 Task: Look for space in São Joaquim da Barra, Brazil from 5th July, 2023 to 15th July, 2023 for 9 adults in price range Rs.15000 to Rs.25000. Place can be entire place with 5 bedrooms having 5 beds and 5 bathrooms. Property type can be house. Amenities needed are: washing machine, . Booking option can be shelf check-in. Required host language is Spanish.
Action: Mouse moved to (396, 160)
Screenshot: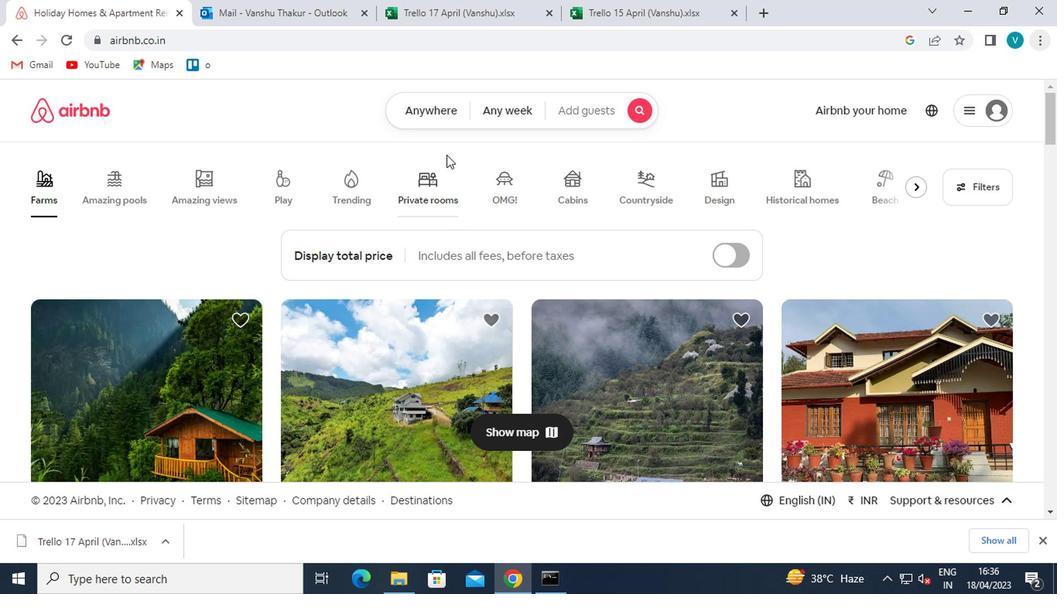
Action: Mouse pressed left at (396, 160)
Screenshot: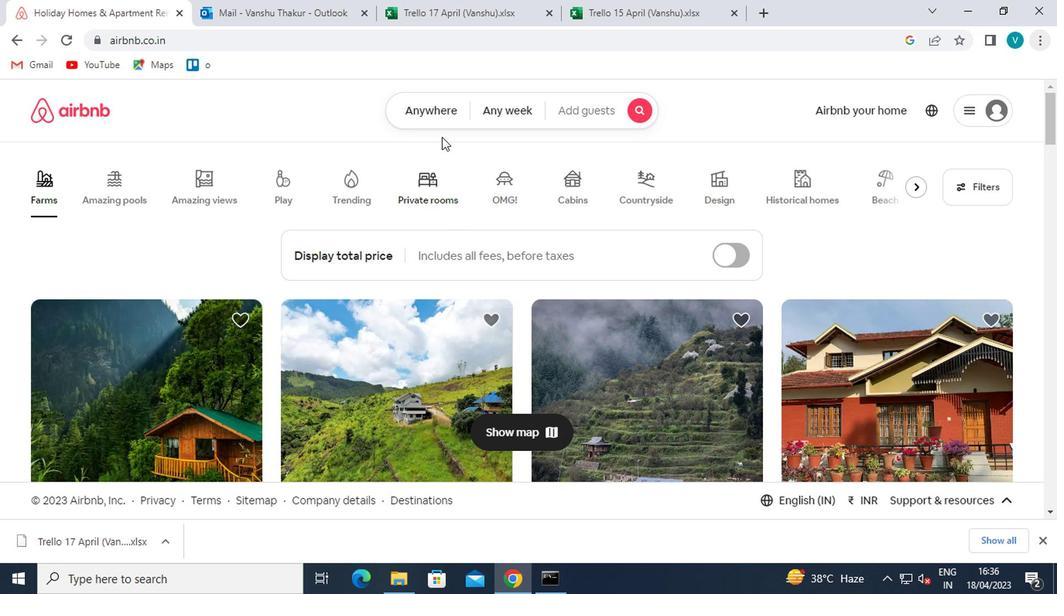 
Action: Mouse moved to (372, 207)
Screenshot: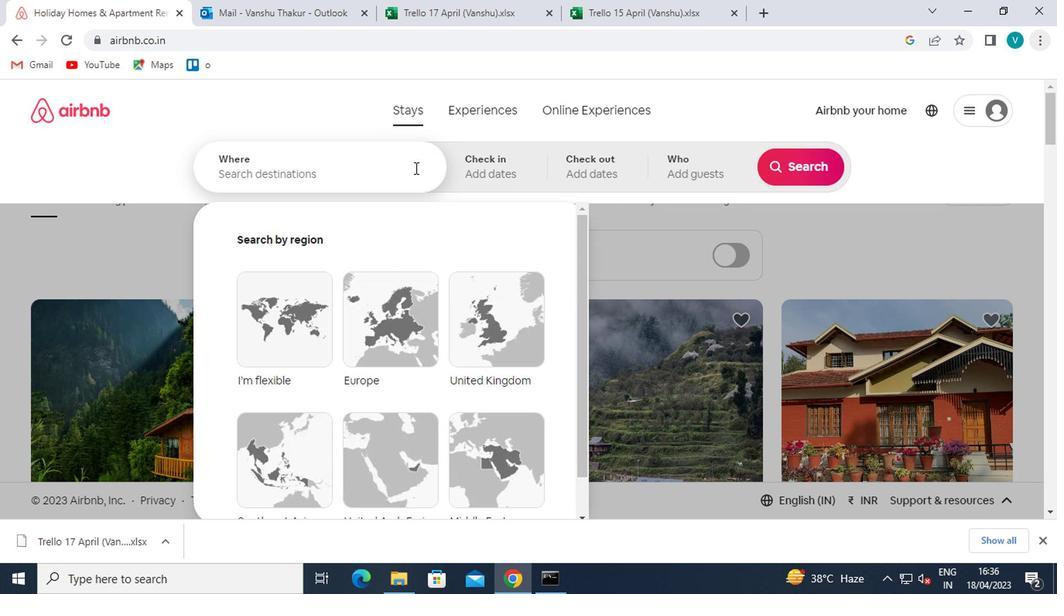
Action: Mouse pressed left at (372, 207)
Screenshot: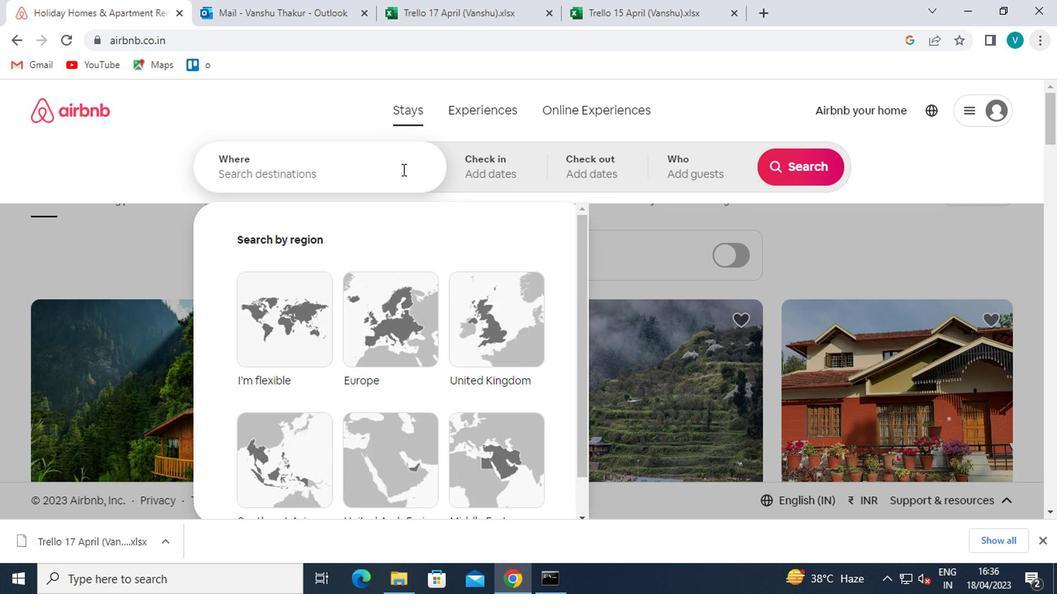 
Action: Mouse moved to (379, 211)
Screenshot: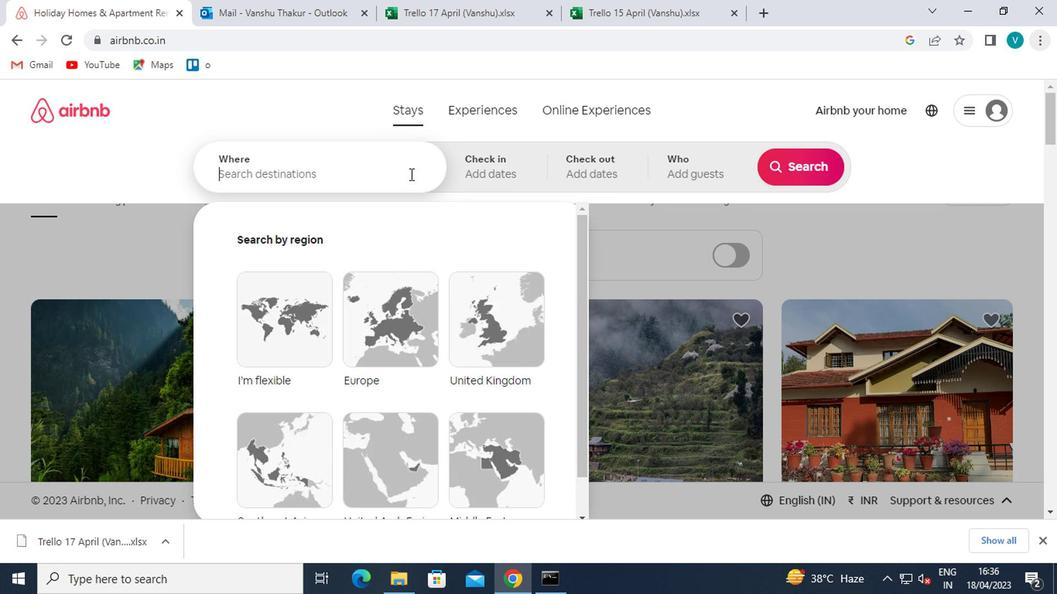 
Action: Key pressed <Key.shift>SAO<Key.space>
Screenshot: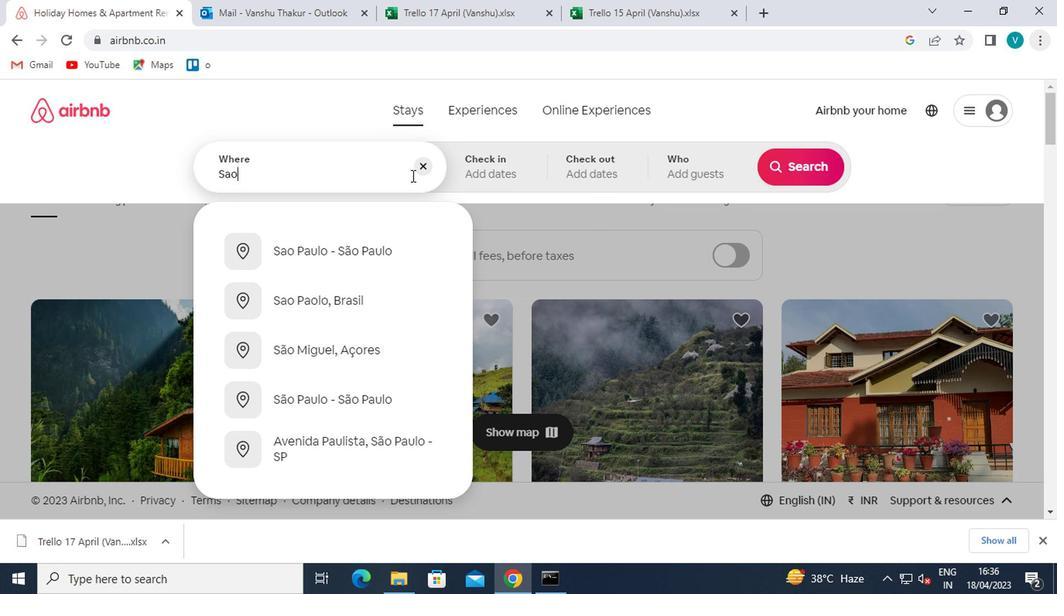 
Action: Mouse moved to (380, 211)
Screenshot: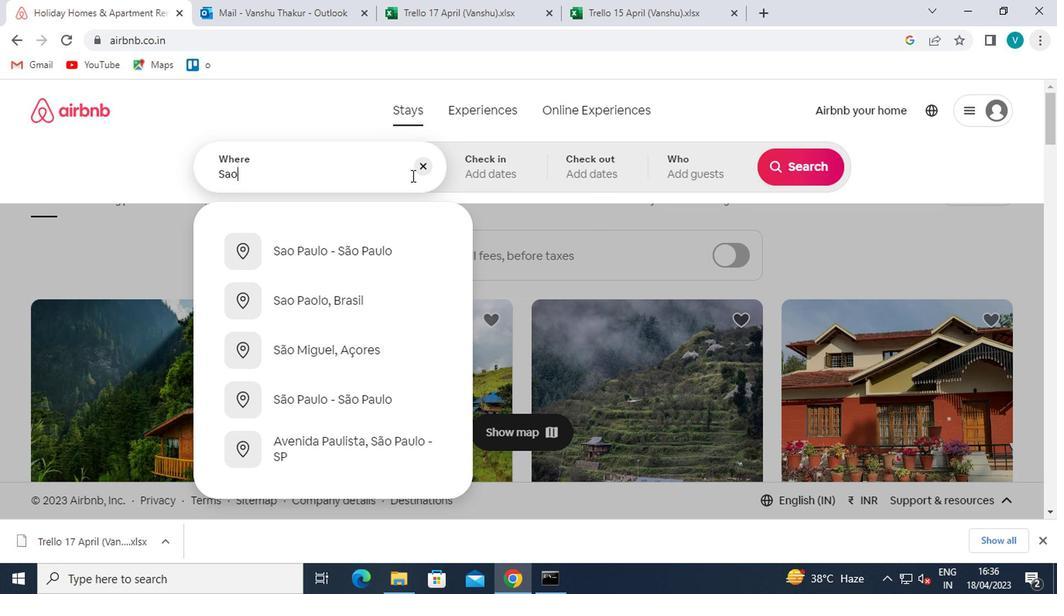 
Action: Key pressed <Key.shift>JAOQUIM<Key.space>
Screenshot: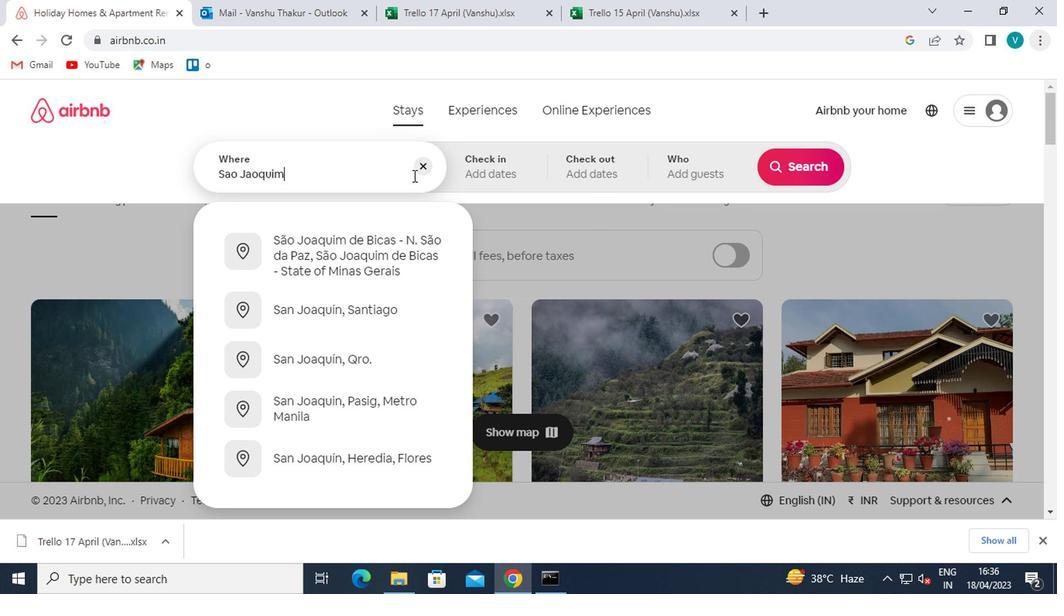 
Action: Mouse moved to (380, 211)
Screenshot: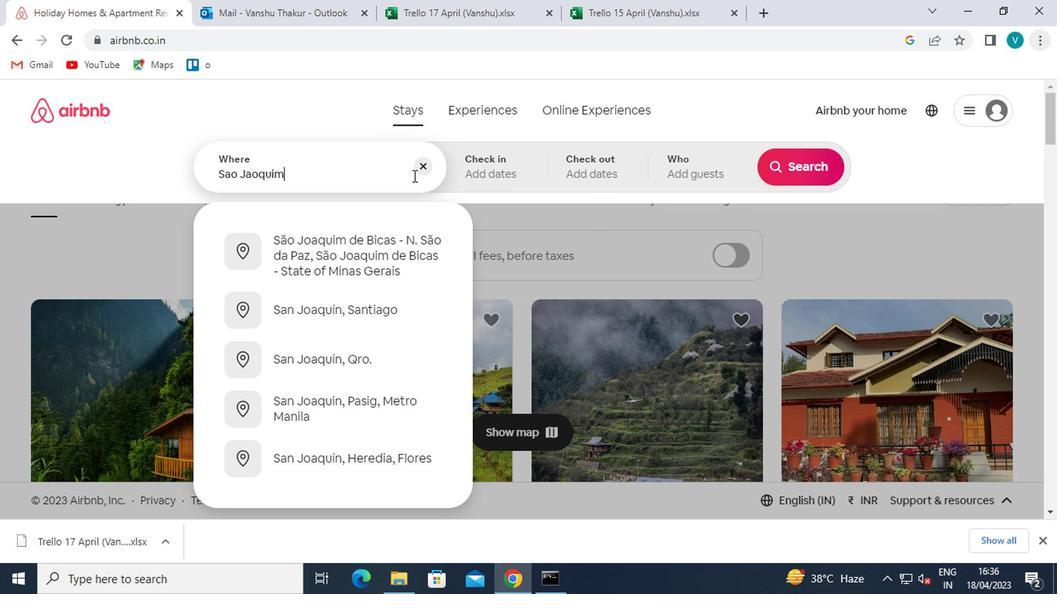 
Action: Key pressed DA<Key.space>
Screenshot: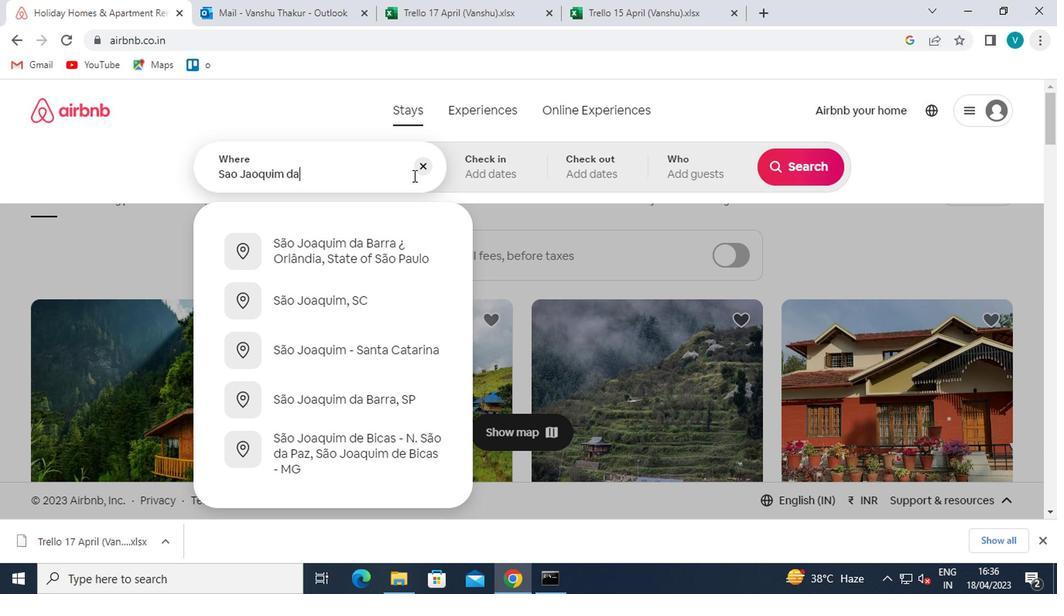 
Action: Mouse moved to (381, 211)
Screenshot: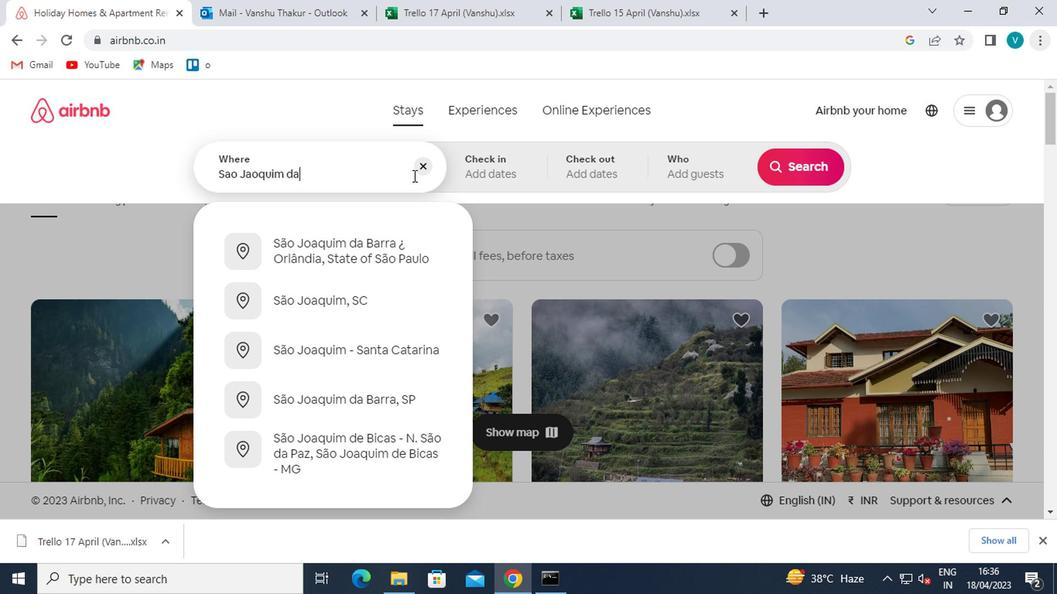 
Action: Key pressed <Key.shift>B
Screenshot: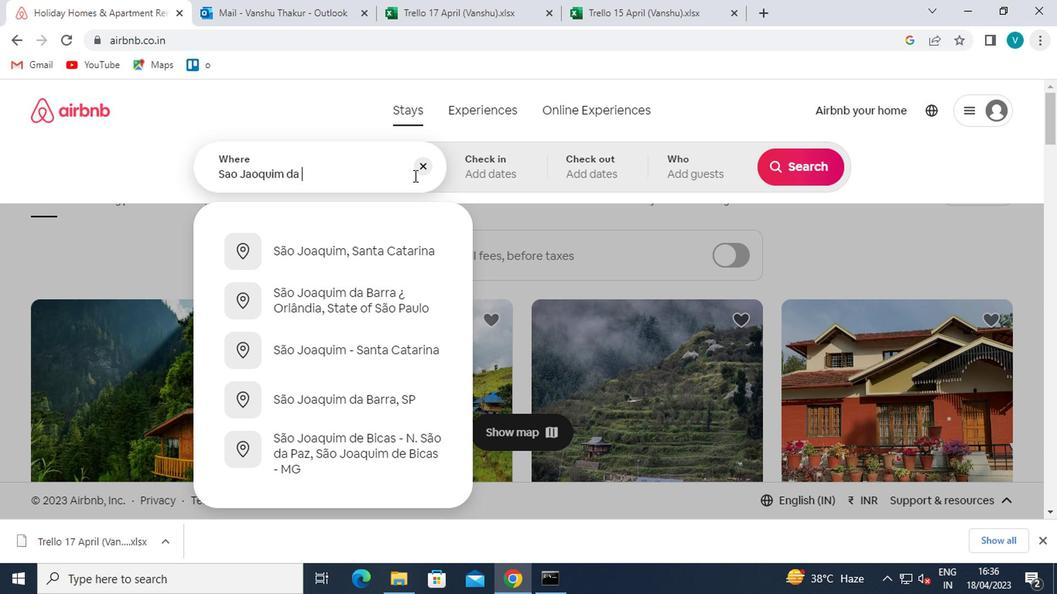 
Action: Mouse moved to (381, 210)
Screenshot: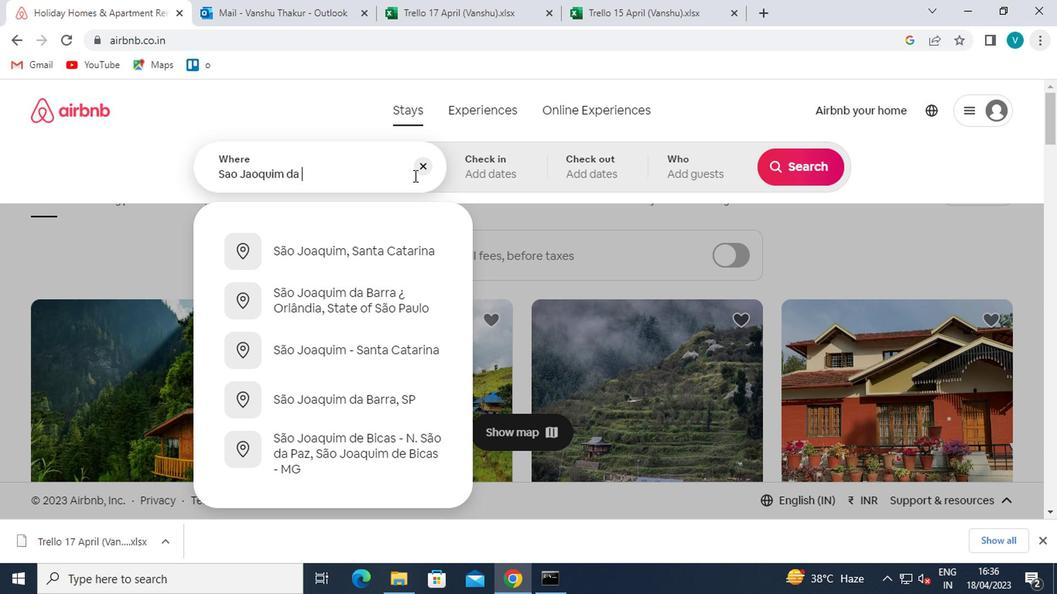 
Action: Key pressed ARRA
Screenshot: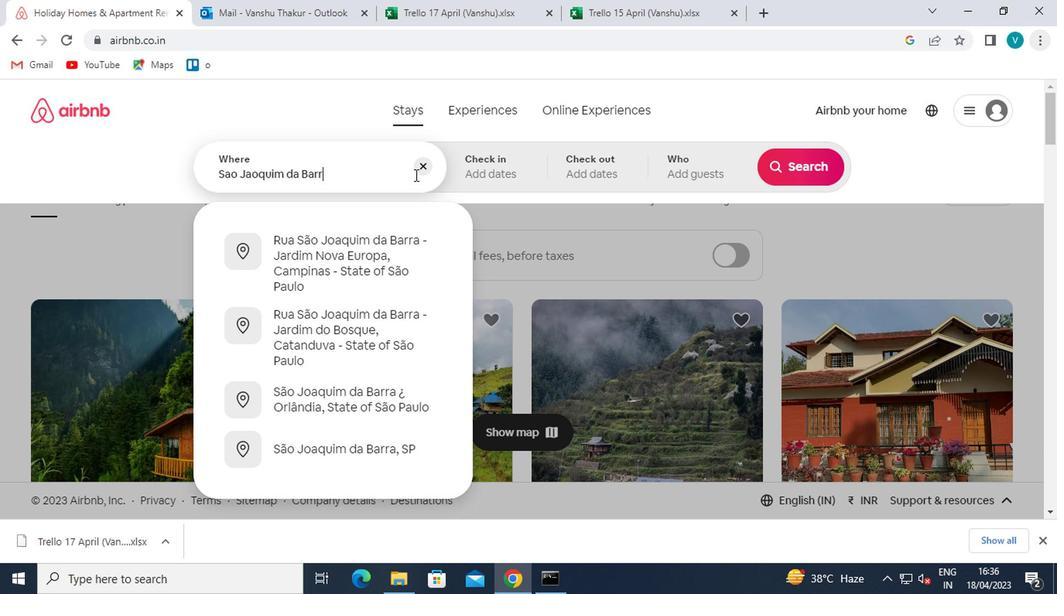 
Action: Mouse moved to (383, 257)
Screenshot: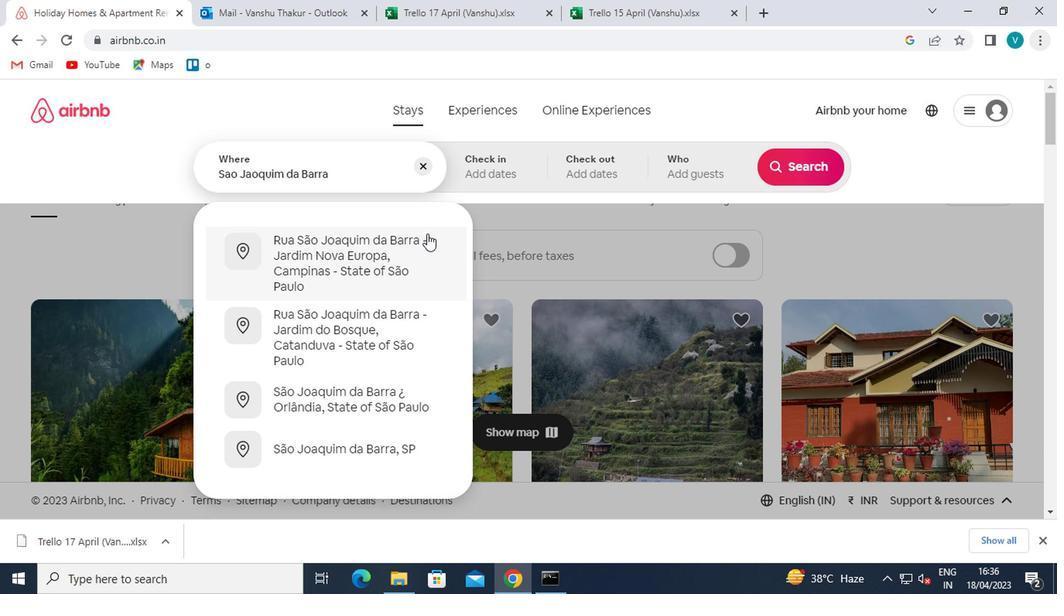 
Action: Mouse pressed left at (383, 257)
Screenshot: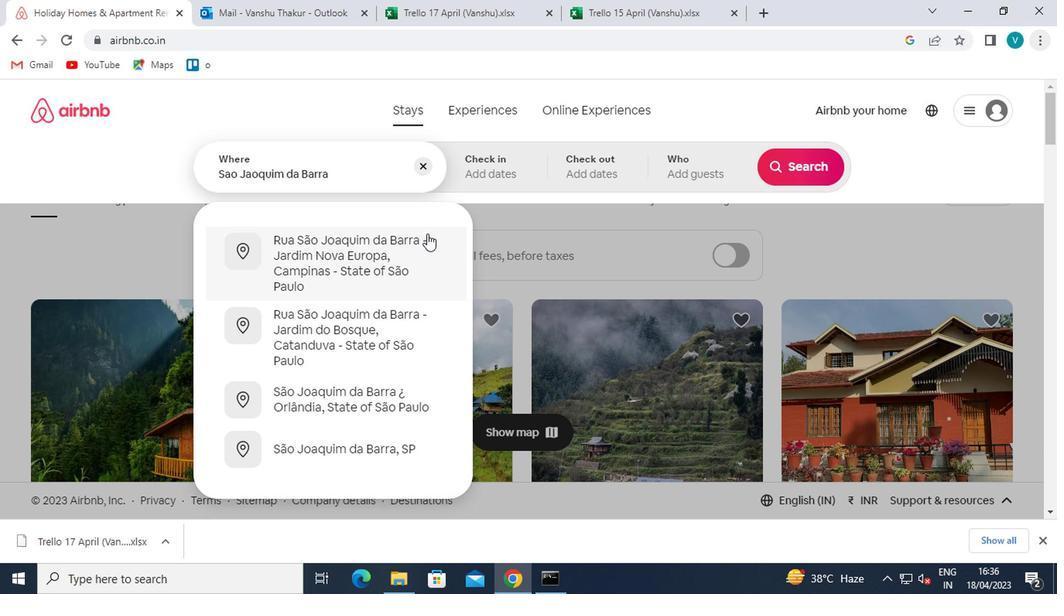 
Action: Mouse moved to (659, 294)
Screenshot: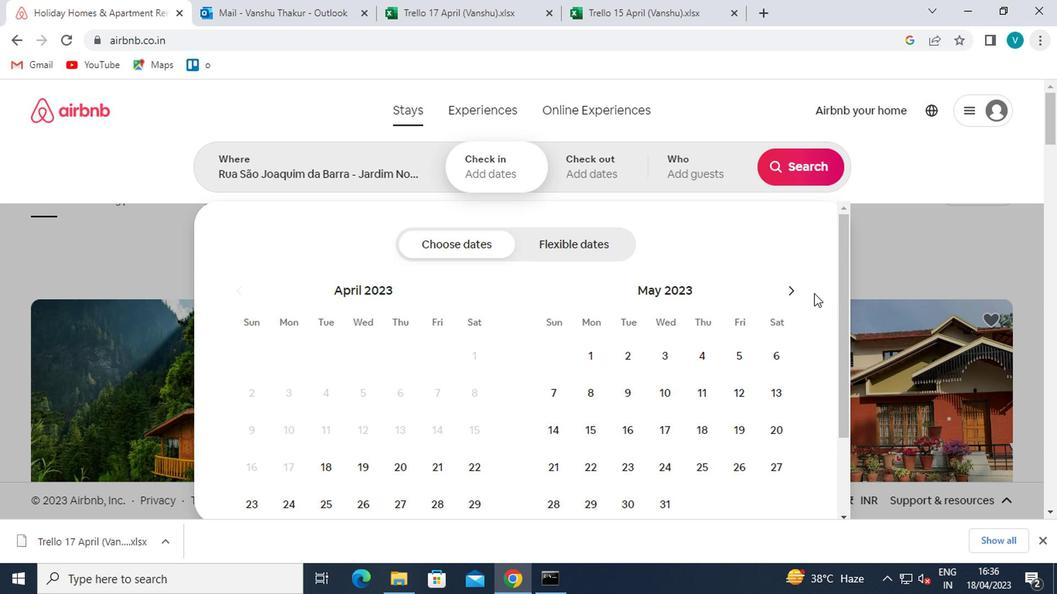 
Action: Mouse pressed left at (659, 294)
Screenshot: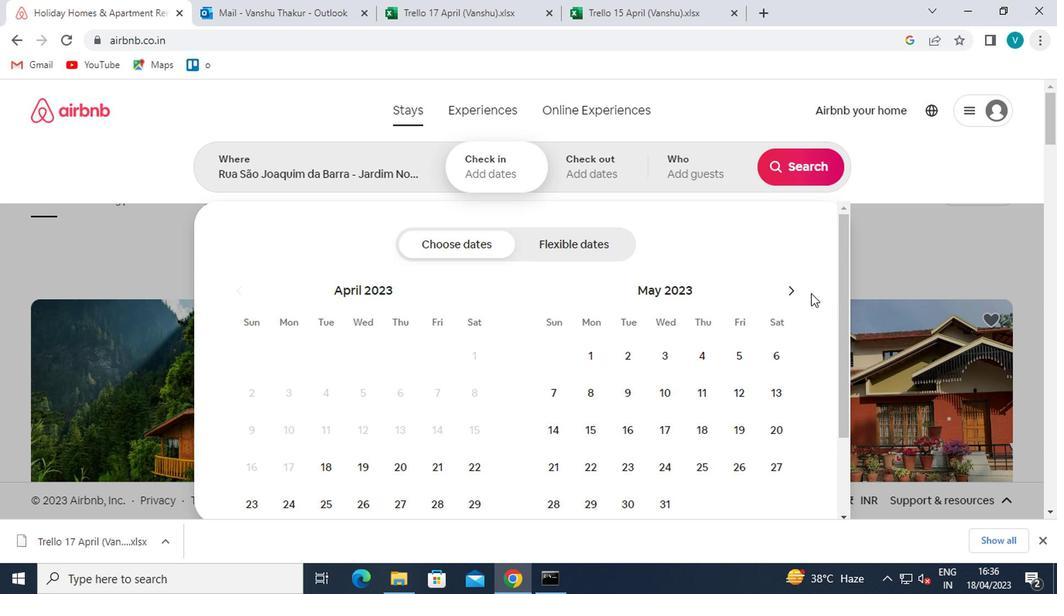 
Action: Mouse moved to (655, 295)
Screenshot: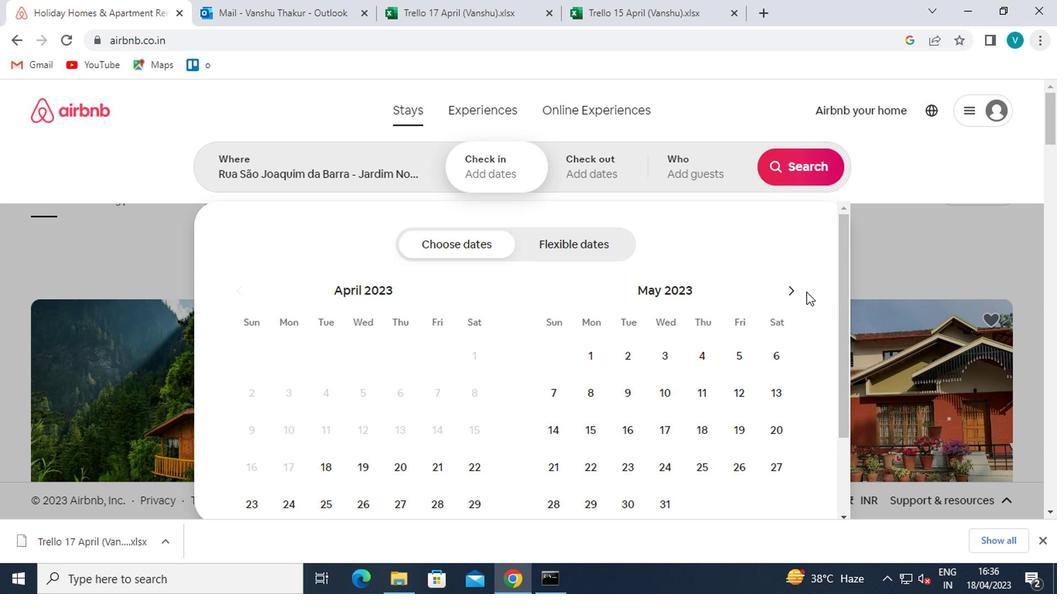 
Action: Mouse pressed left at (655, 295)
Screenshot: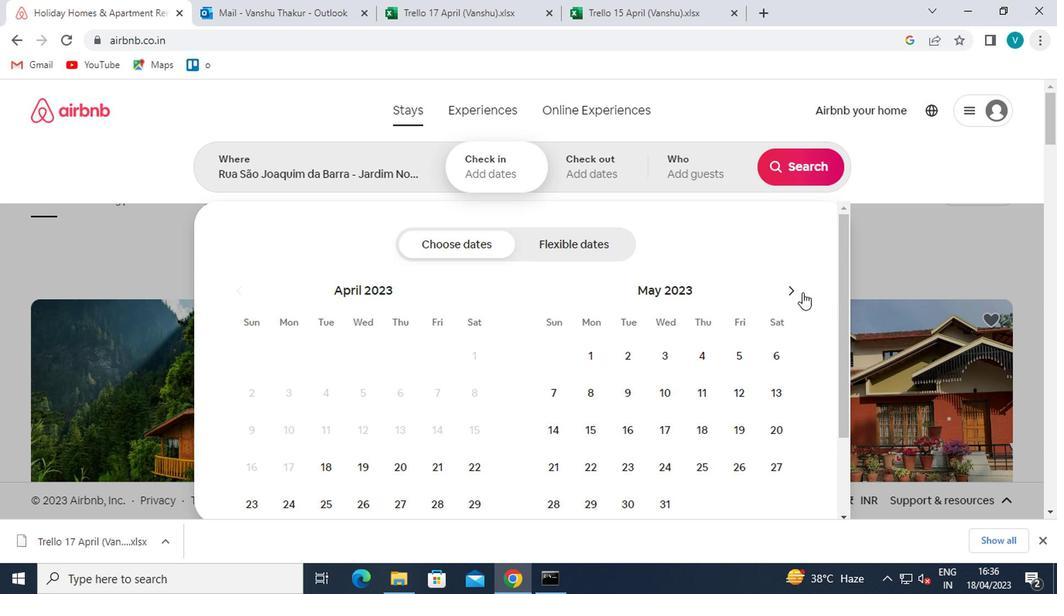 
Action: Mouse moved to (655, 295)
Screenshot: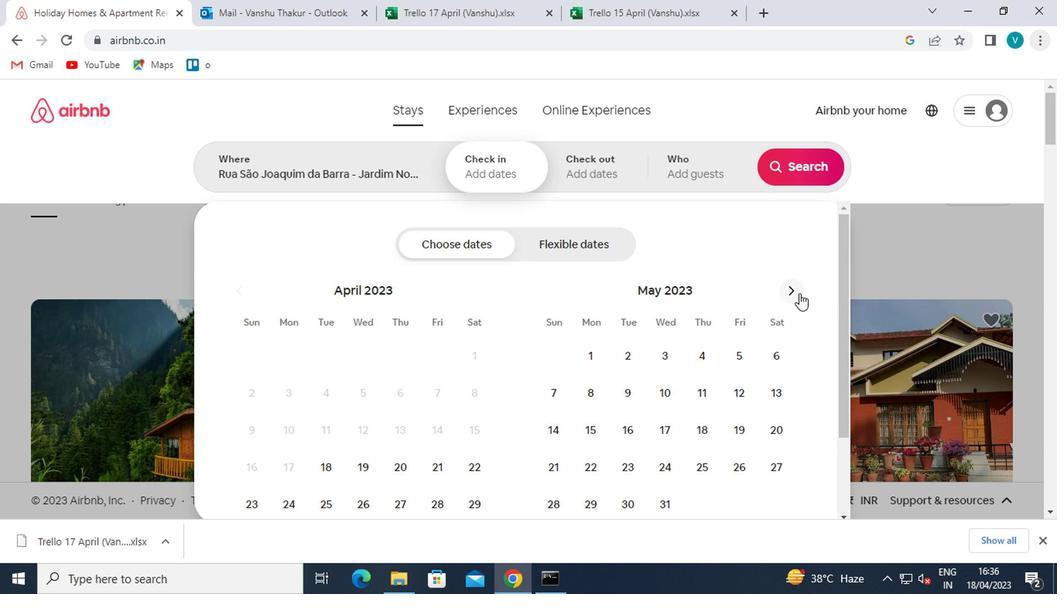 
Action: Mouse pressed left at (655, 295)
Screenshot: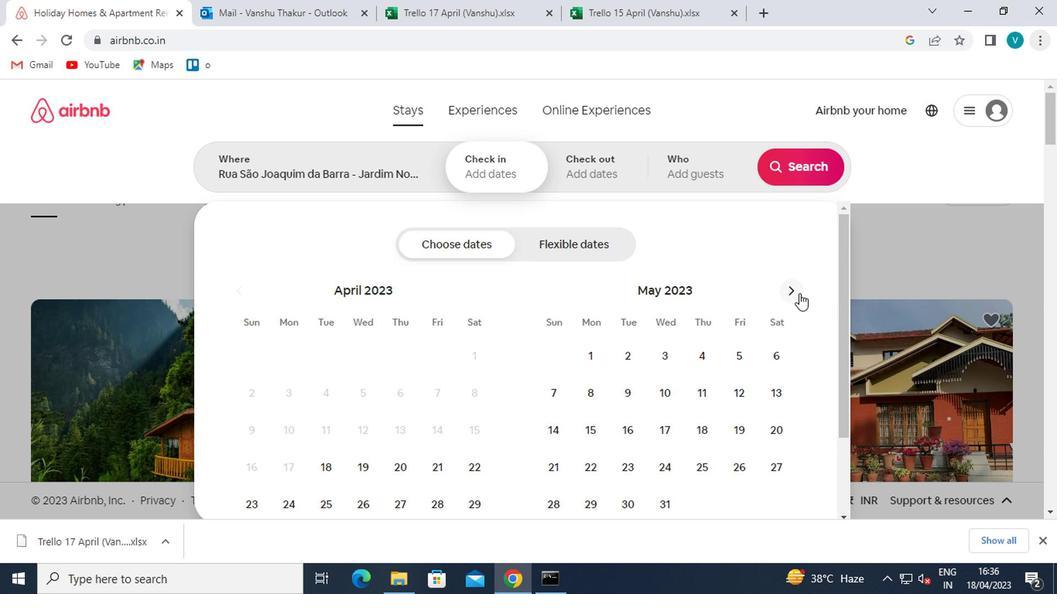 
Action: Mouse moved to (565, 364)
Screenshot: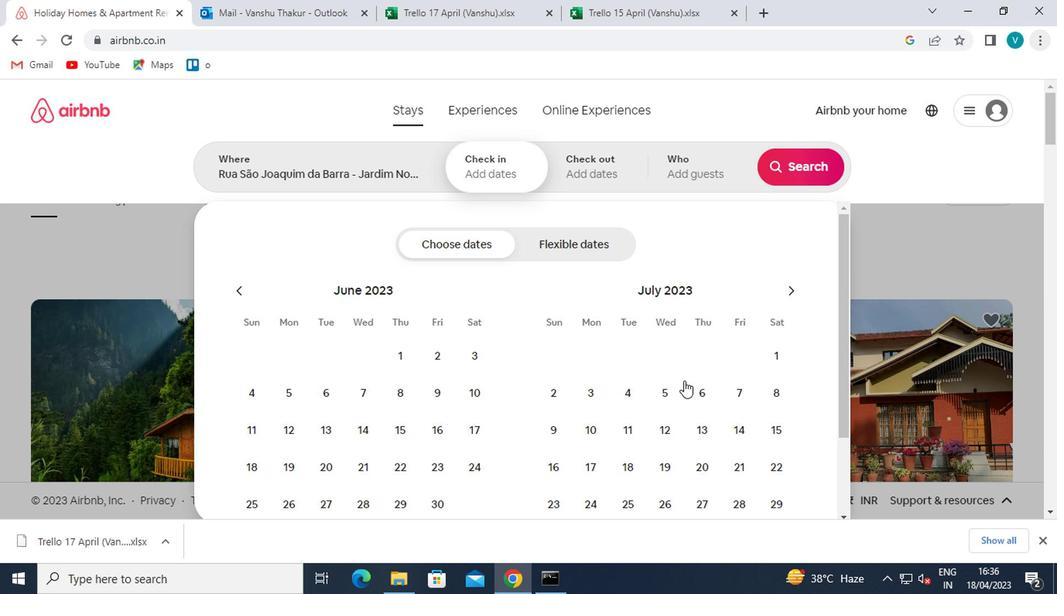 
Action: Mouse pressed left at (565, 364)
Screenshot: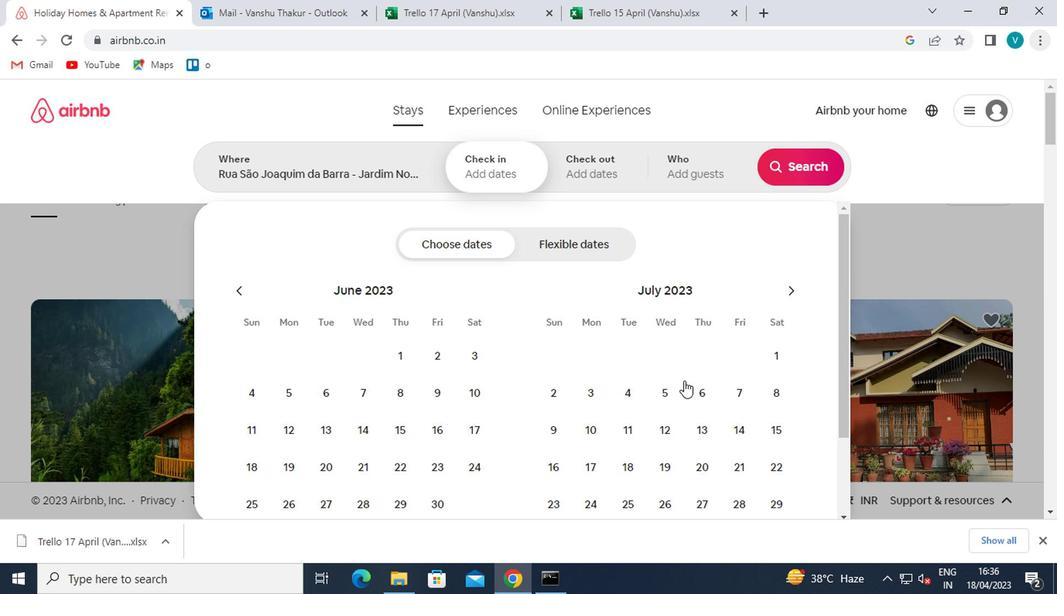 
Action: Mouse moved to (637, 391)
Screenshot: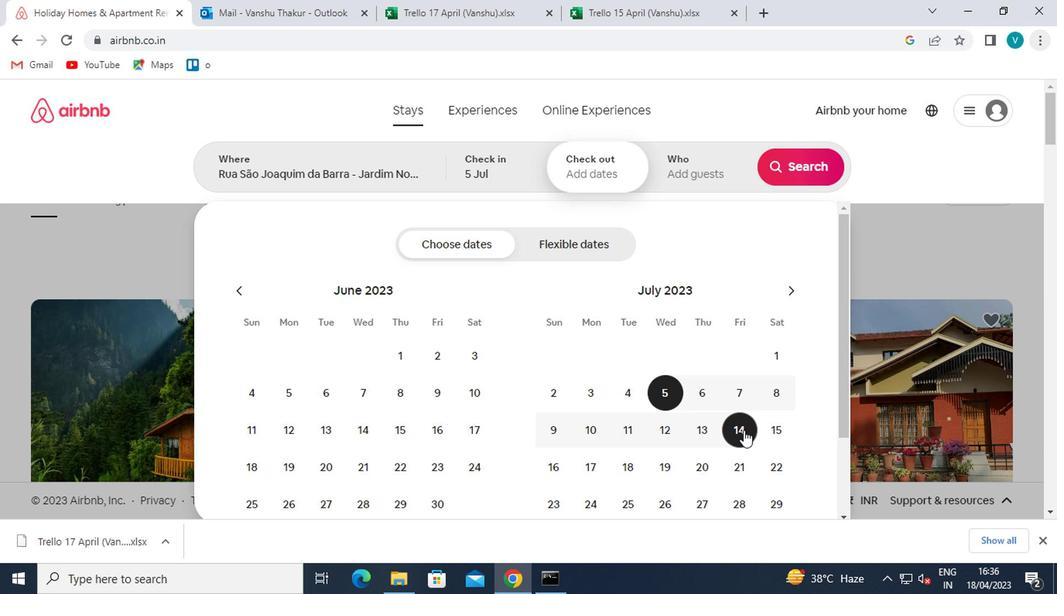 
Action: Mouse pressed left at (637, 391)
Screenshot: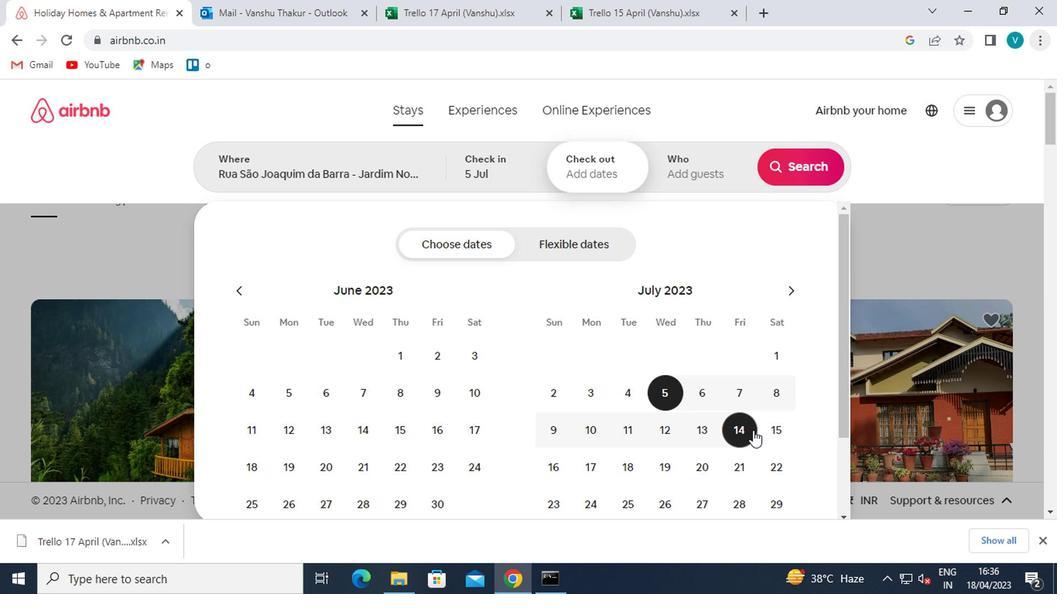 
Action: Mouse moved to (594, 204)
Screenshot: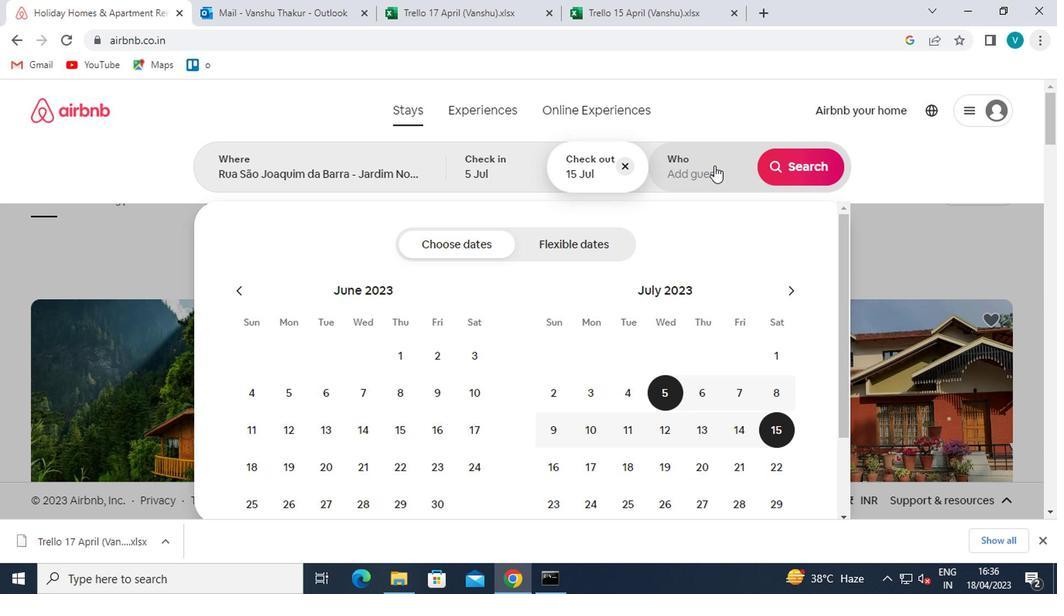 
Action: Mouse pressed left at (594, 204)
Screenshot: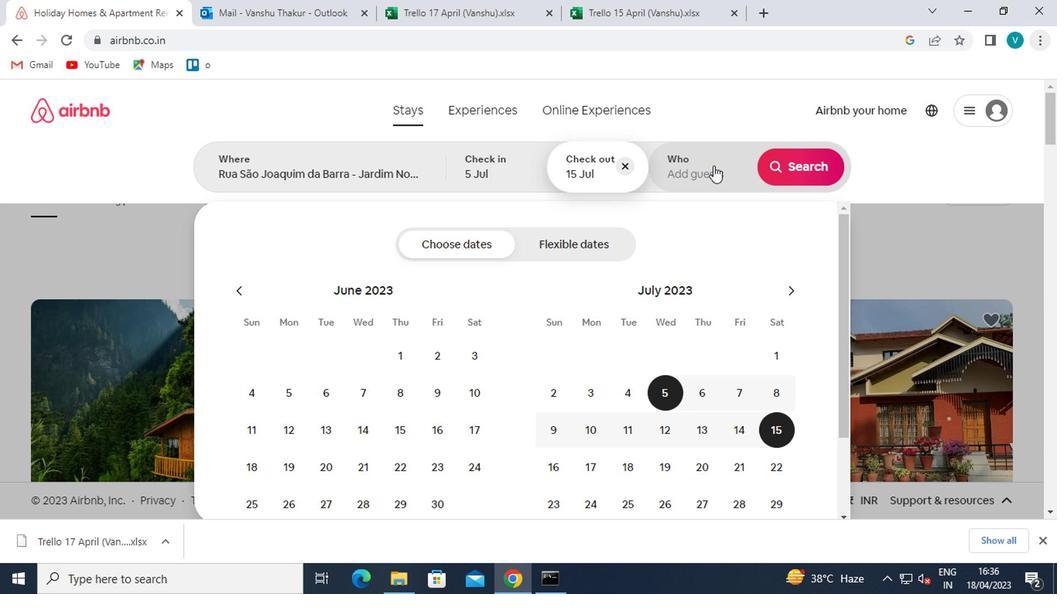 
Action: Mouse moved to (660, 262)
Screenshot: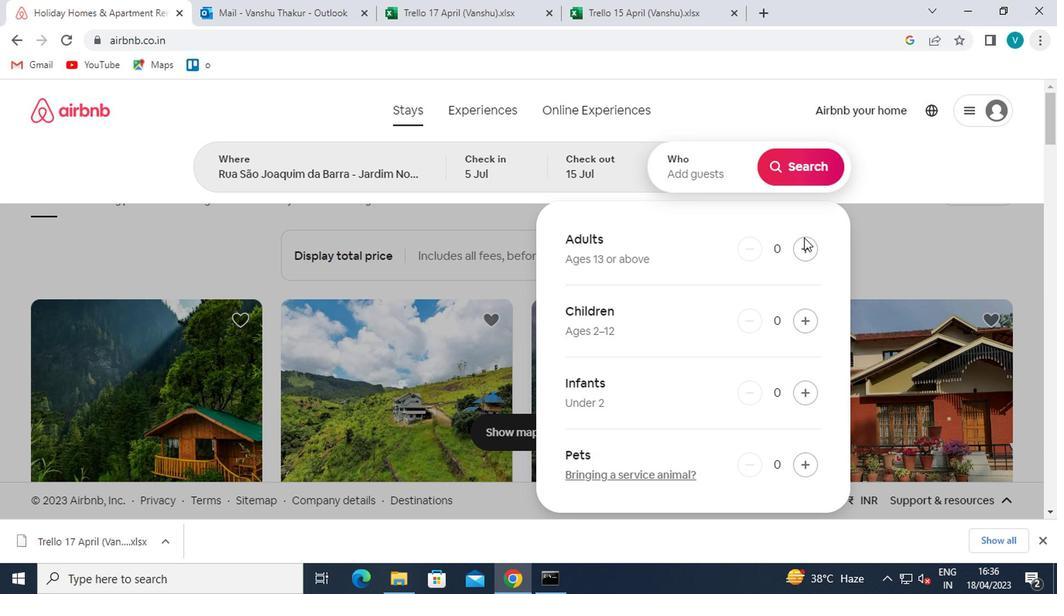 
Action: Mouse pressed left at (660, 262)
Screenshot: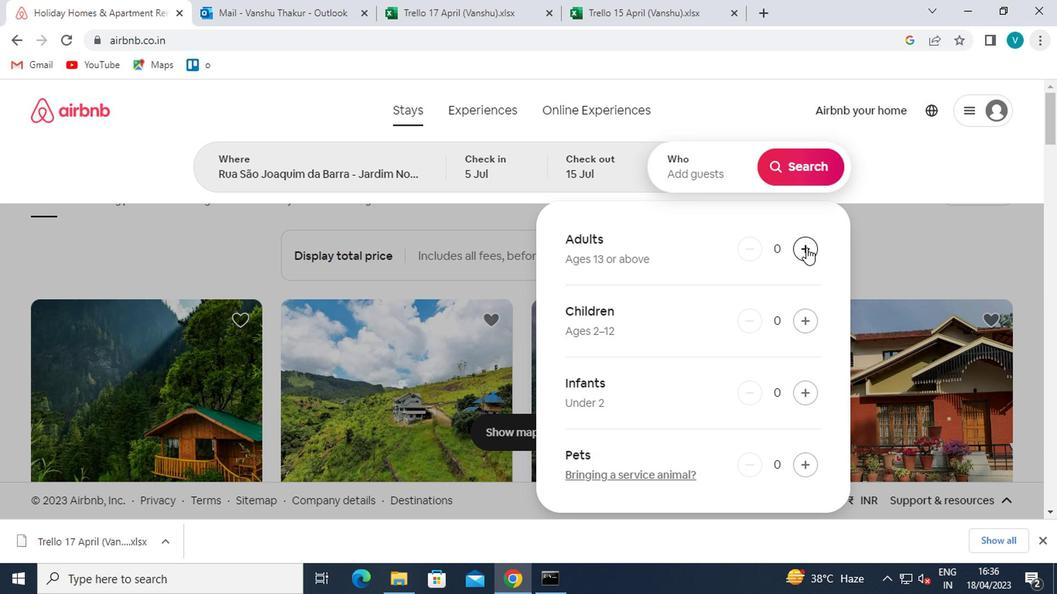 
Action: Mouse moved to (660, 263)
Screenshot: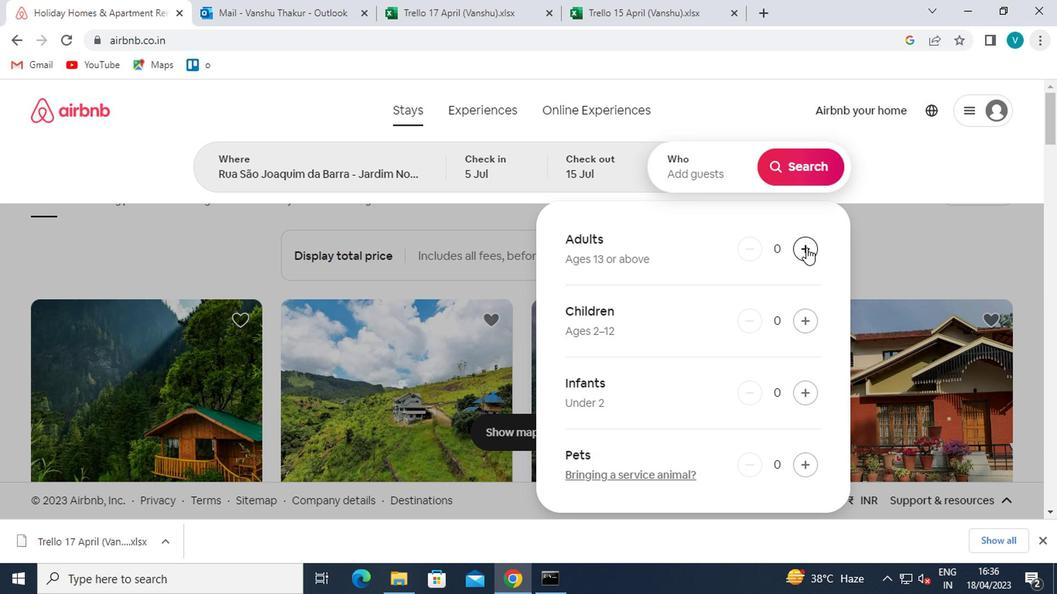 
Action: Mouse pressed left at (660, 263)
Screenshot: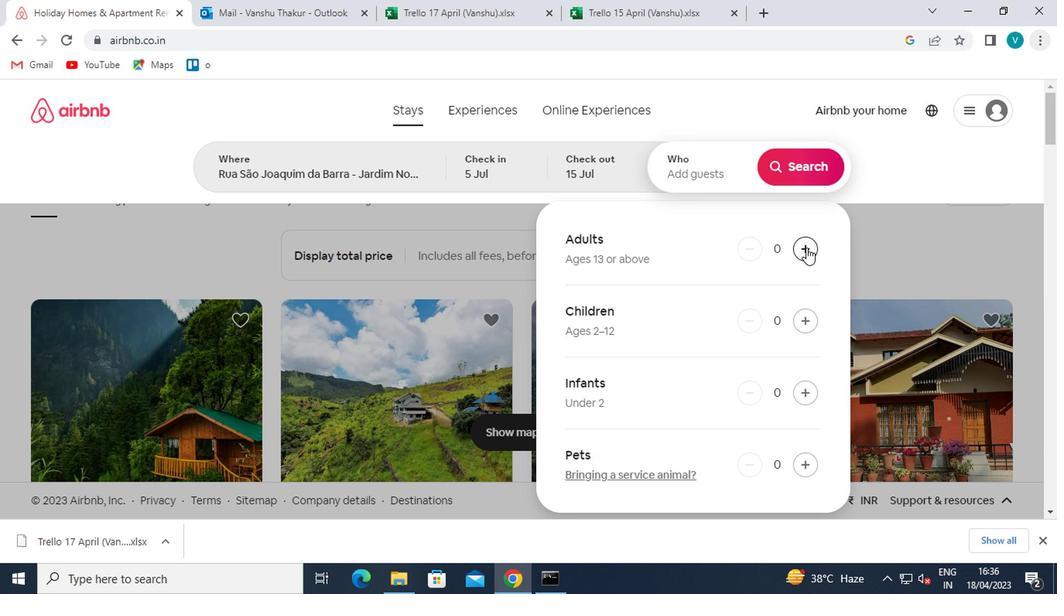 
Action: Mouse pressed left at (660, 263)
Screenshot: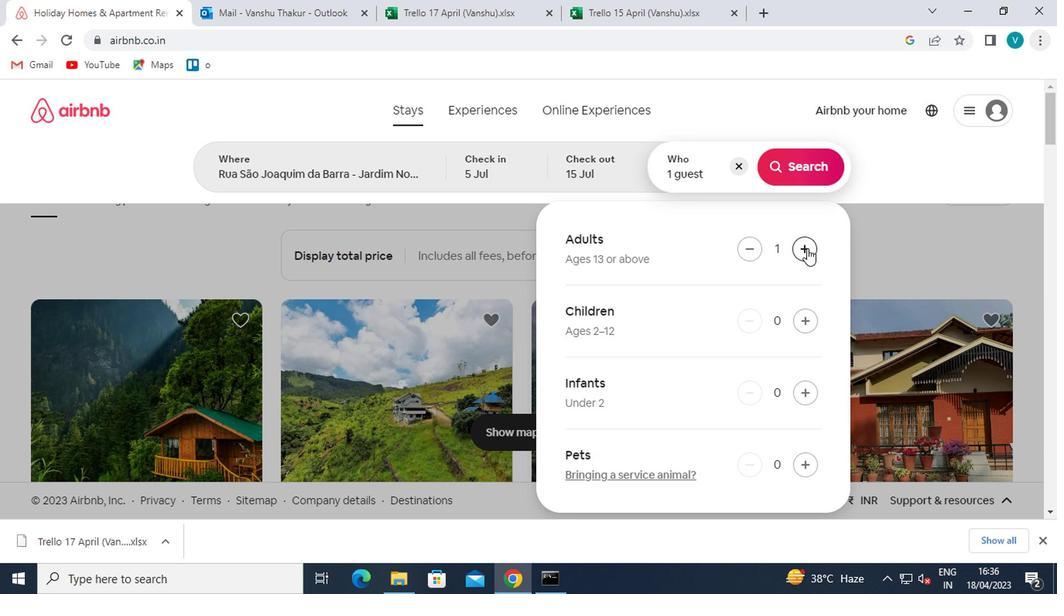 
Action: Mouse pressed left at (660, 263)
Screenshot: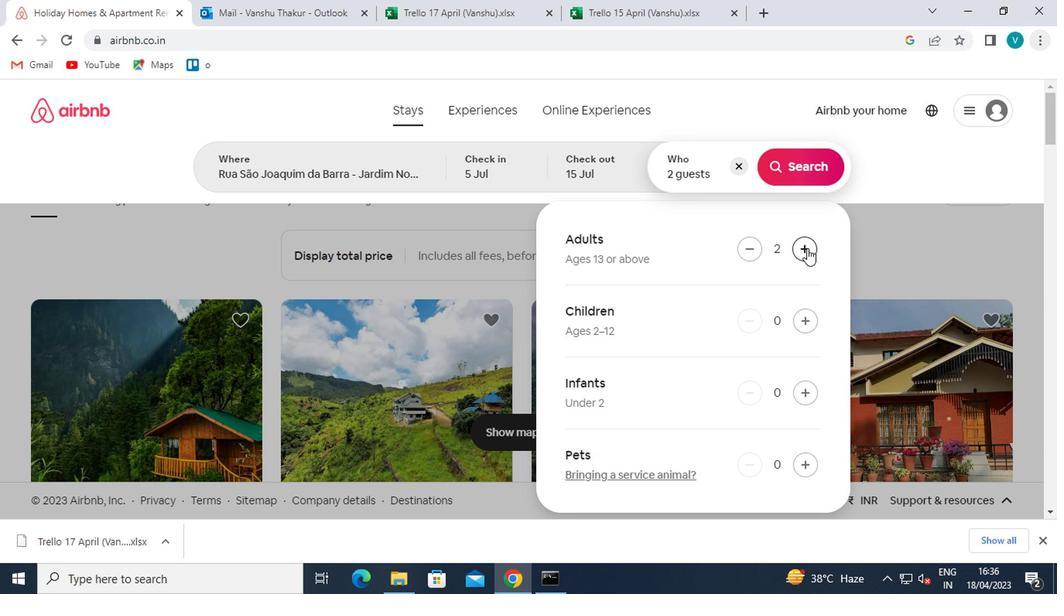 
Action: Mouse pressed left at (660, 263)
Screenshot: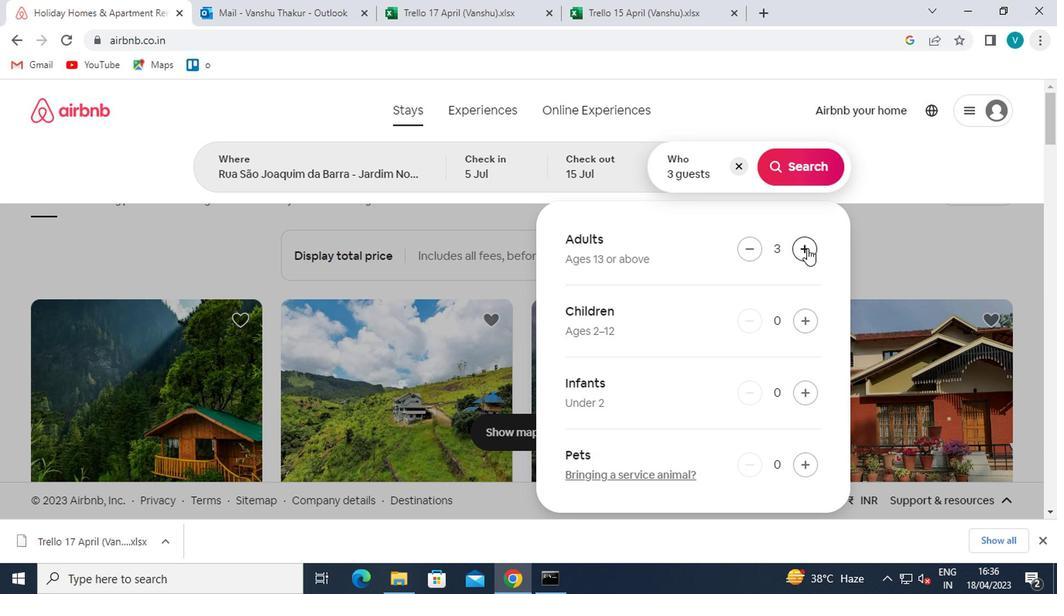 
Action: Mouse pressed left at (660, 263)
Screenshot: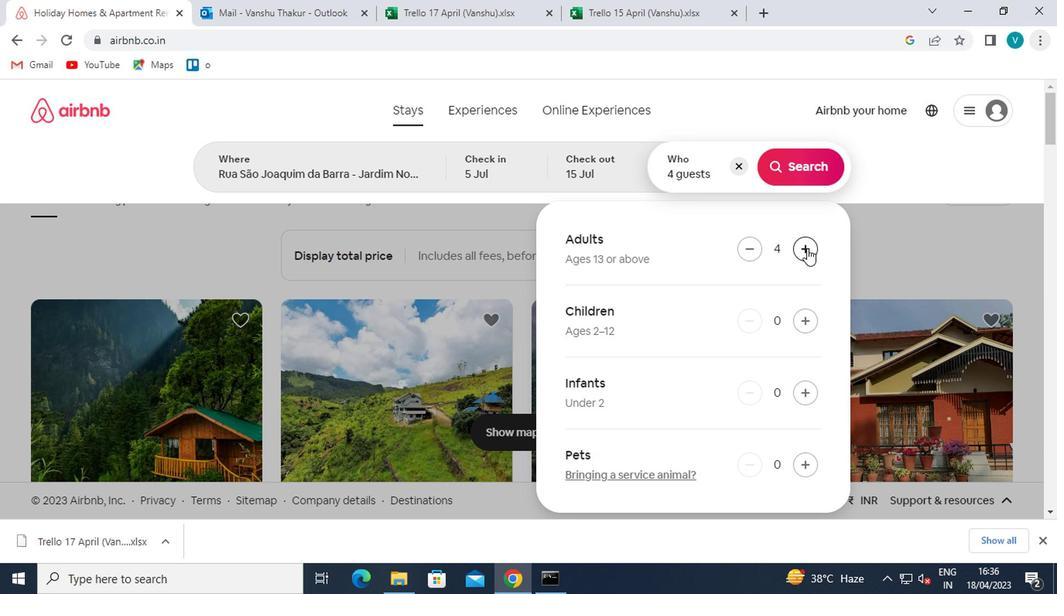 
Action: Mouse pressed left at (660, 263)
Screenshot: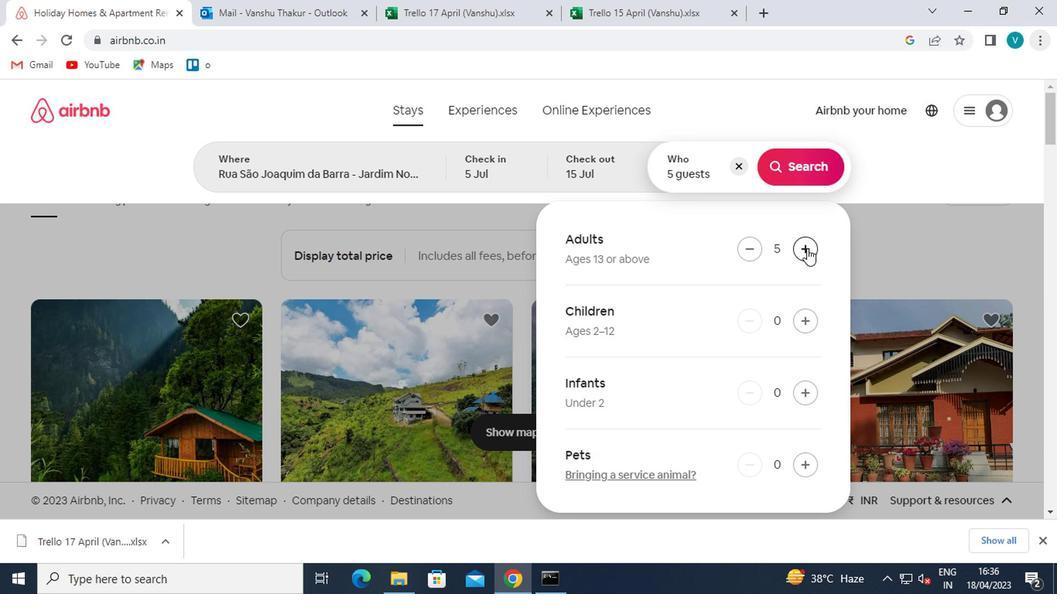 
Action: Mouse pressed left at (660, 263)
Screenshot: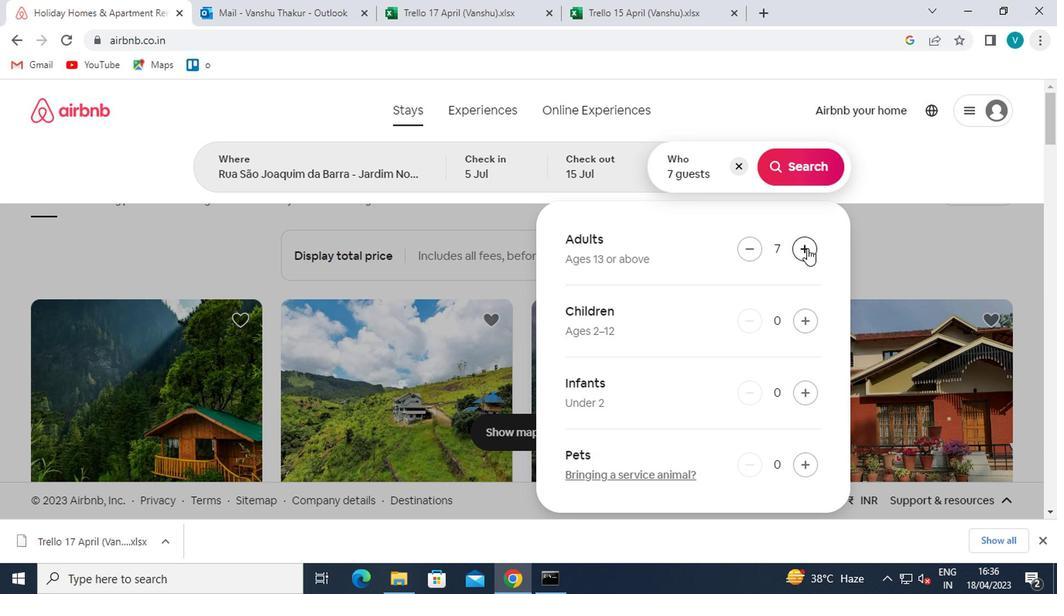 
Action: Mouse pressed left at (660, 263)
Screenshot: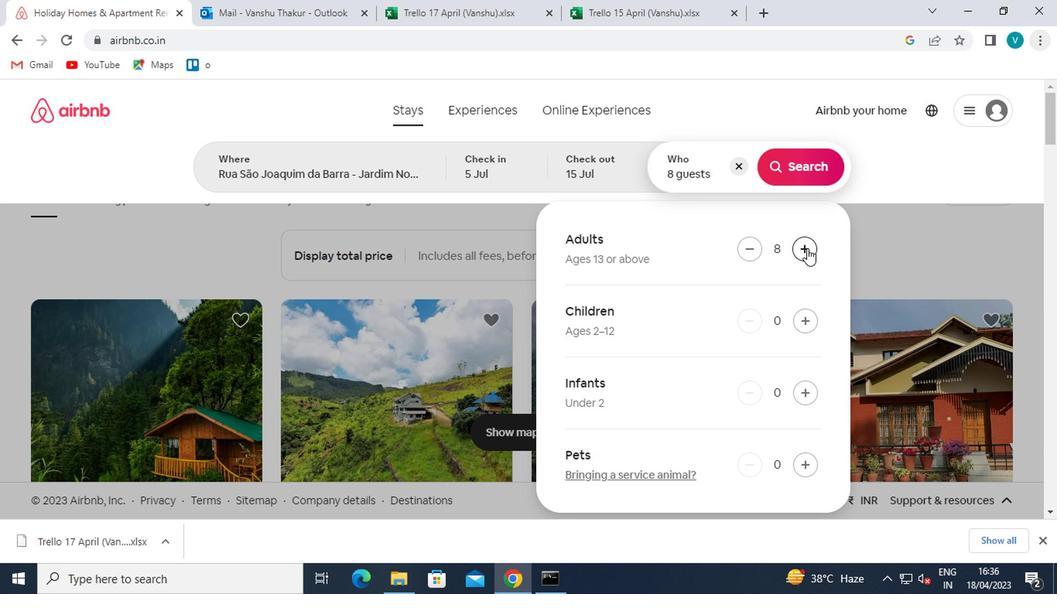 
Action: Mouse moved to (659, 204)
Screenshot: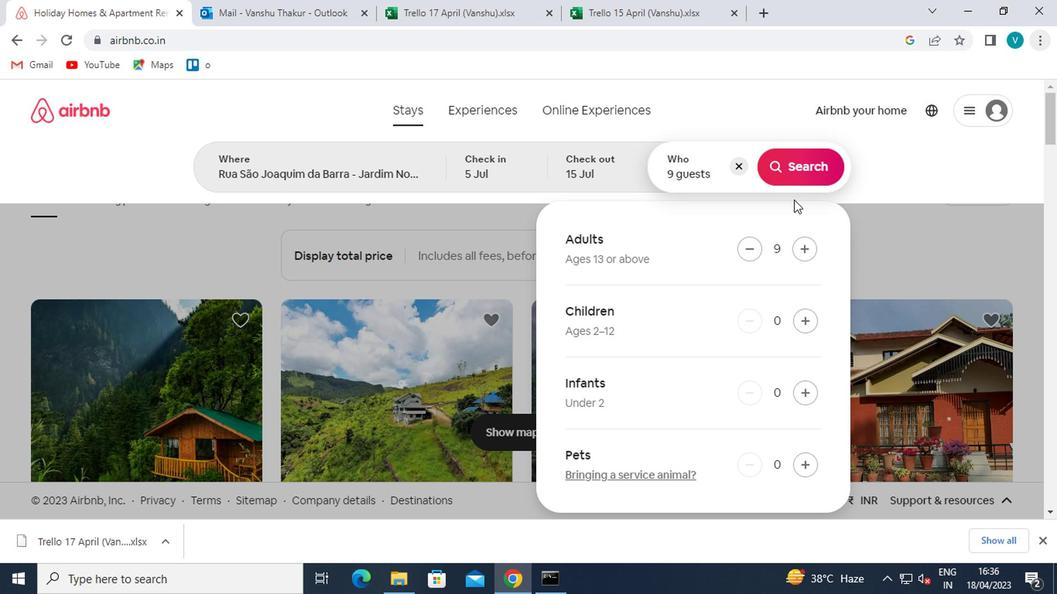 
Action: Mouse pressed left at (659, 204)
Screenshot: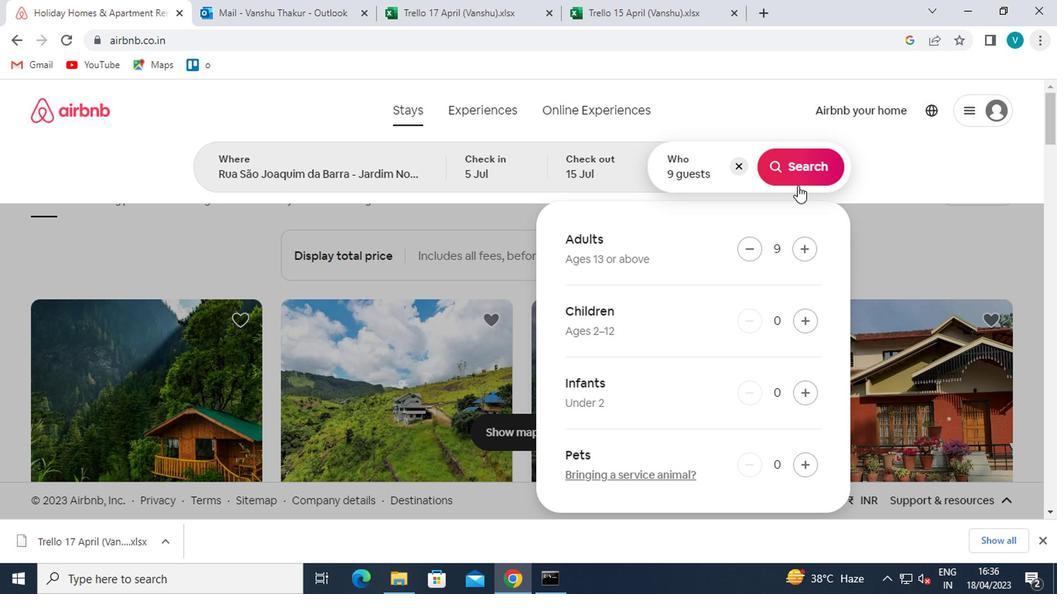 
Action: Mouse moved to (768, 207)
Screenshot: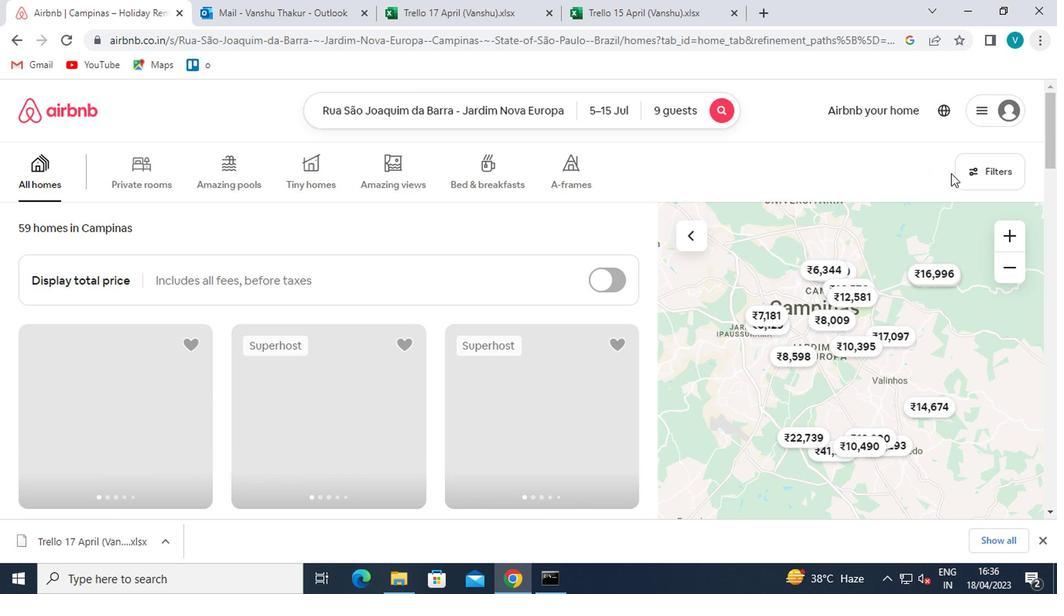 
Action: Mouse pressed left at (768, 207)
Screenshot: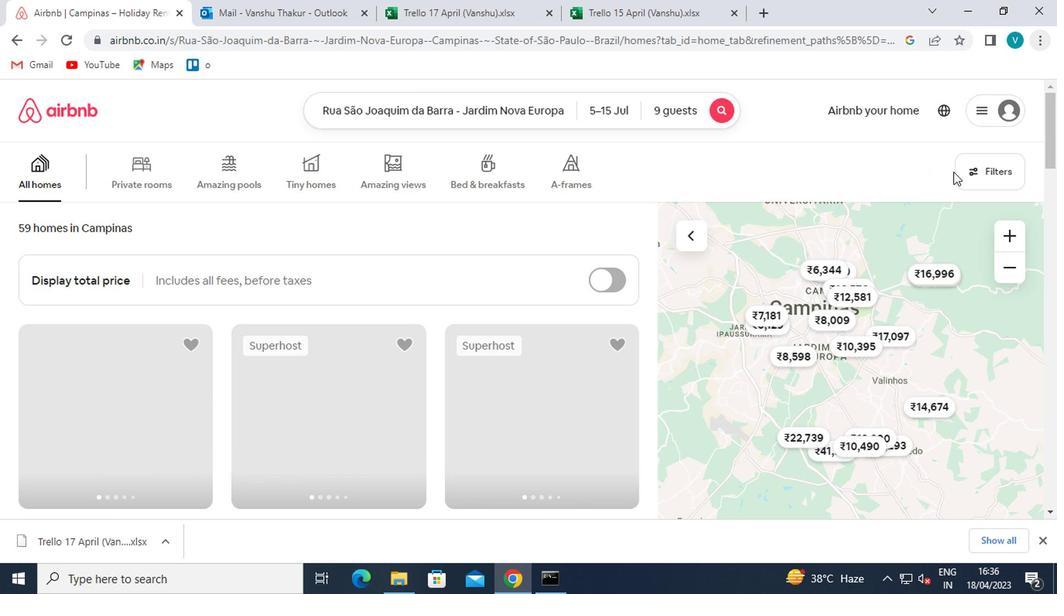 
Action: Mouse moved to (375, 336)
Screenshot: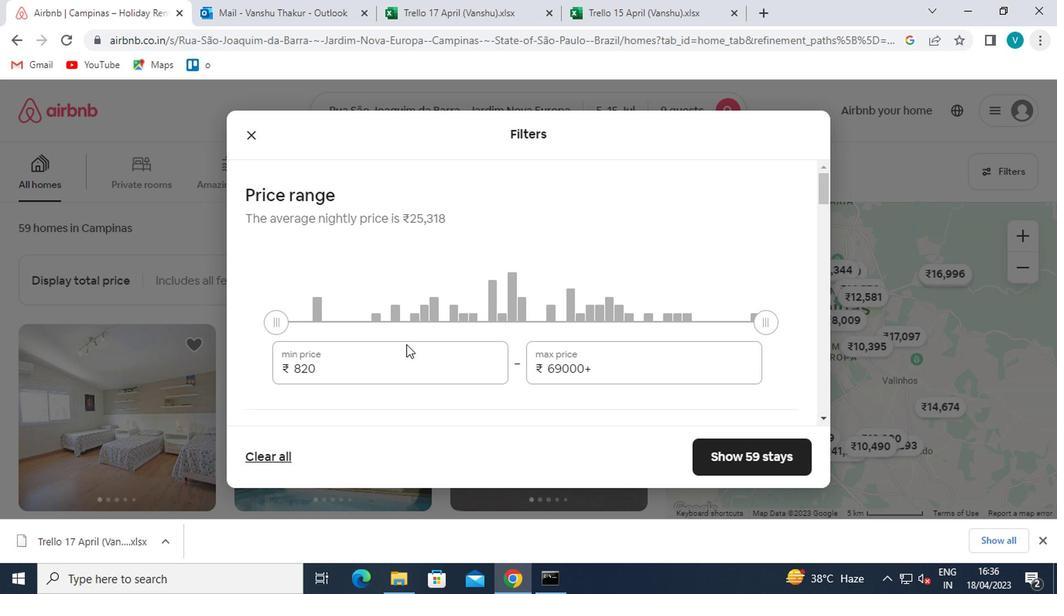 
Action: Mouse pressed left at (375, 336)
Screenshot: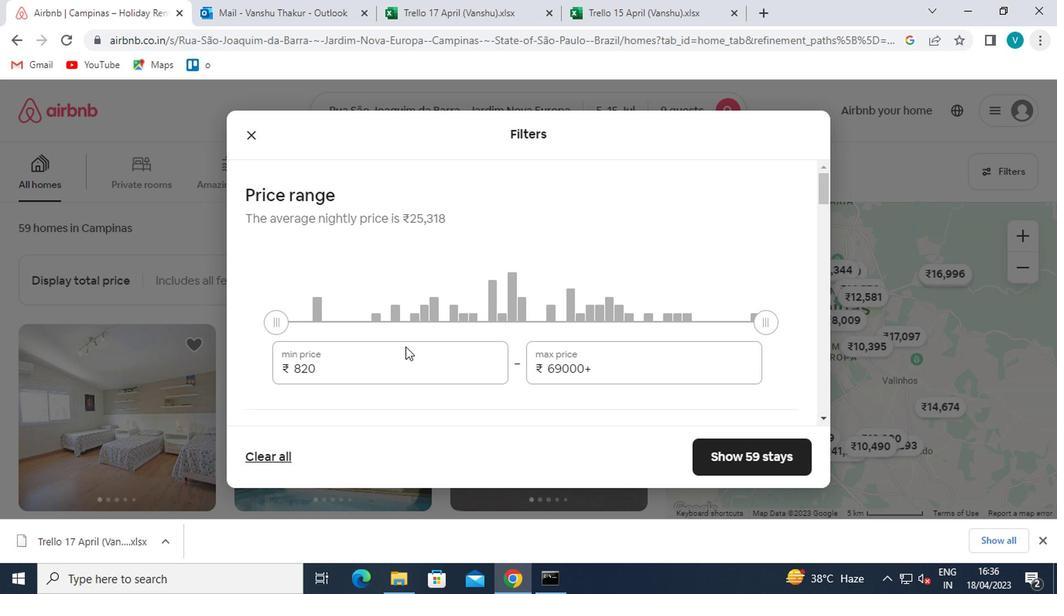 
Action: Mouse moved to (384, 342)
Screenshot: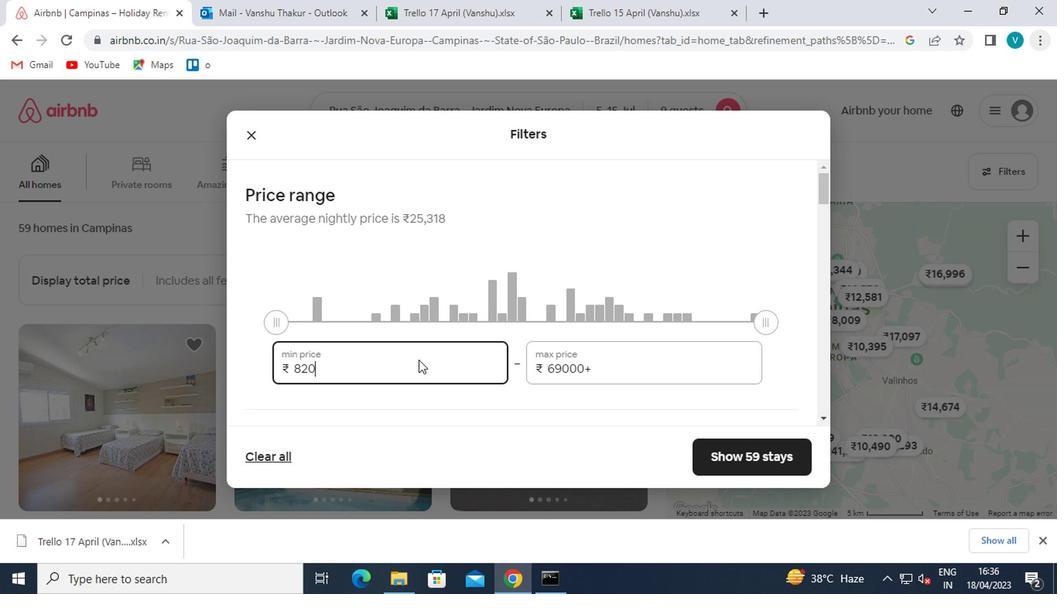 
Action: Key pressed <Key.backspace>
Screenshot: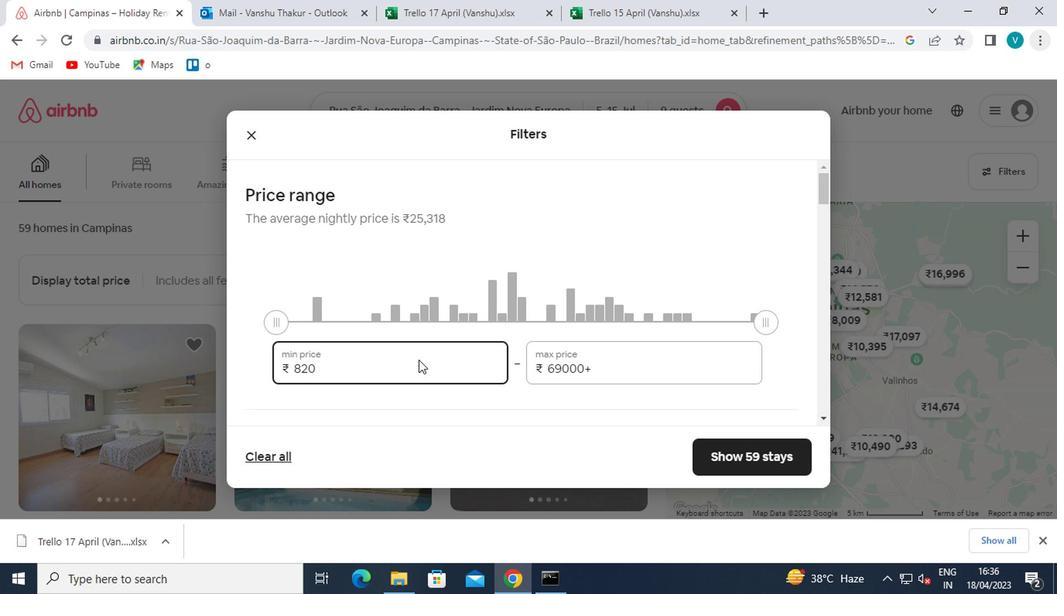 
Action: Mouse moved to (385, 342)
Screenshot: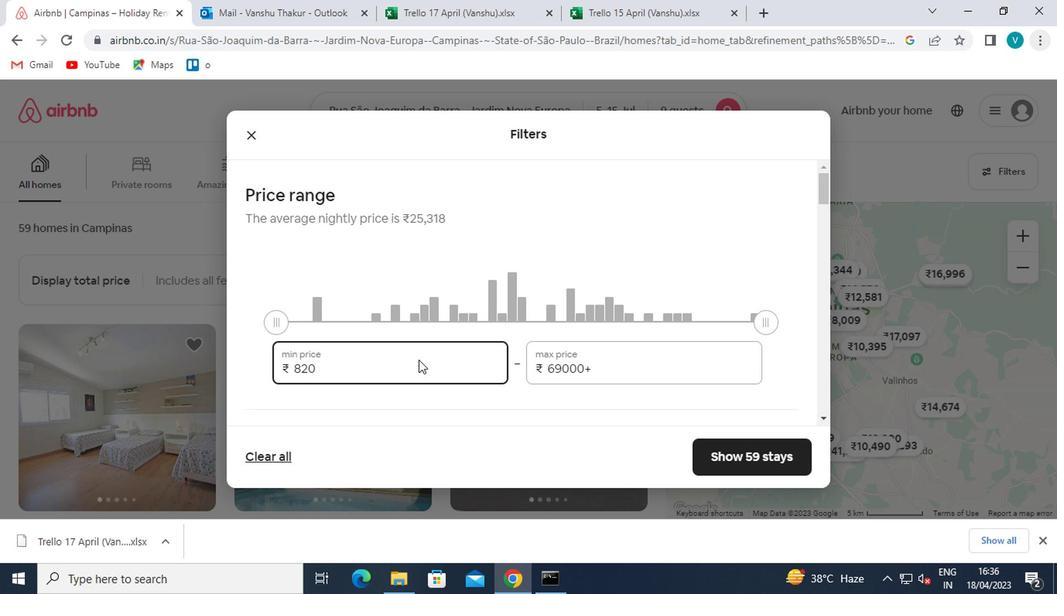 
Action: Key pressed <Key.backspace>
Screenshot: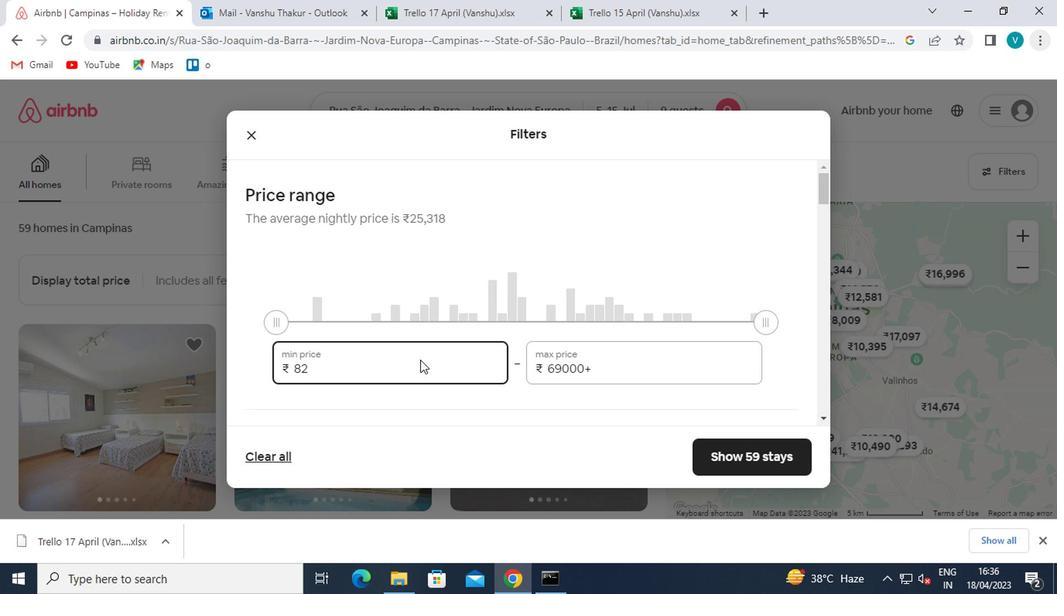 
Action: Mouse moved to (386, 342)
Screenshot: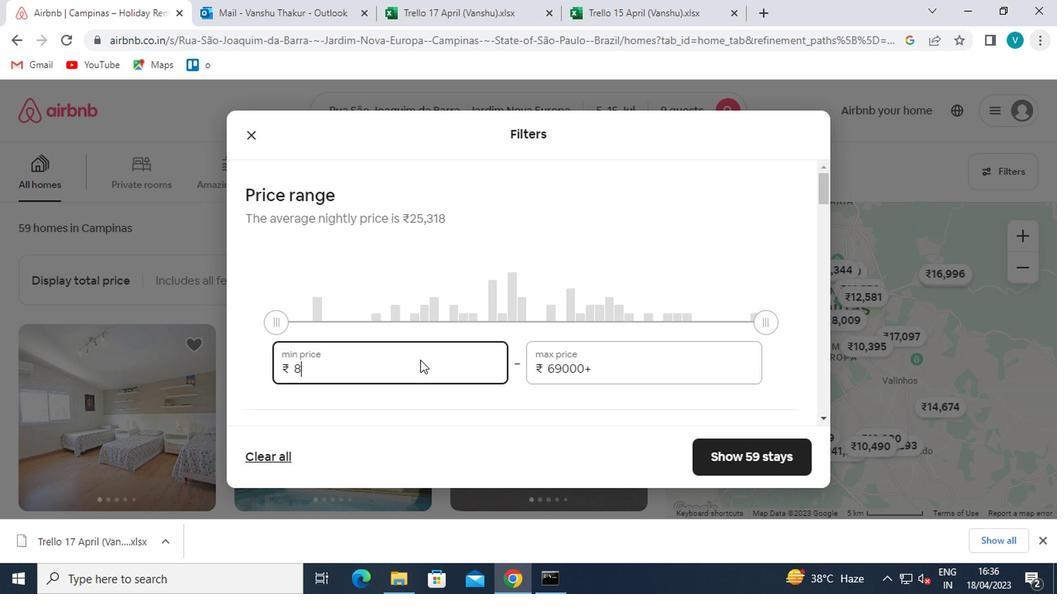 
Action: Key pressed <Key.backspace>
Screenshot: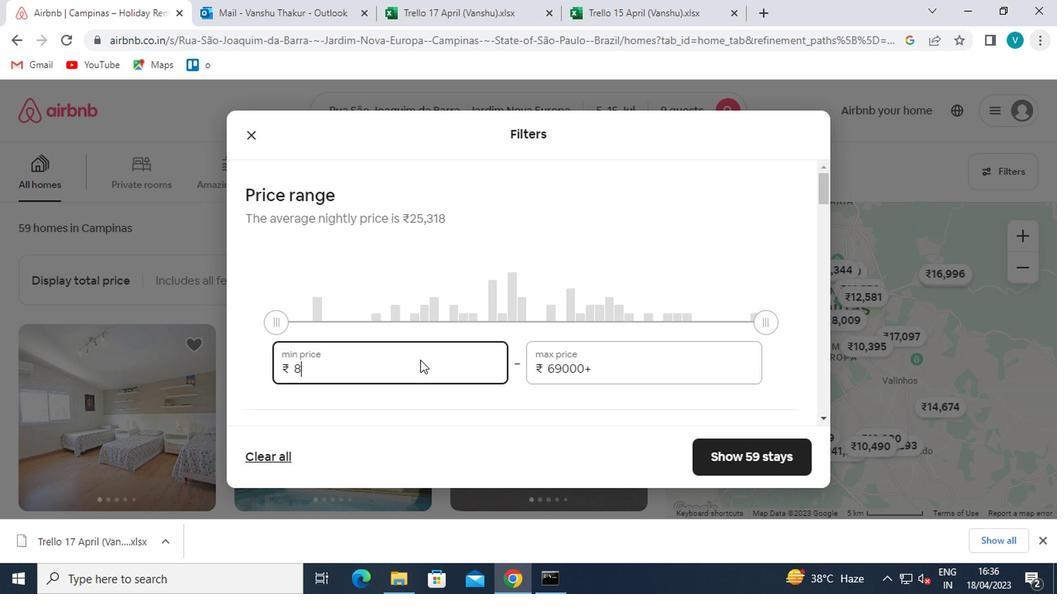 
Action: Mouse moved to (386, 342)
Screenshot: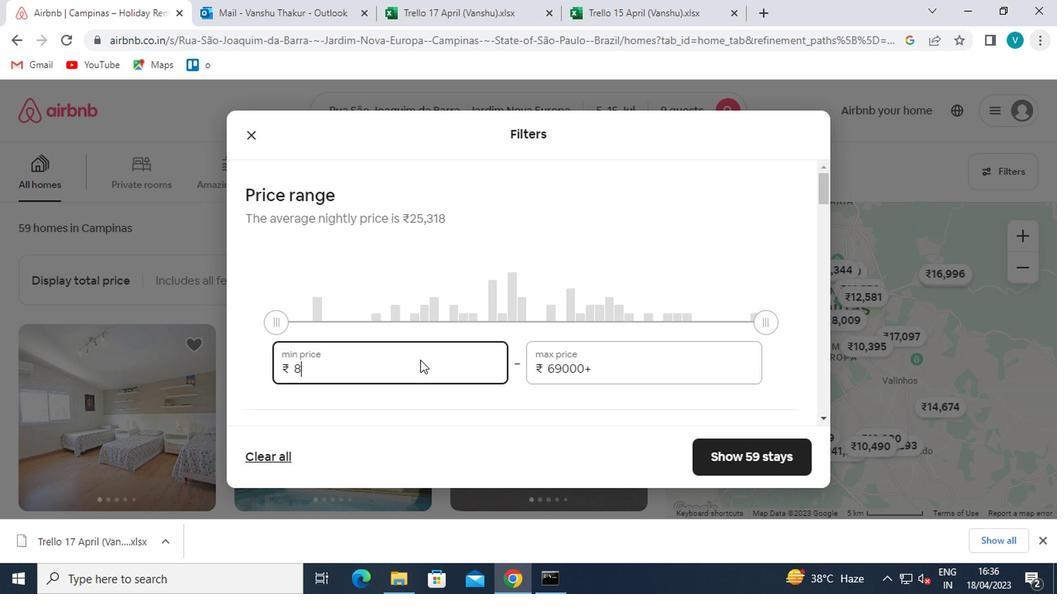 
Action: Key pressed 15000
Screenshot: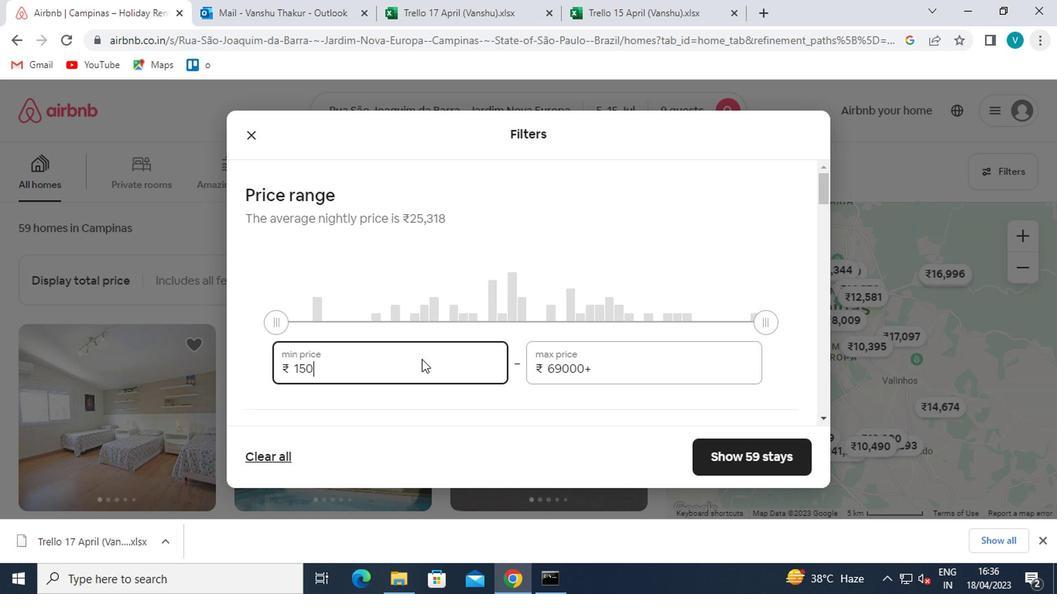 
Action: Mouse moved to (523, 356)
Screenshot: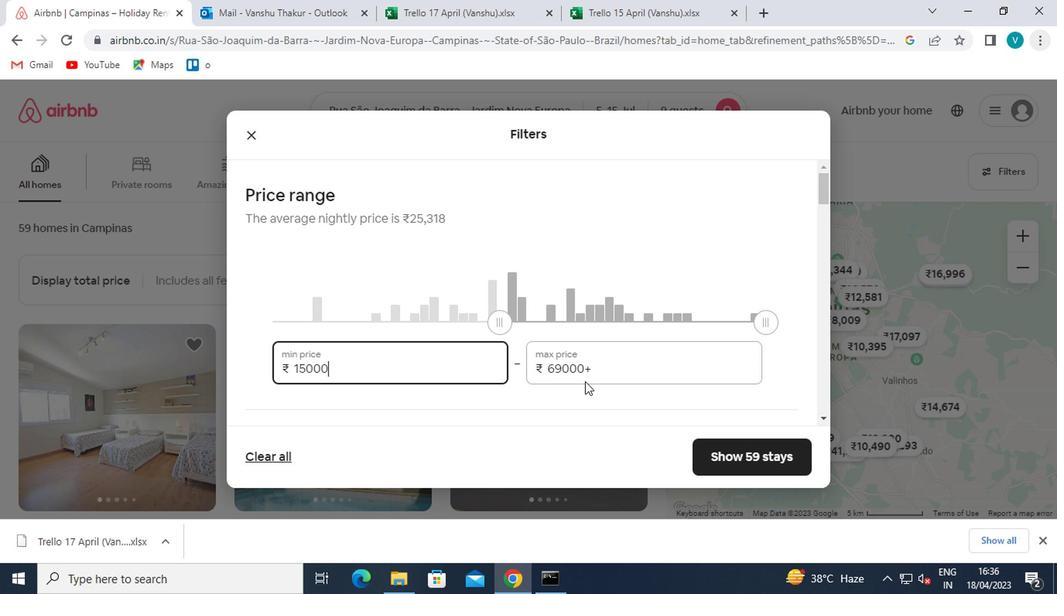 
Action: Mouse pressed left at (523, 356)
Screenshot: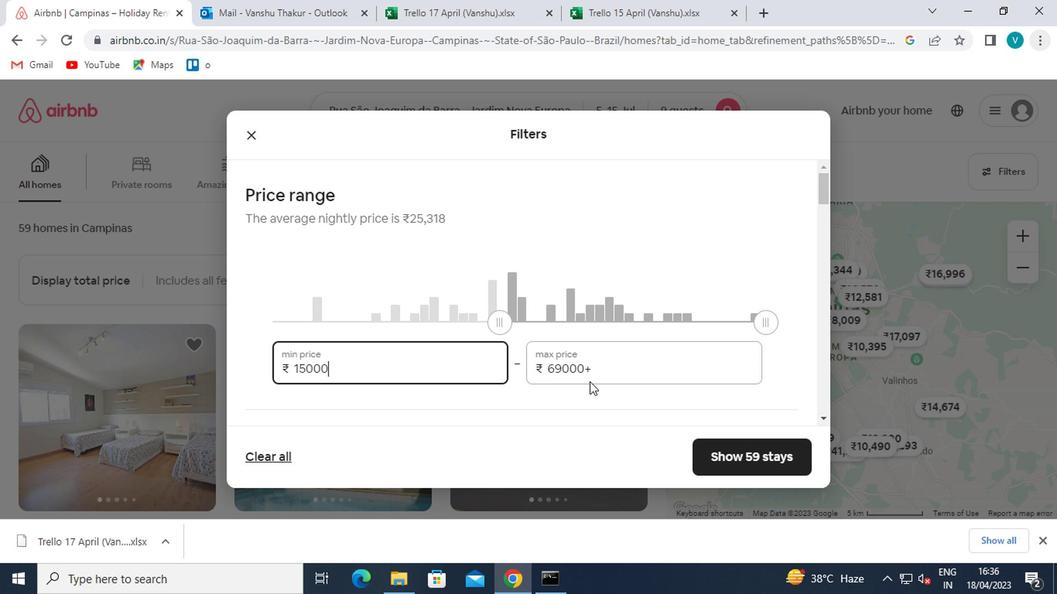 
Action: Mouse moved to (523, 355)
Screenshot: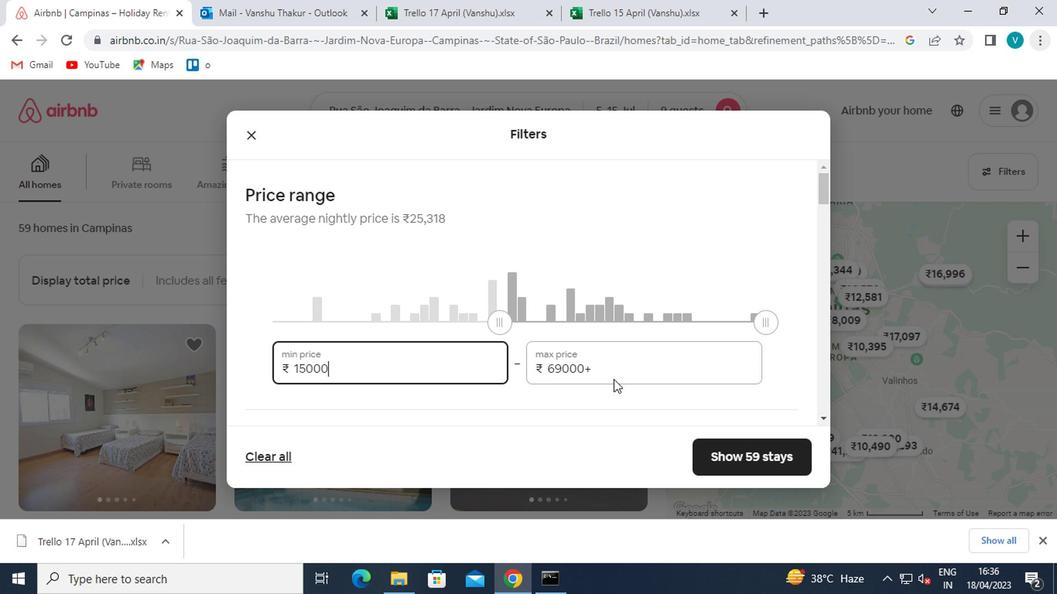 
Action: Key pressed <Key.backspace><Key.backspace><Key.backspace><Key.backspace><Key.backspace><Key.backspace>3<Key.backspace>25000
Screenshot: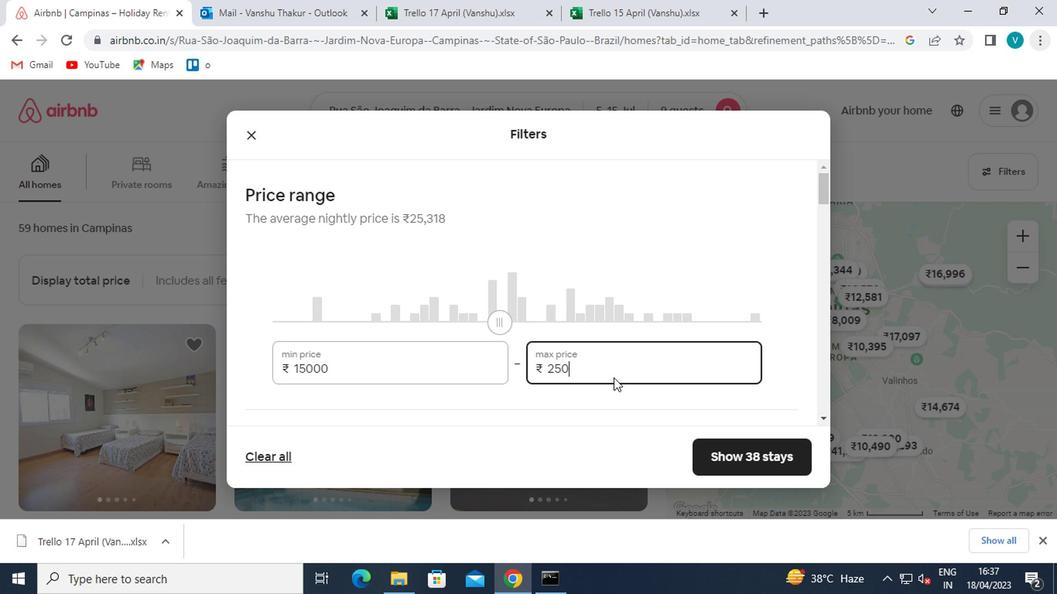 
Action: Mouse moved to (498, 366)
Screenshot: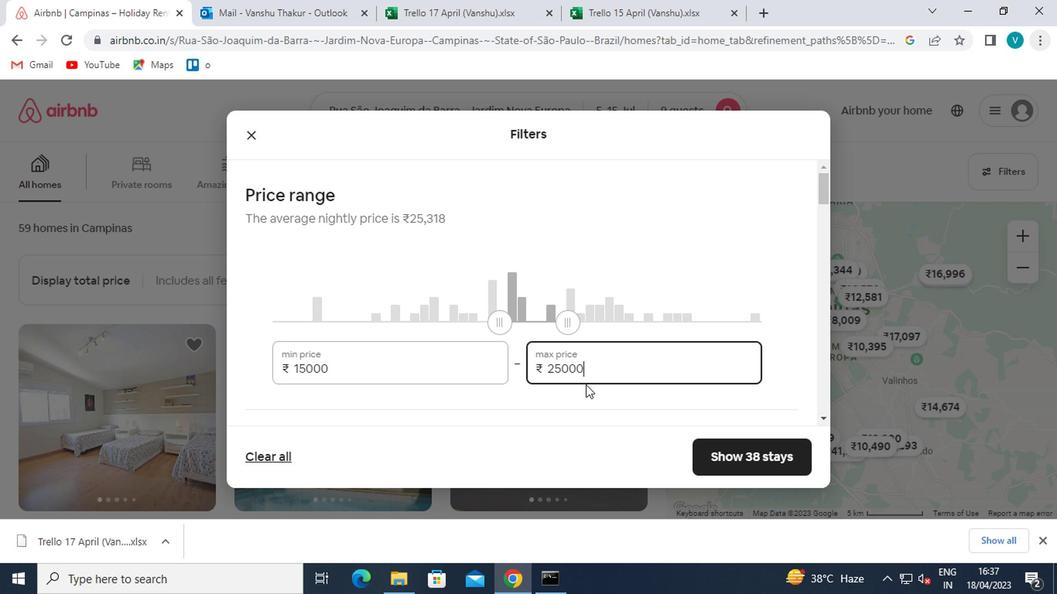 
Action: Mouse scrolled (498, 365) with delta (0, 0)
Screenshot: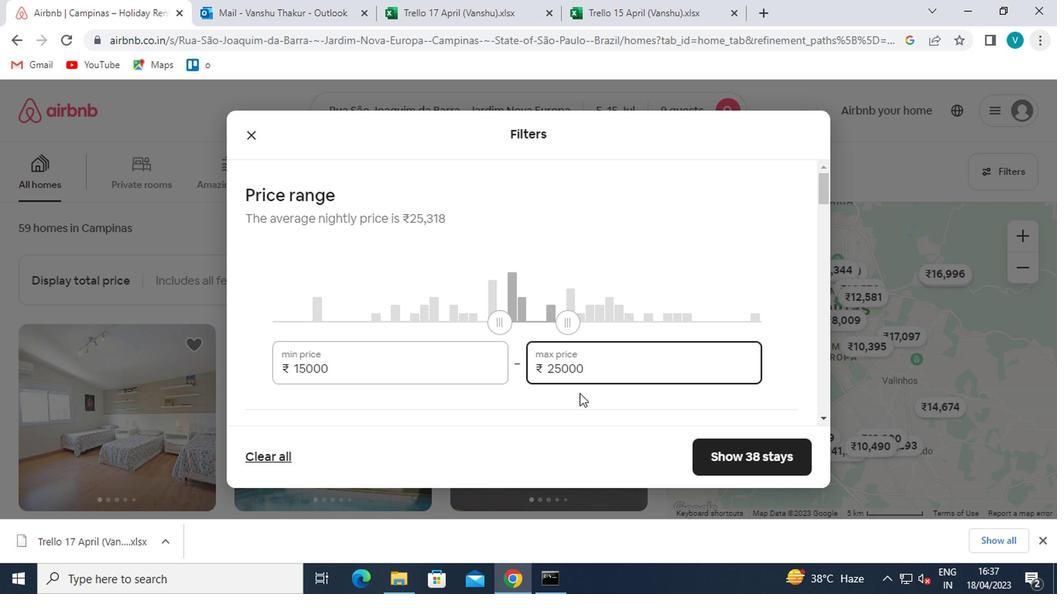 
Action: Mouse moved to (498, 366)
Screenshot: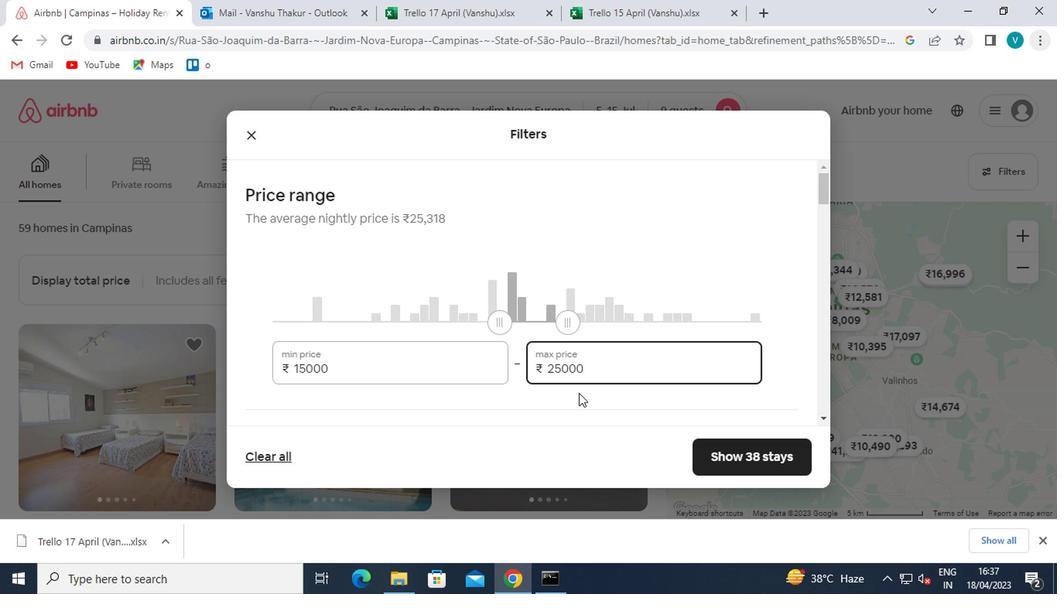 
Action: Mouse scrolled (498, 366) with delta (0, 0)
Screenshot: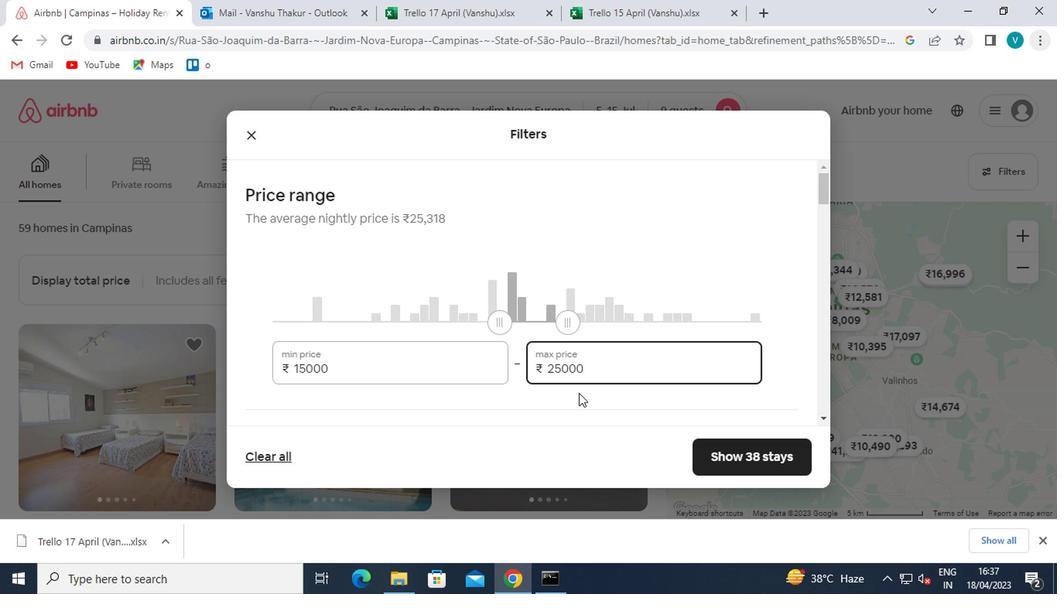 
Action: Mouse scrolled (498, 366) with delta (0, 0)
Screenshot: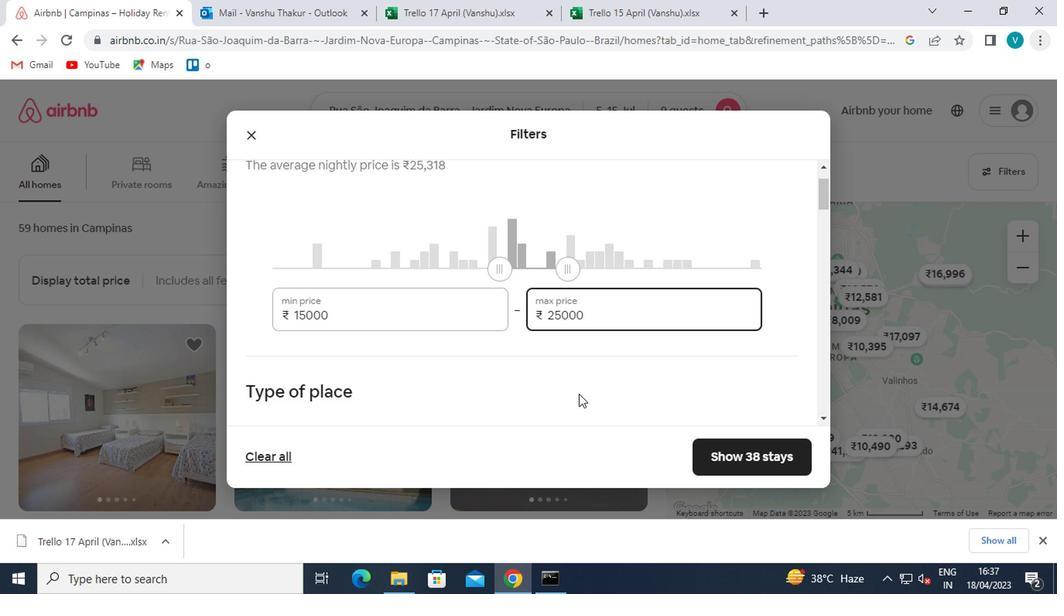 
Action: Mouse moved to (271, 270)
Screenshot: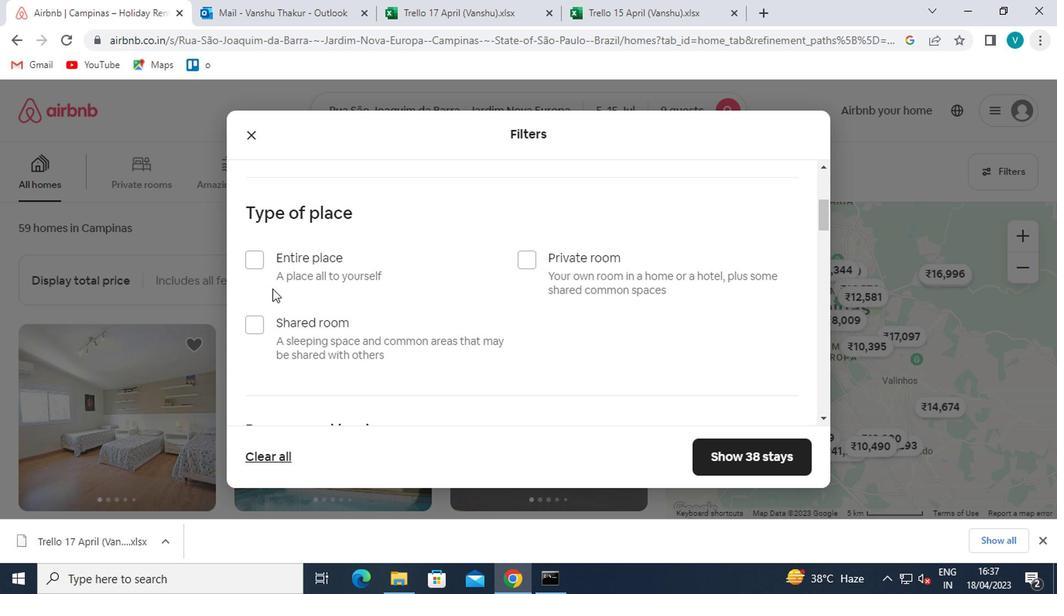 
Action: Mouse pressed left at (271, 270)
Screenshot: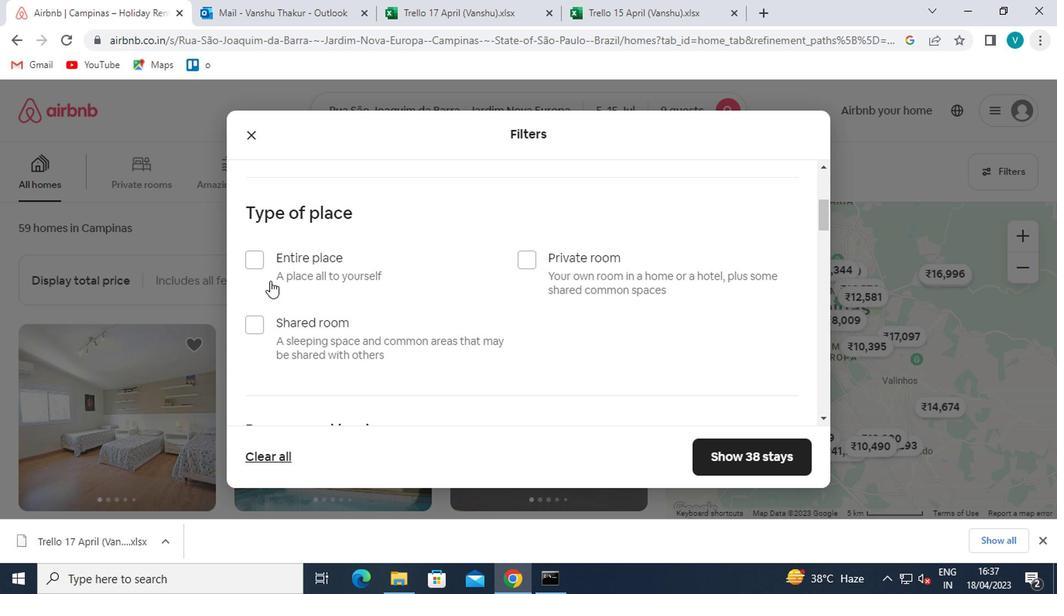 
Action: Mouse moved to (279, 275)
Screenshot: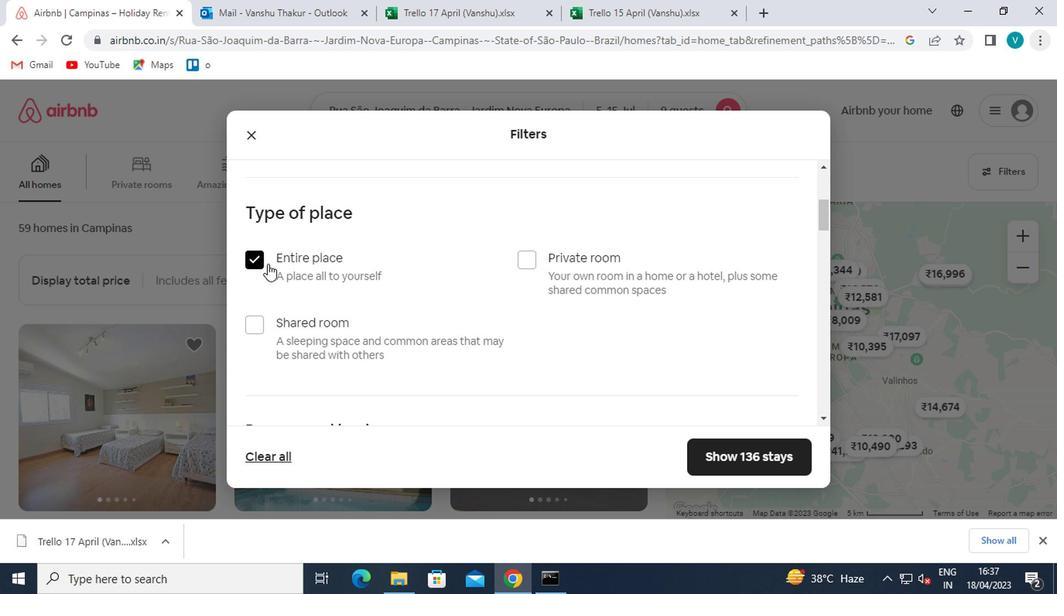 
Action: Mouse scrolled (279, 275) with delta (0, 0)
Screenshot: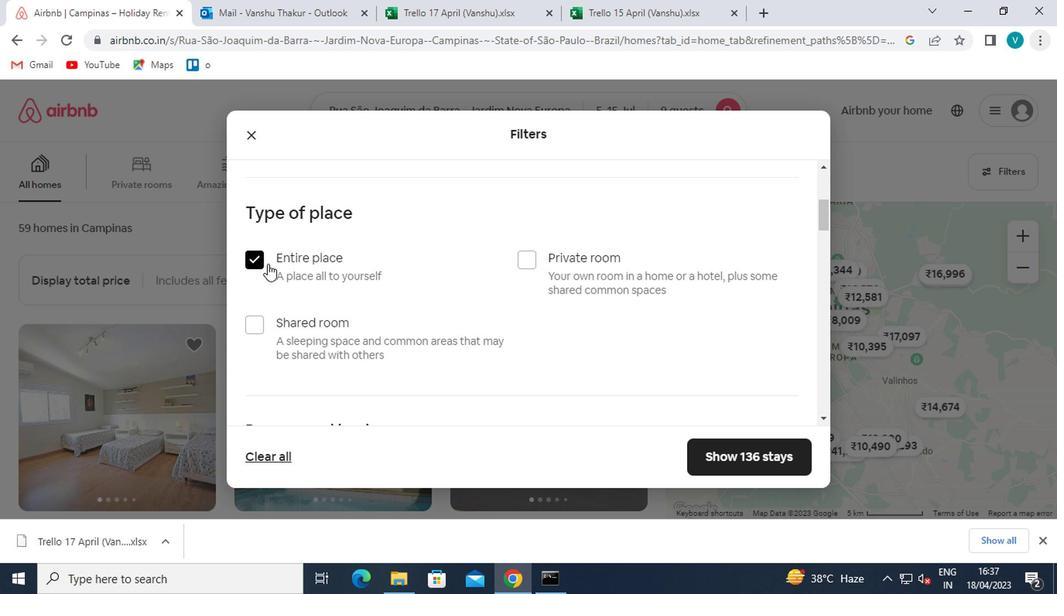 
Action: Mouse moved to (280, 277)
Screenshot: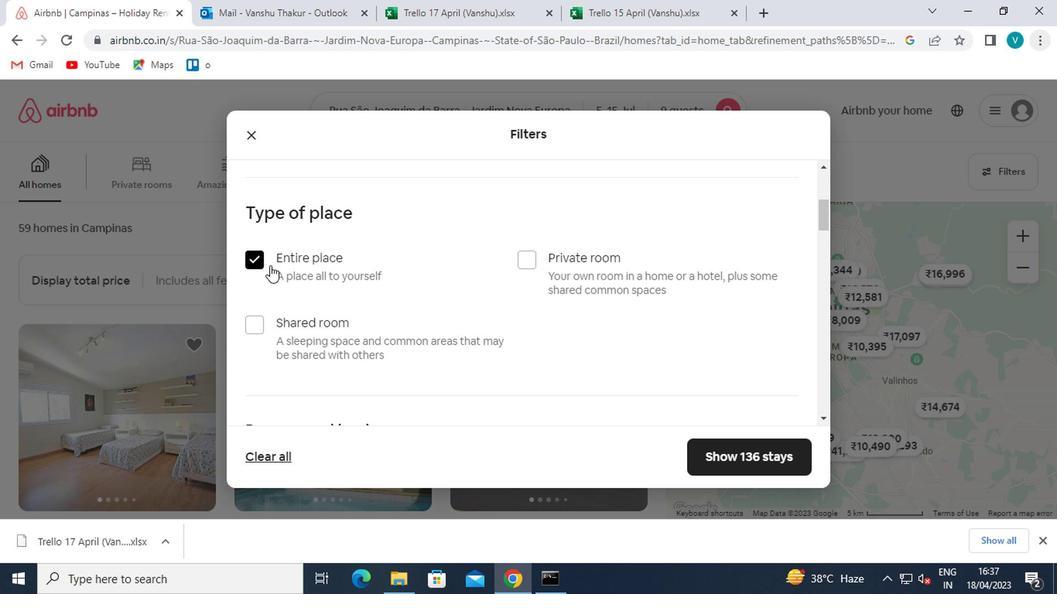 
Action: Mouse scrolled (280, 276) with delta (0, 0)
Screenshot: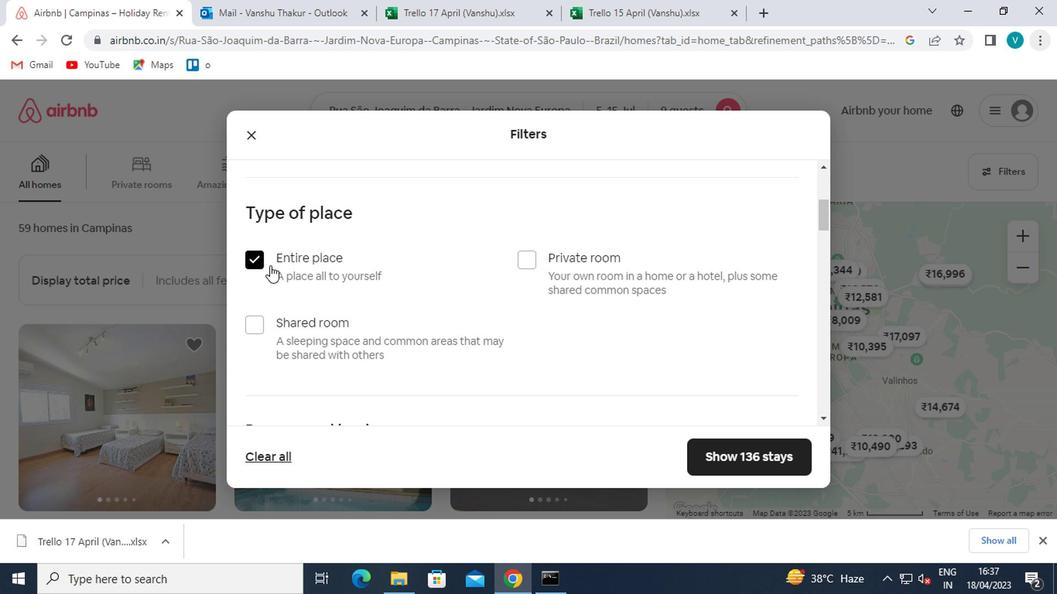 
Action: Mouse moved to (281, 277)
Screenshot: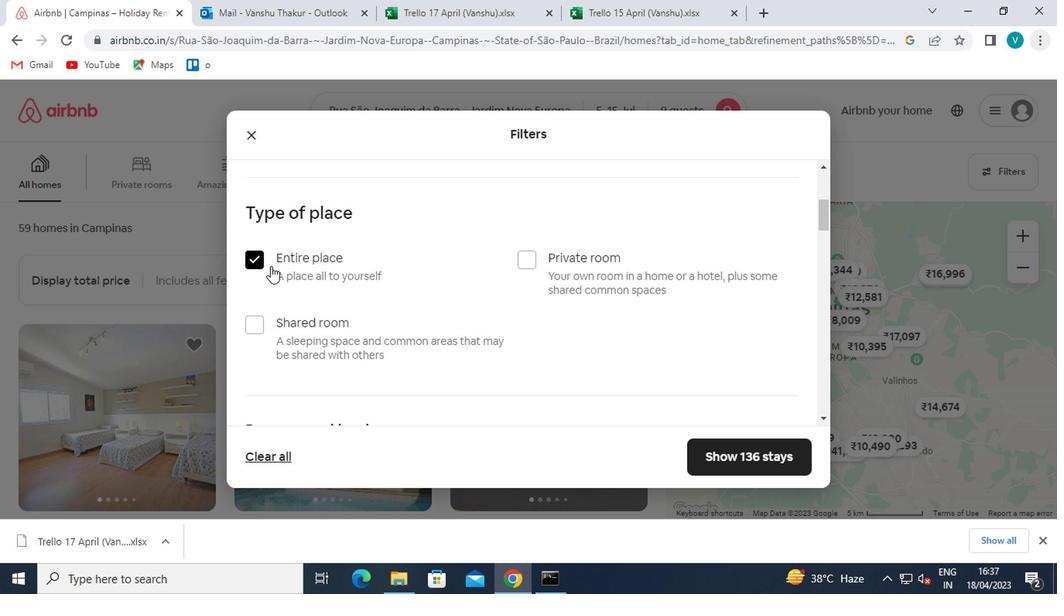 
Action: Mouse scrolled (281, 277) with delta (0, 0)
Screenshot: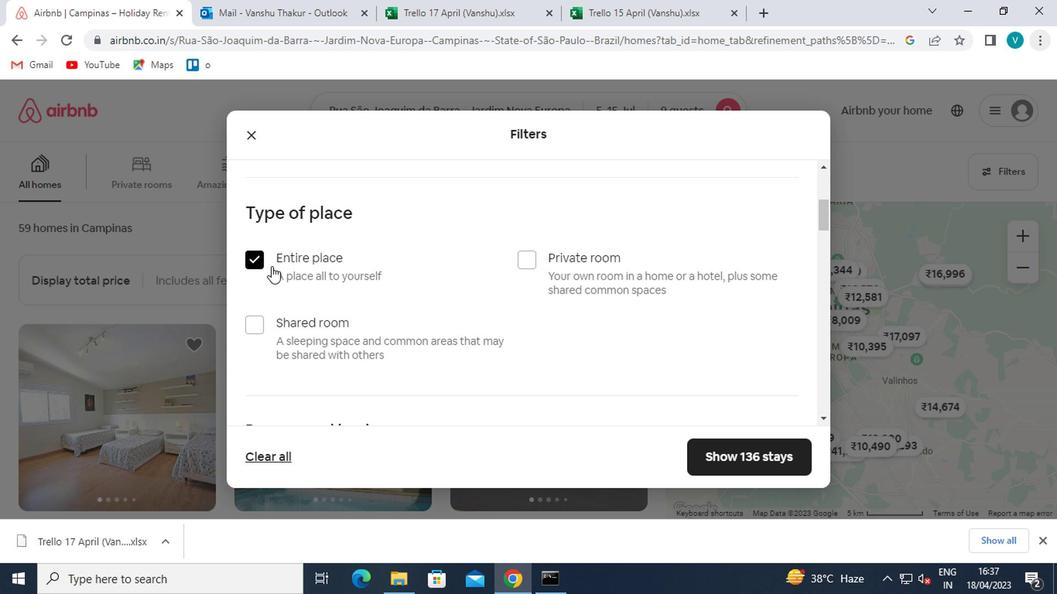 
Action: Mouse moved to (478, 288)
Screenshot: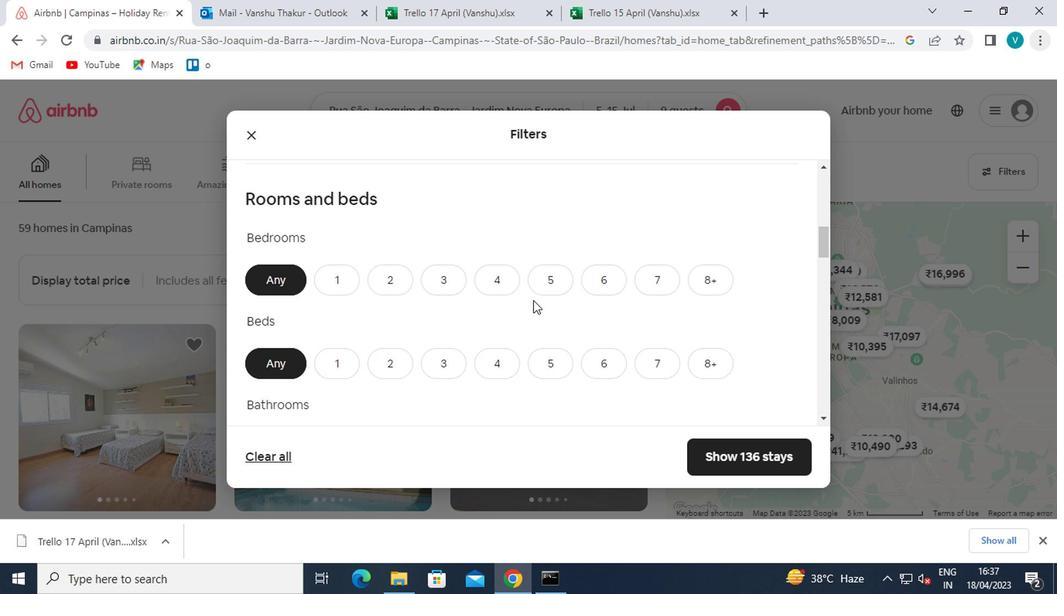 
Action: Mouse pressed left at (478, 288)
Screenshot: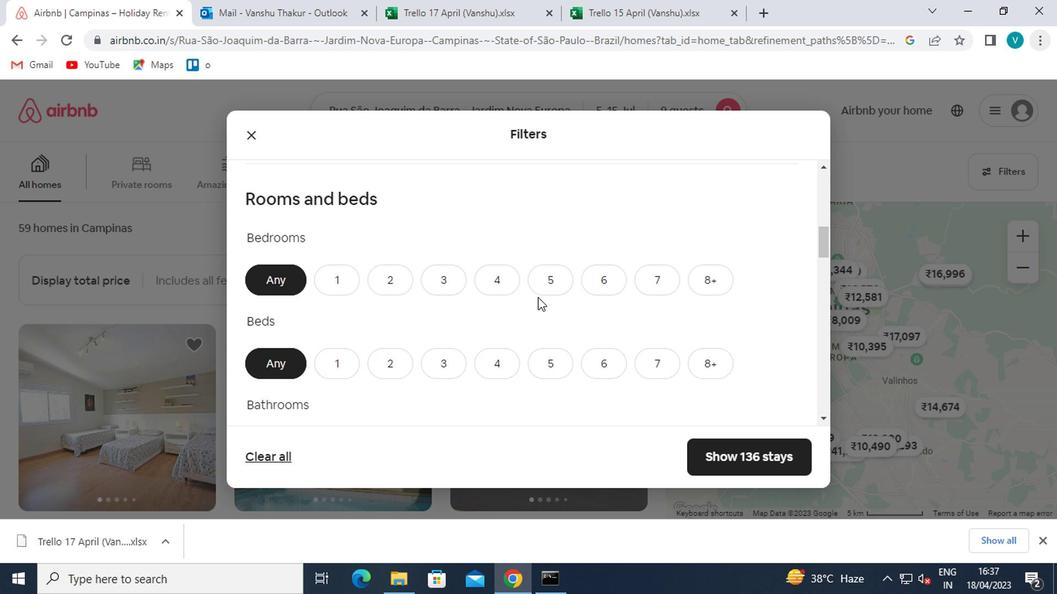 
Action: Mouse moved to (475, 334)
Screenshot: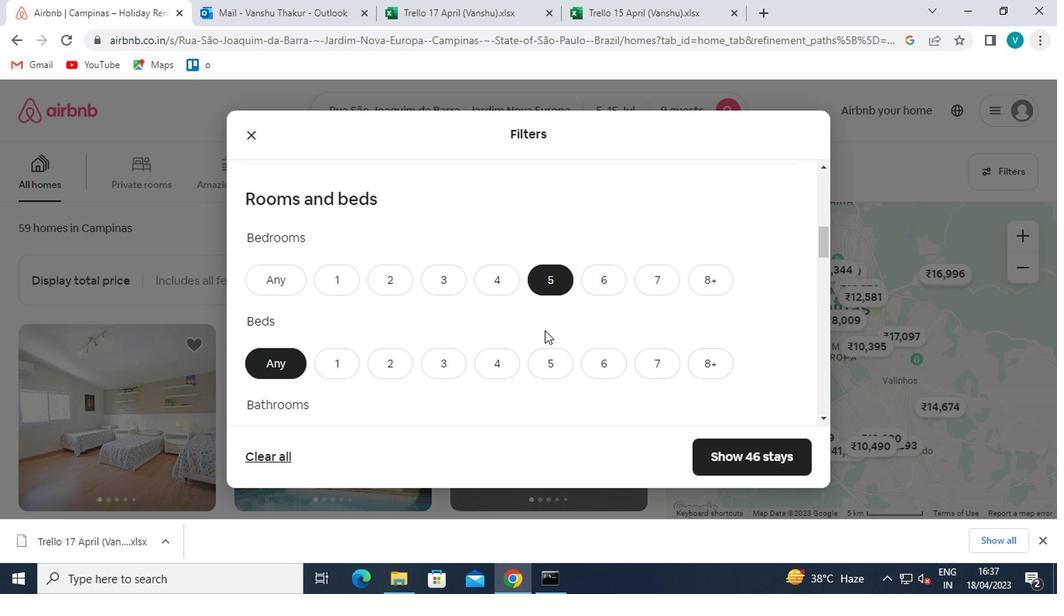 
Action: Mouse pressed left at (475, 334)
Screenshot: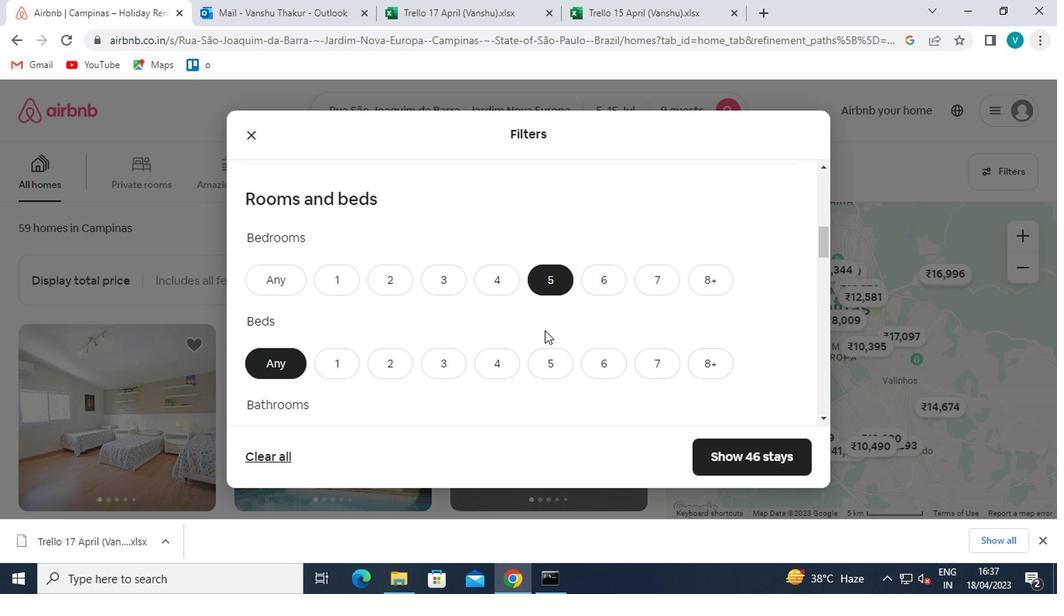 
Action: Mouse moved to (475, 374)
Screenshot: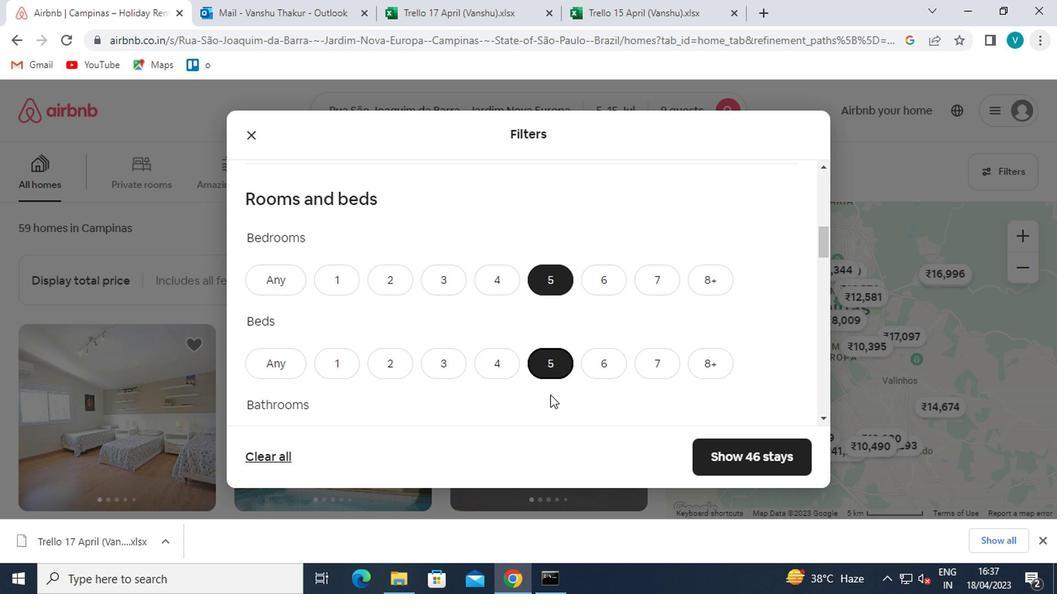 
Action: Mouse scrolled (475, 373) with delta (0, 0)
Screenshot: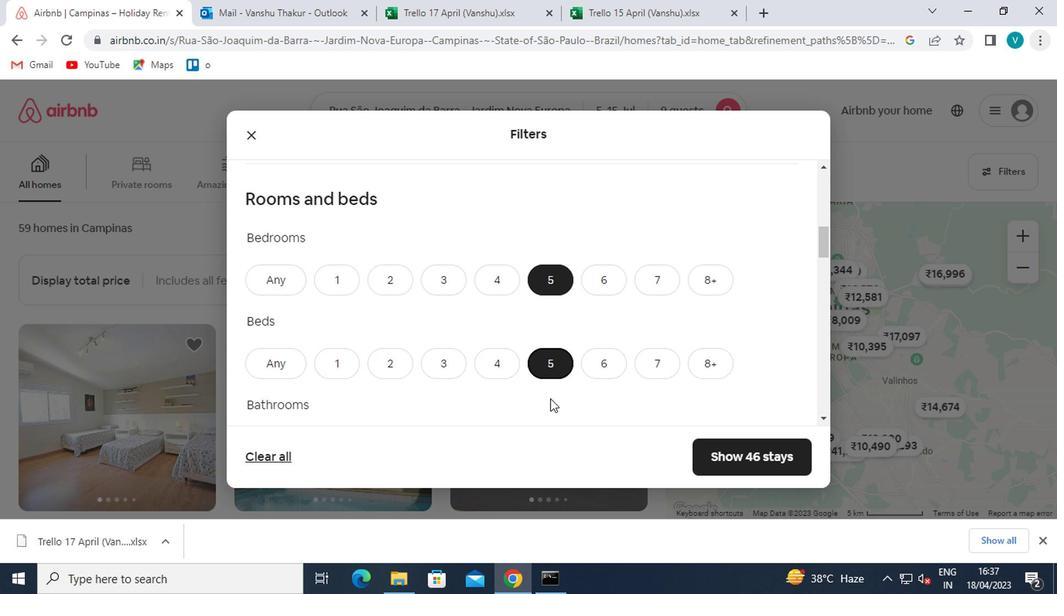 
Action: Mouse moved to (475, 348)
Screenshot: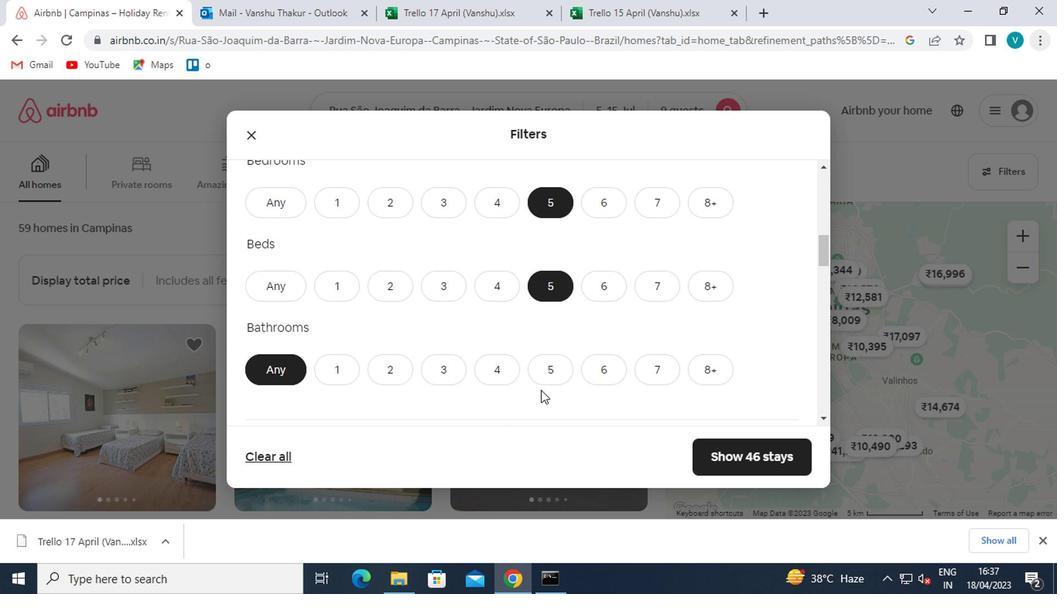 
Action: Mouse pressed left at (475, 348)
Screenshot: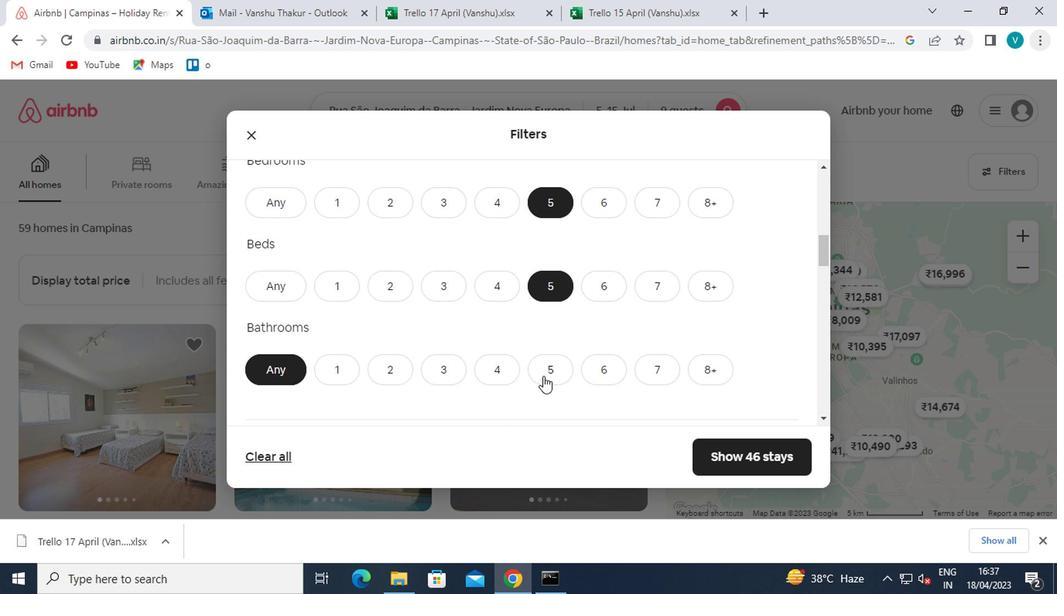 
Action: Mouse moved to (475, 346)
Screenshot: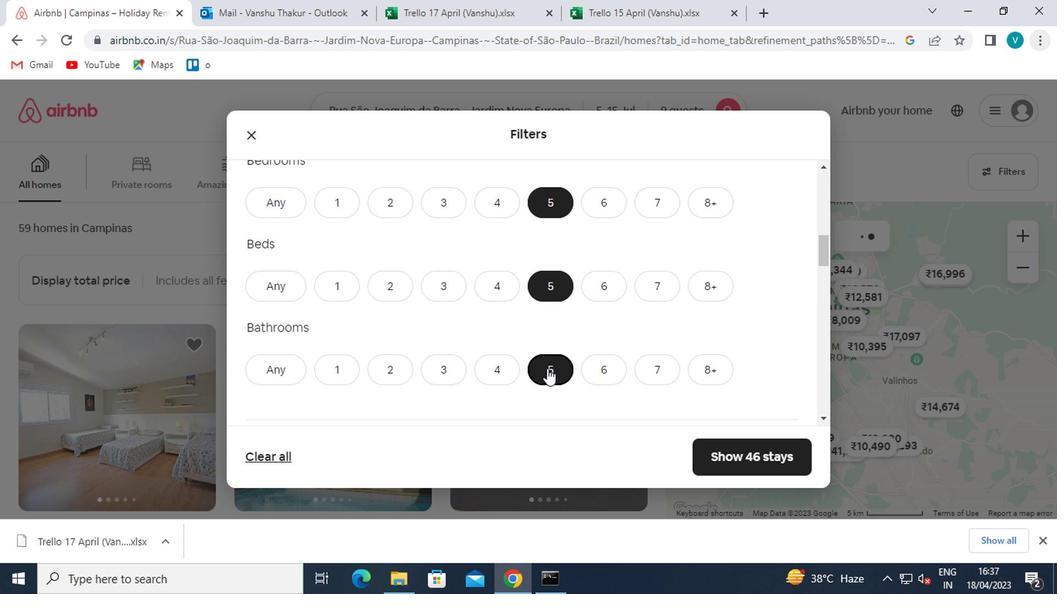 
Action: Mouse scrolled (475, 346) with delta (0, 0)
Screenshot: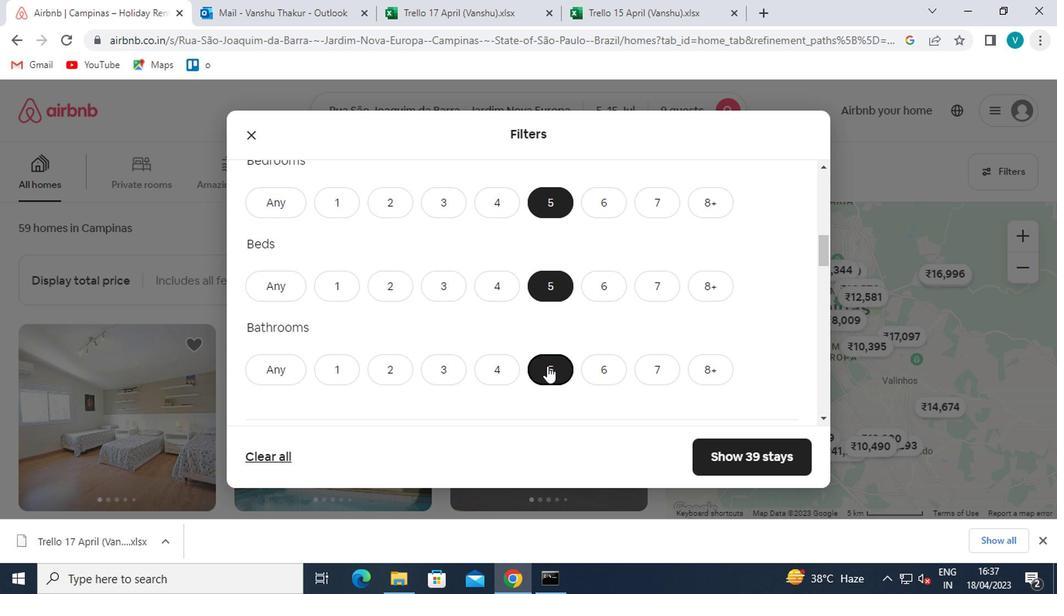 
Action: Mouse scrolled (475, 346) with delta (0, 0)
Screenshot: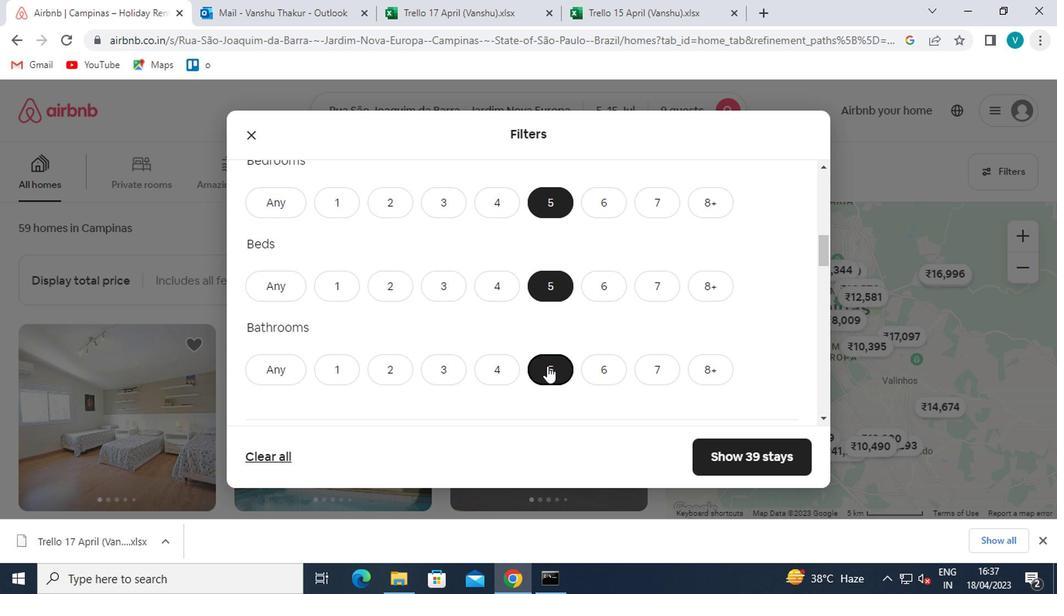 
Action: Mouse moved to (301, 351)
Screenshot: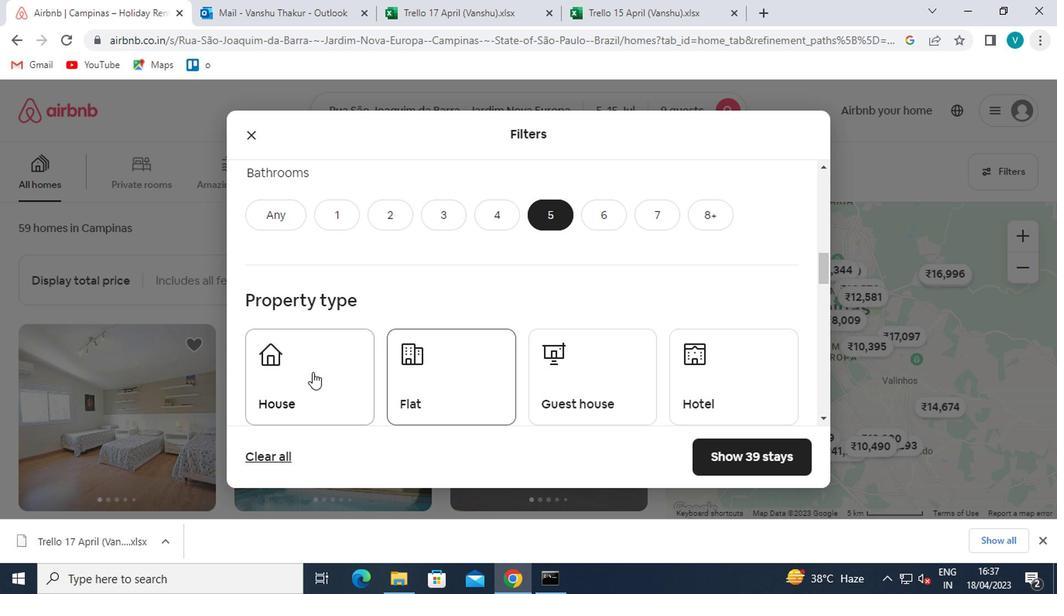 
Action: Mouse pressed left at (301, 351)
Screenshot: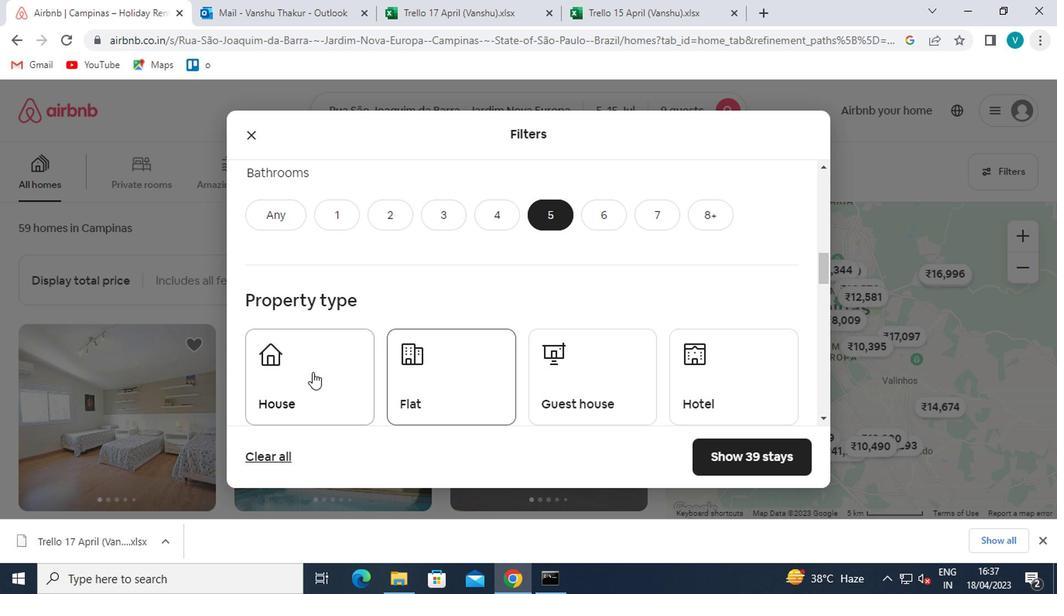 
Action: Mouse moved to (305, 353)
Screenshot: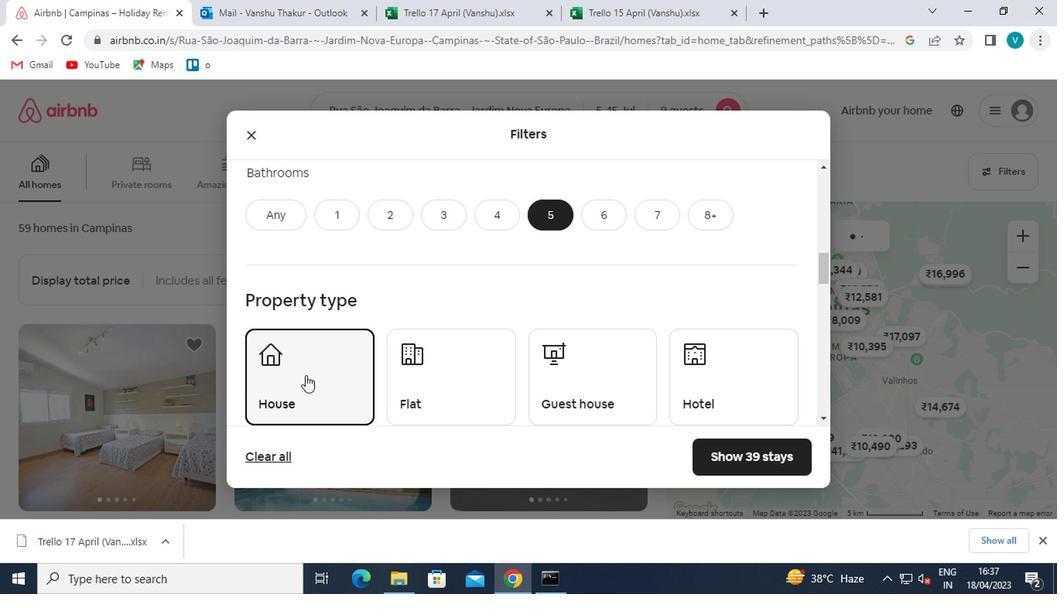 
Action: Mouse scrolled (305, 353) with delta (0, 0)
Screenshot: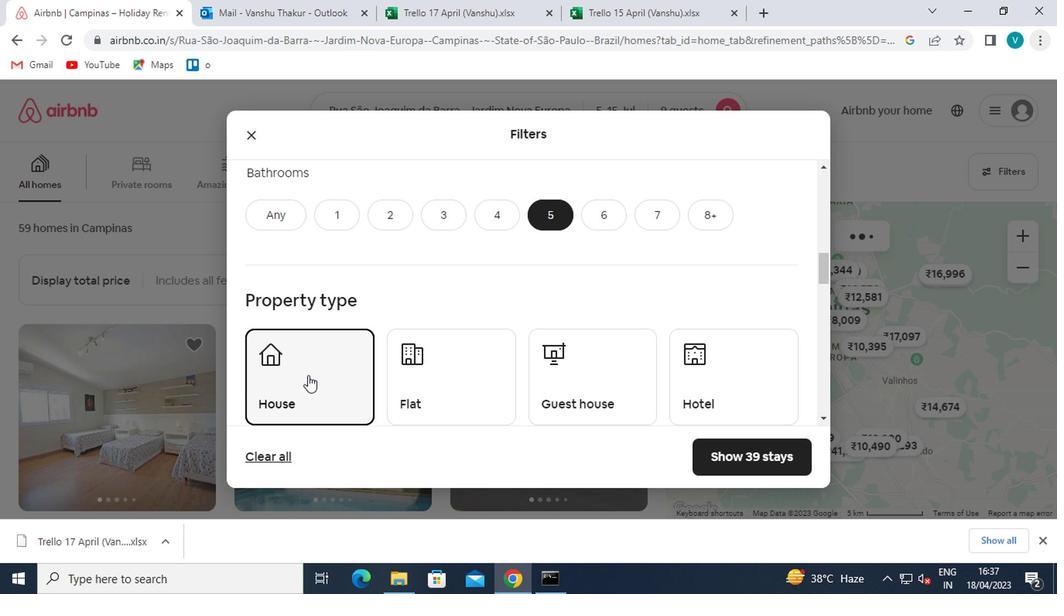 
Action: Mouse scrolled (305, 353) with delta (0, 0)
Screenshot: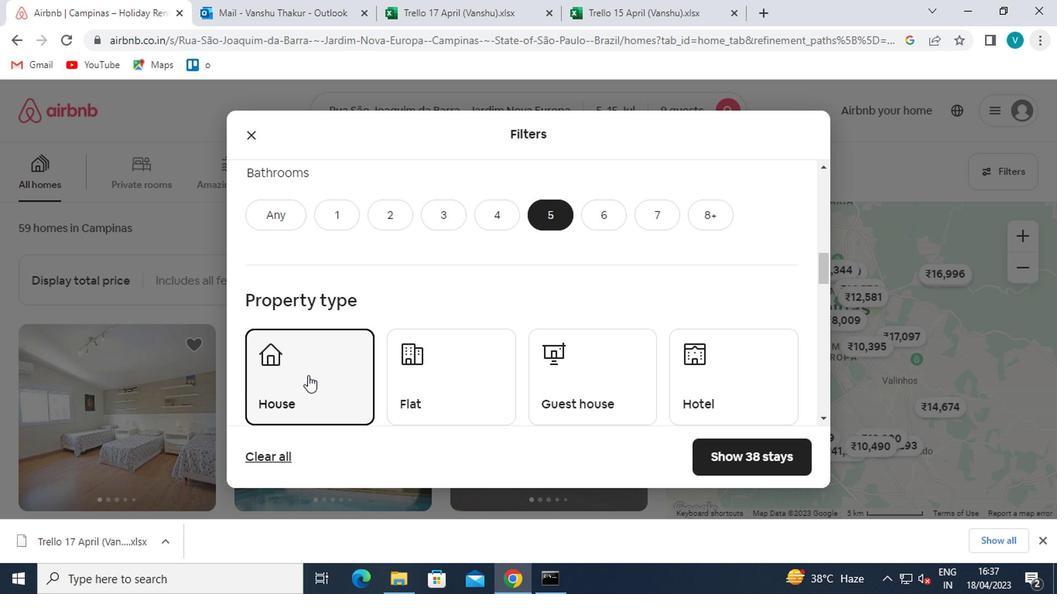 
Action: Mouse moved to (306, 353)
Screenshot: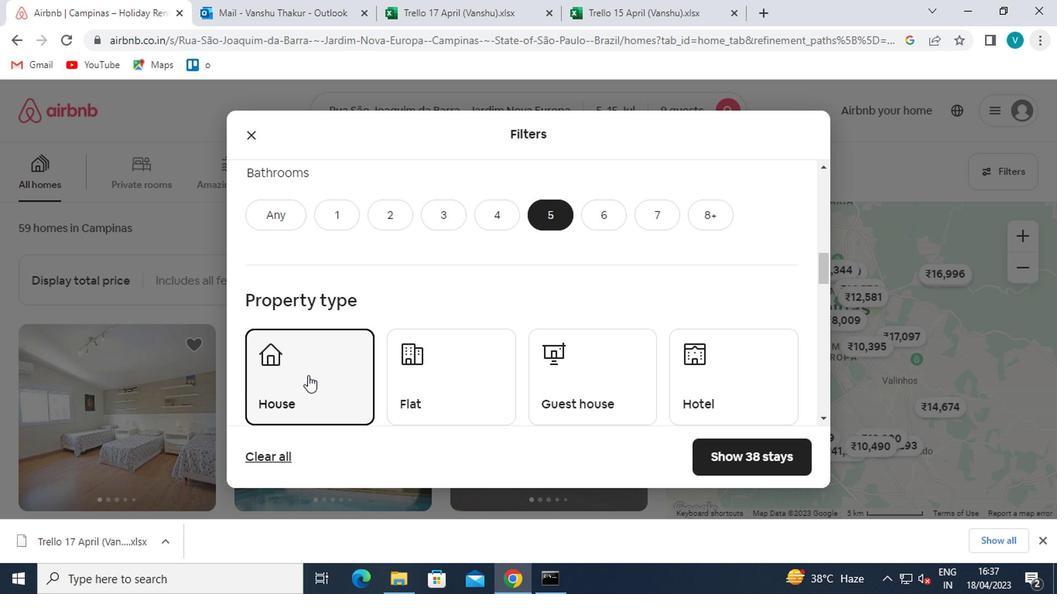 
Action: Mouse scrolled (306, 353) with delta (0, 0)
Screenshot: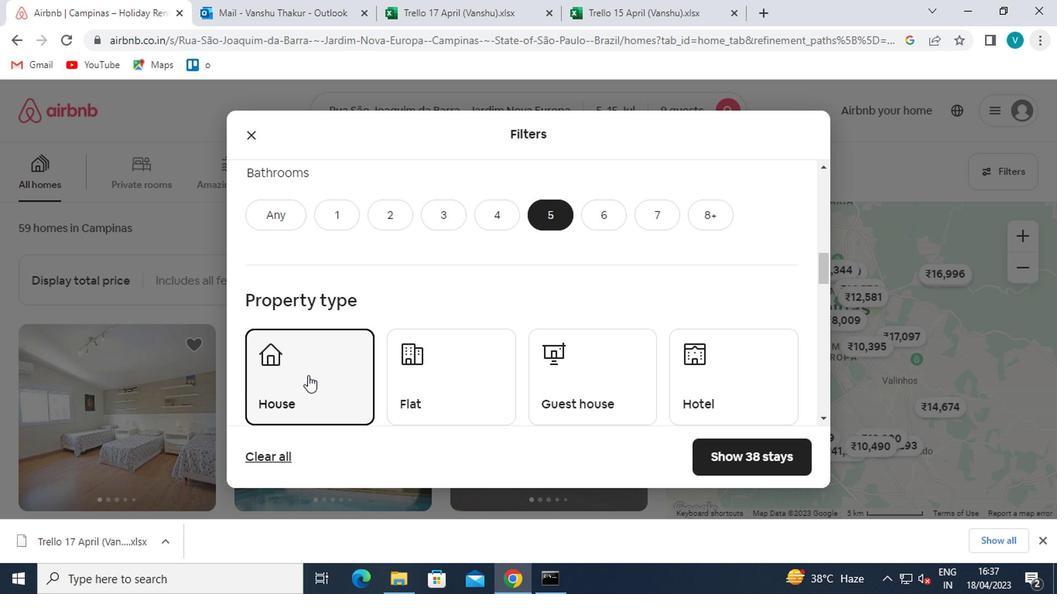 
Action: Mouse moved to (307, 353)
Screenshot: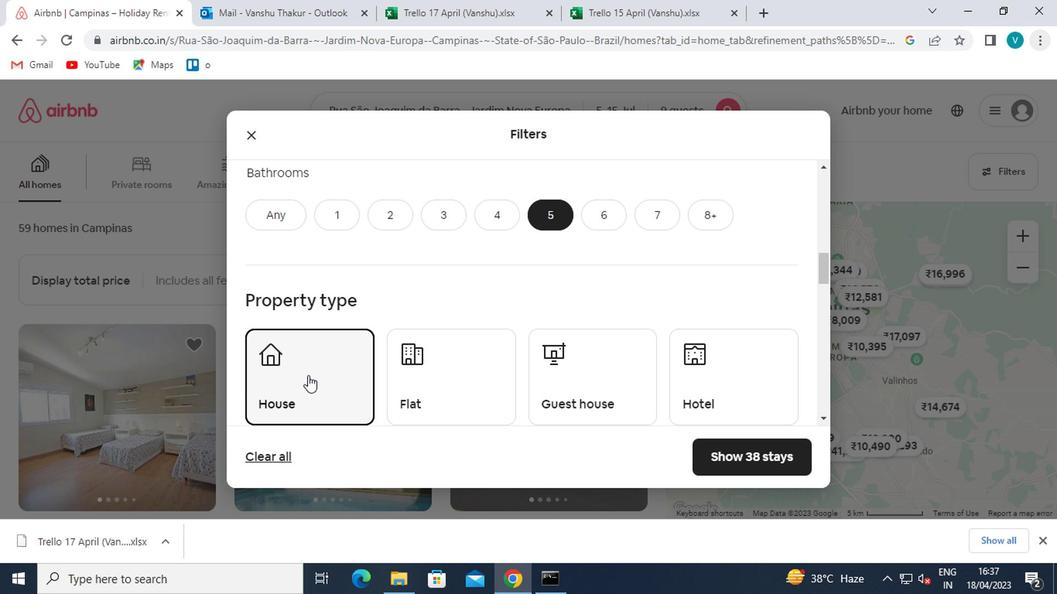 
Action: Mouse scrolled (307, 353) with delta (0, 0)
Screenshot: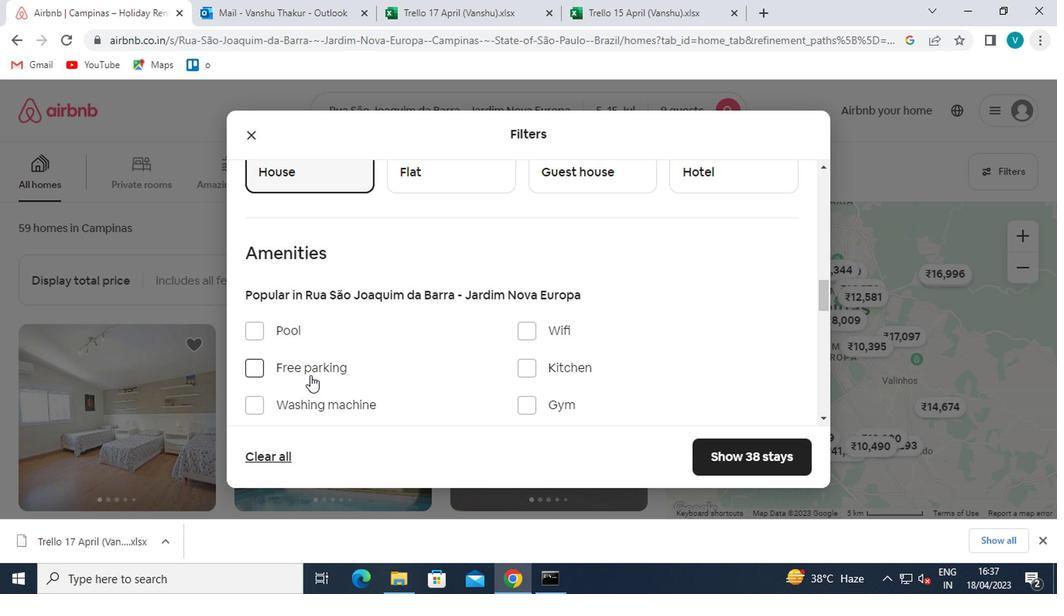 
Action: Mouse scrolled (307, 353) with delta (0, 0)
Screenshot: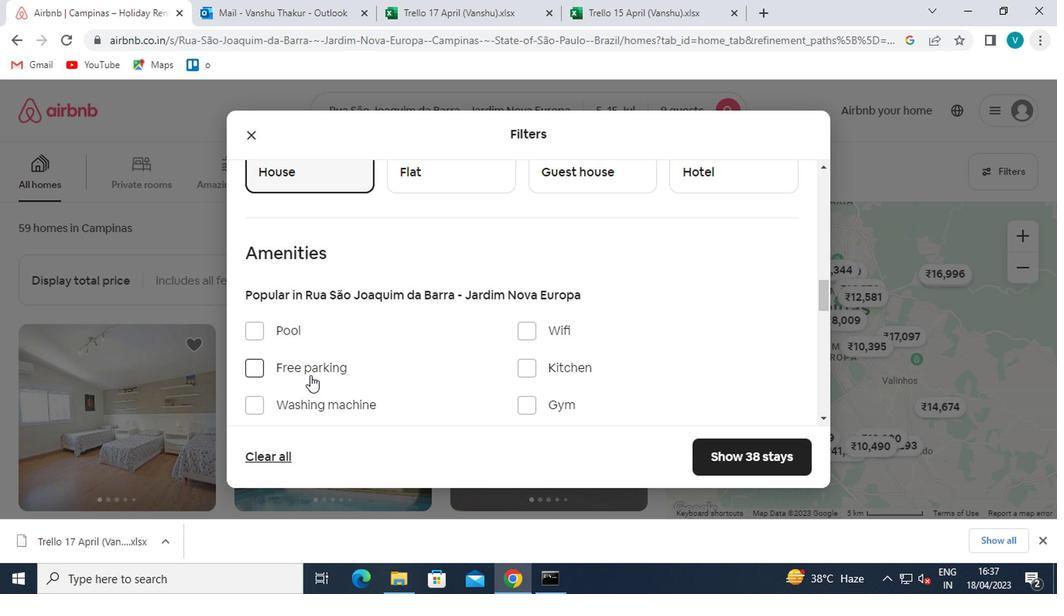 
Action: Mouse moved to (275, 269)
Screenshot: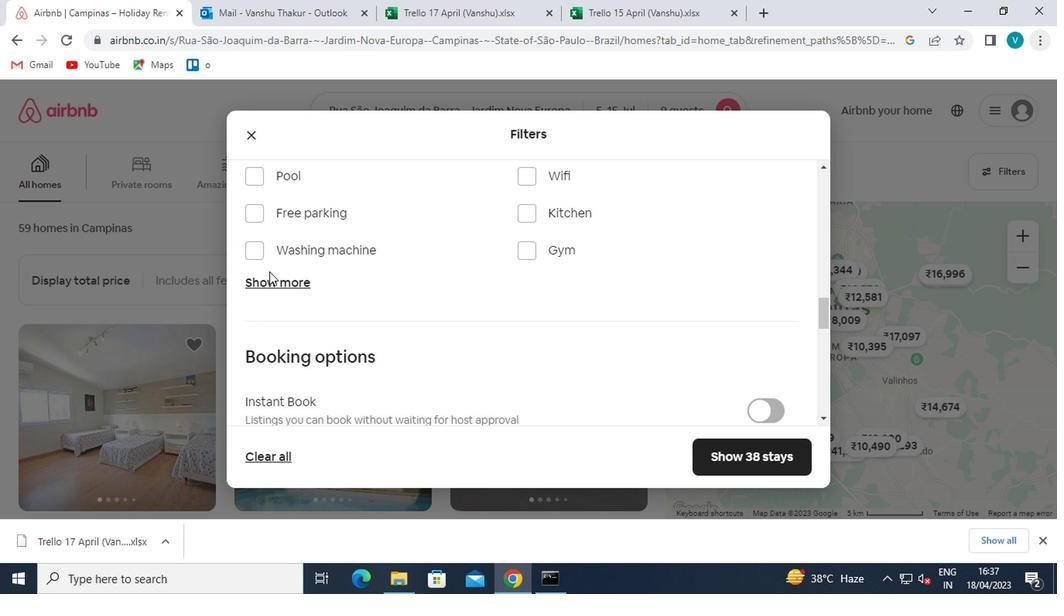 
Action: Mouse pressed left at (275, 269)
Screenshot: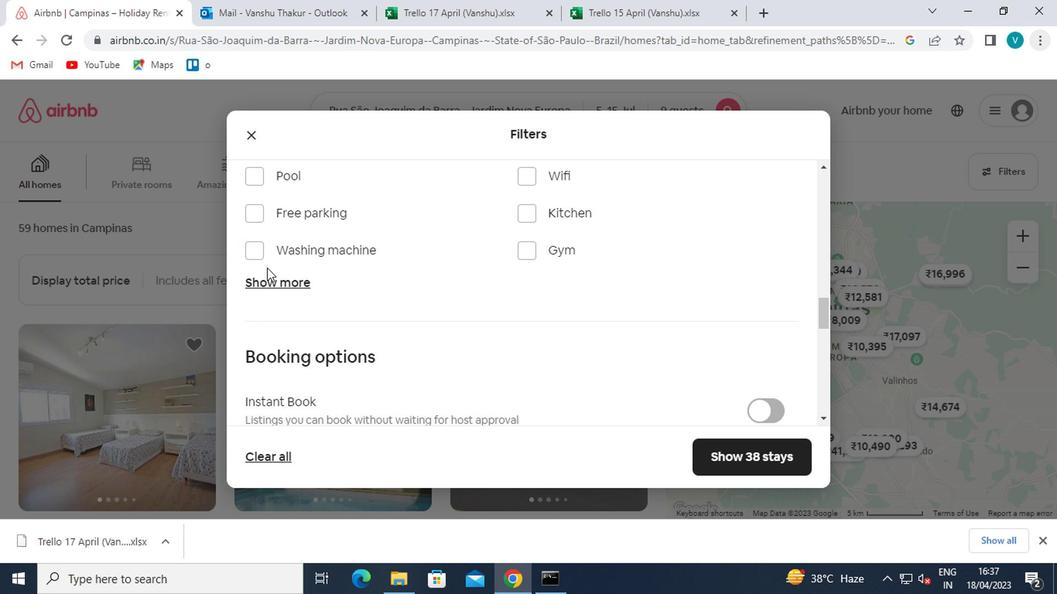 
Action: Mouse moved to (277, 269)
Screenshot: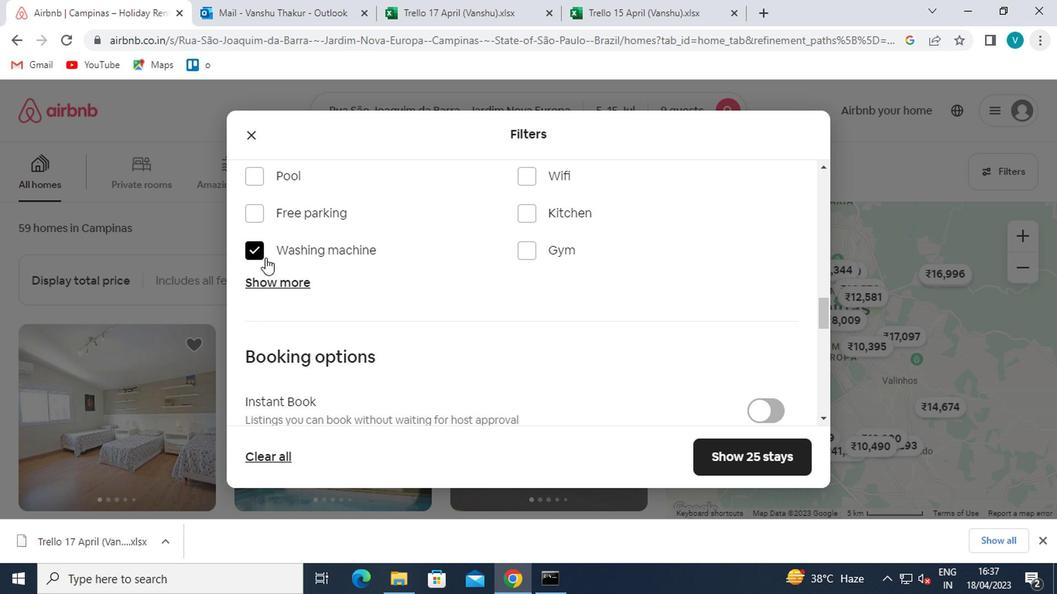 
Action: Mouse scrolled (277, 269) with delta (0, 0)
Screenshot: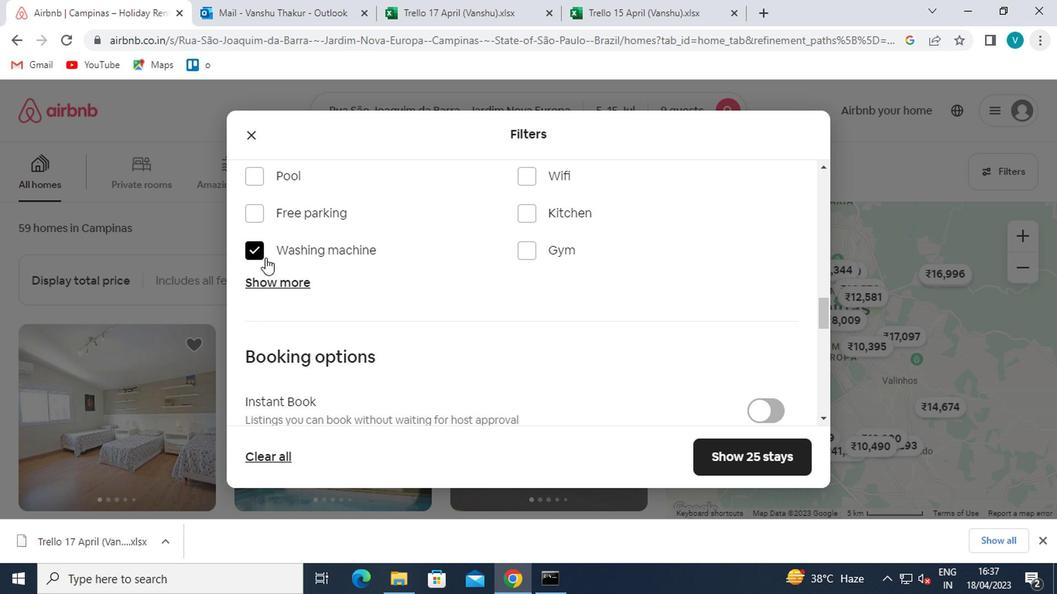 
Action: Mouse scrolled (277, 269) with delta (0, 0)
Screenshot: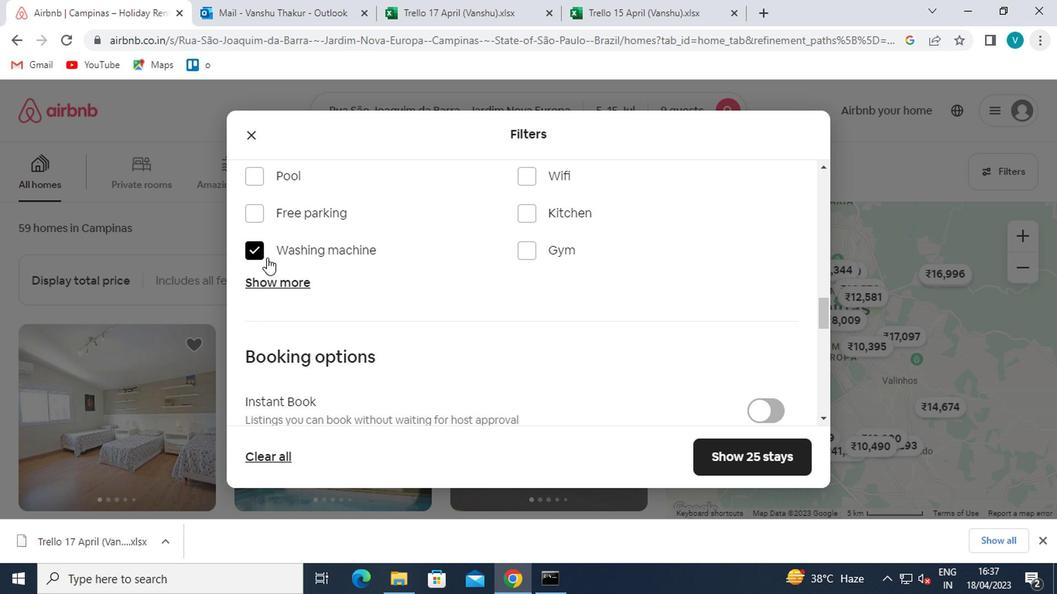 
Action: Mouse moved to (278, 270)
Screenshot: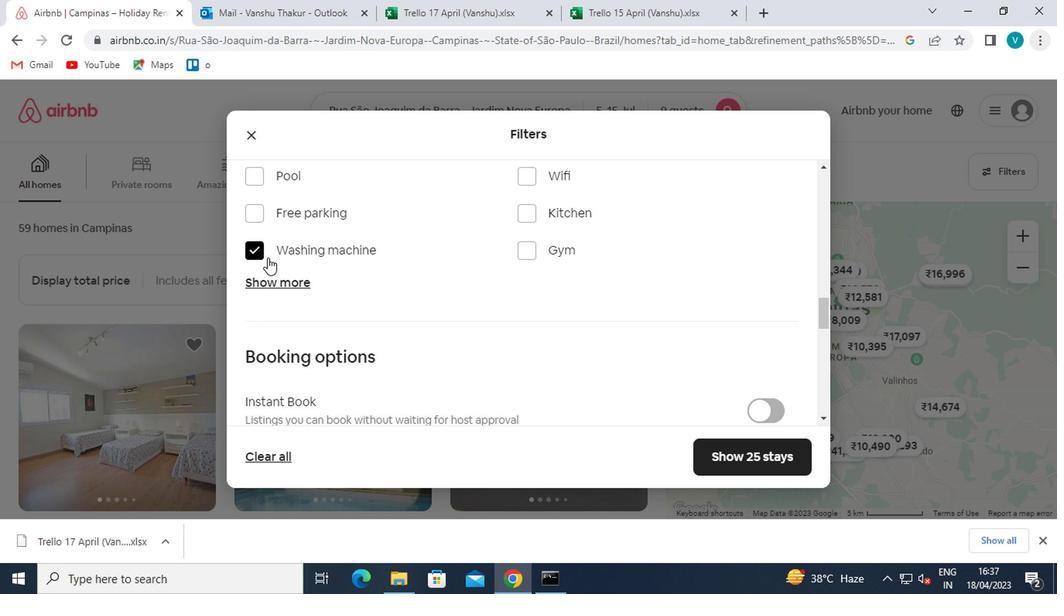 
Action: Mouse scrolled (278, 269) with delta (0, 0)
Screenshot: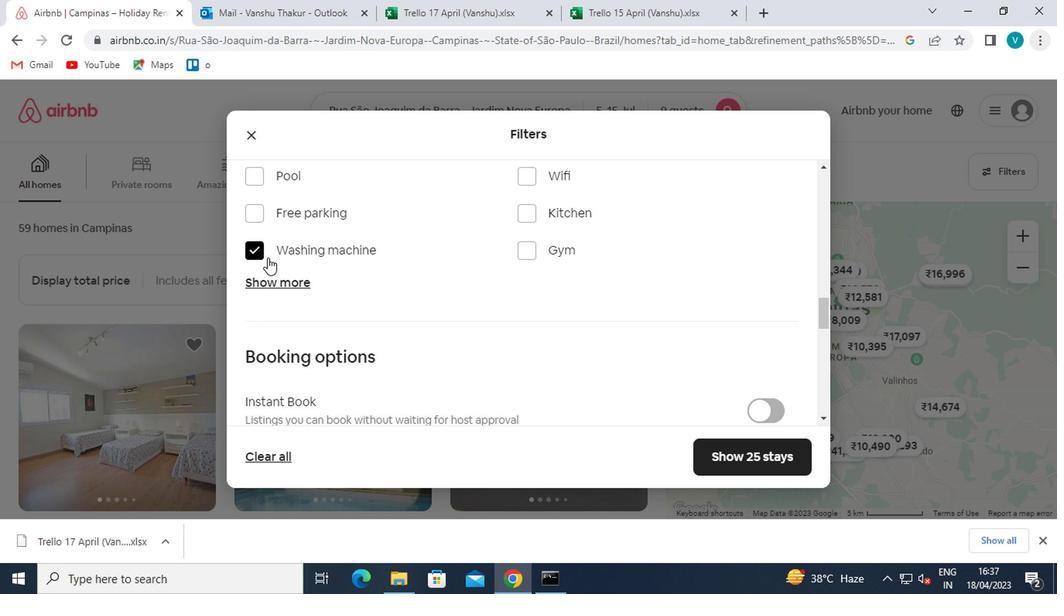
Action: Mouse moved to (630, 249)
Screenshot: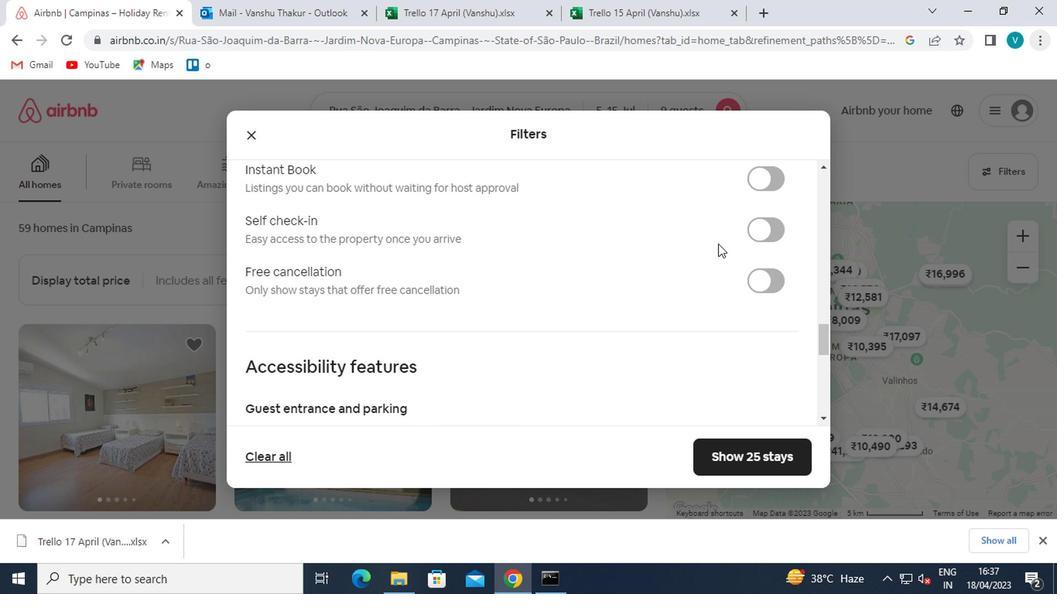 
Action: Mouse pressed left at (630, 249)
Screenshot: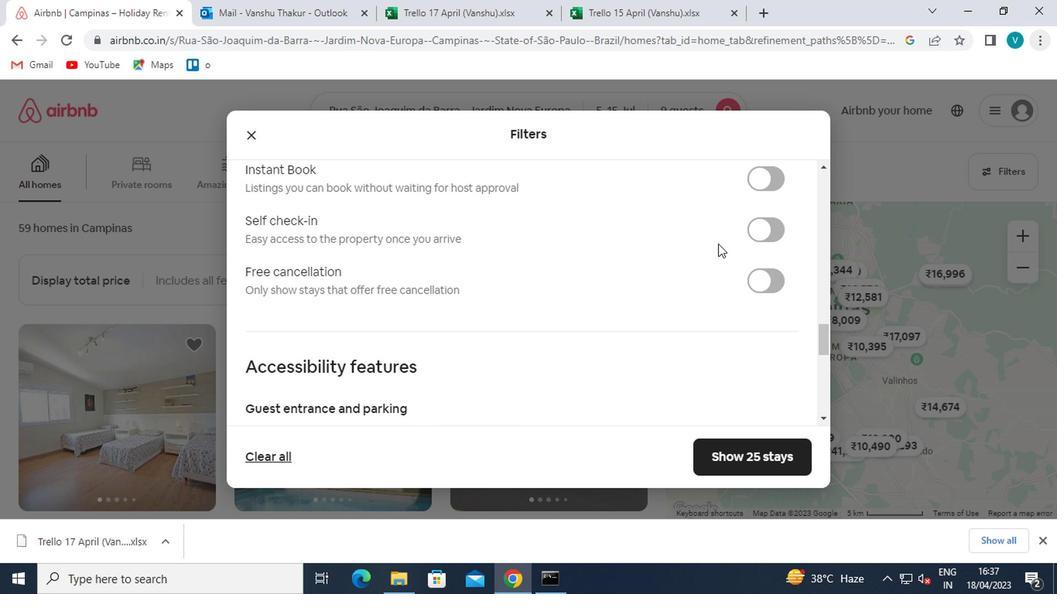 
Action: Mouse moved to (520, 279)
Screenshot: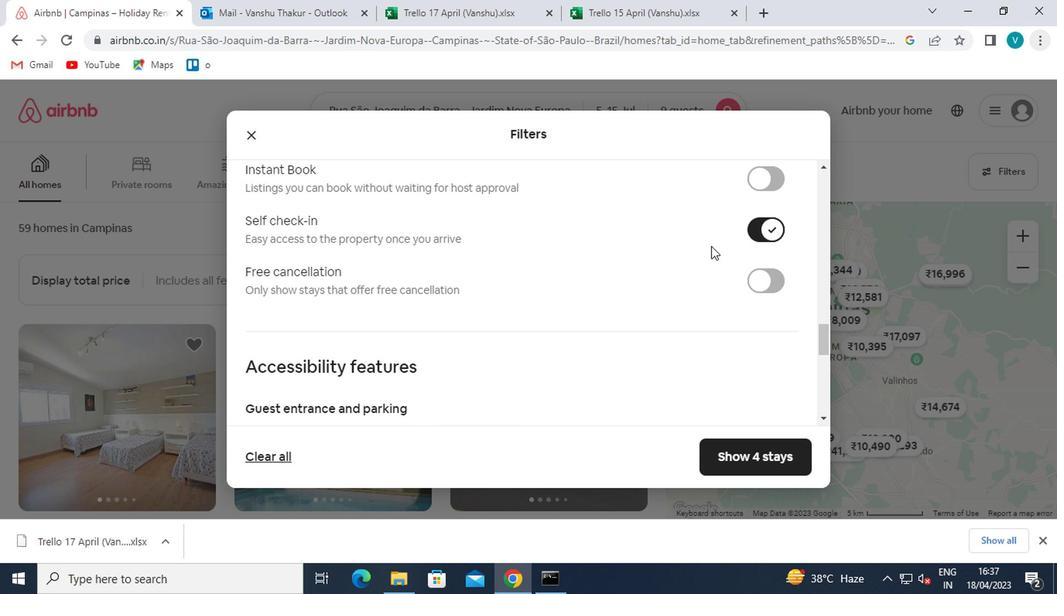 
Action: Mouse scrolled (520, 278) with delta (0, 0)
Screenshot: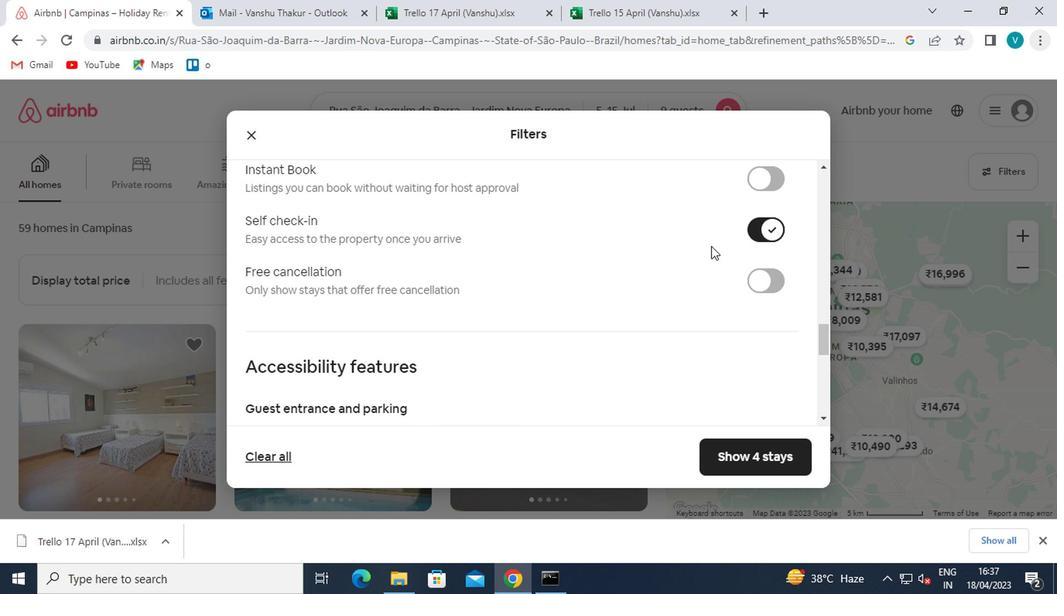 
Action: Mouse moved to (498, 279)
Screenshot: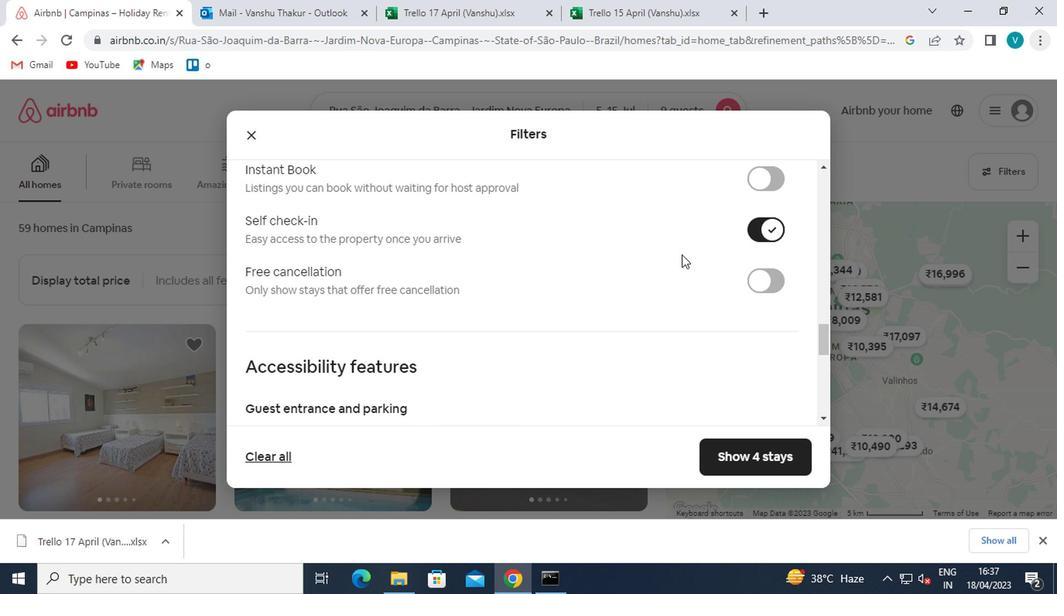 
Action: Mouse scrolled (498, 278) with delta (0, 0)
Screenshot: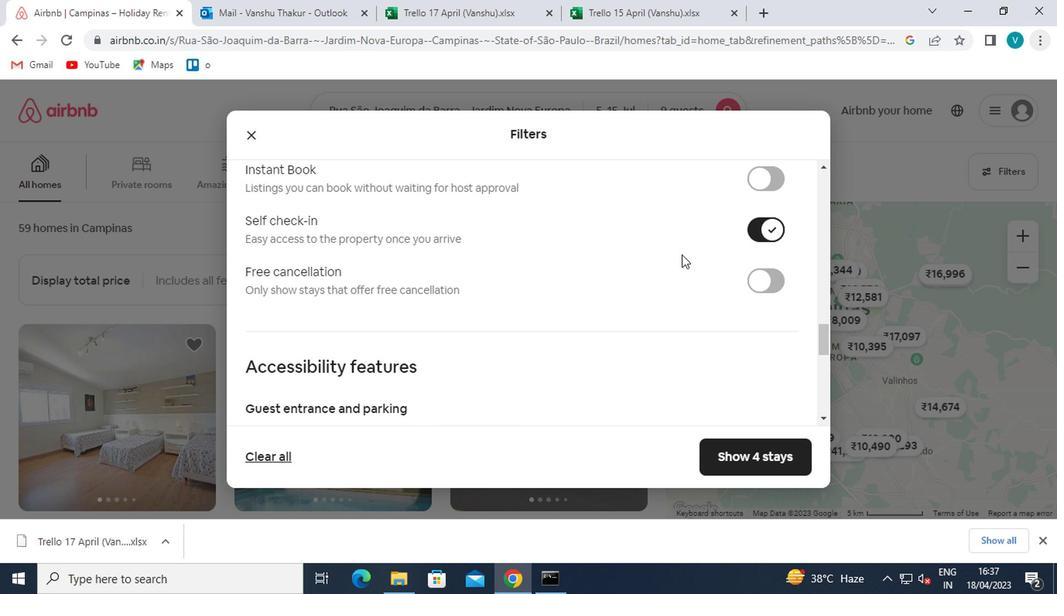 
Action: Mouse moved to (474, 279)
Screenshot: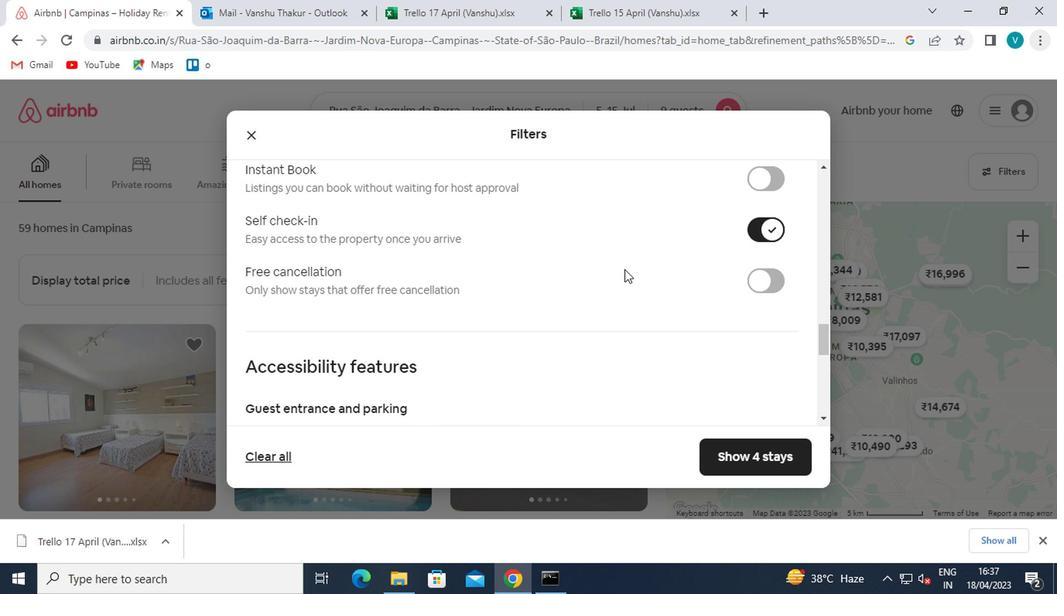 
Action: Mouse scrolled (474, 279) with delta (0, 0)
Screenshot: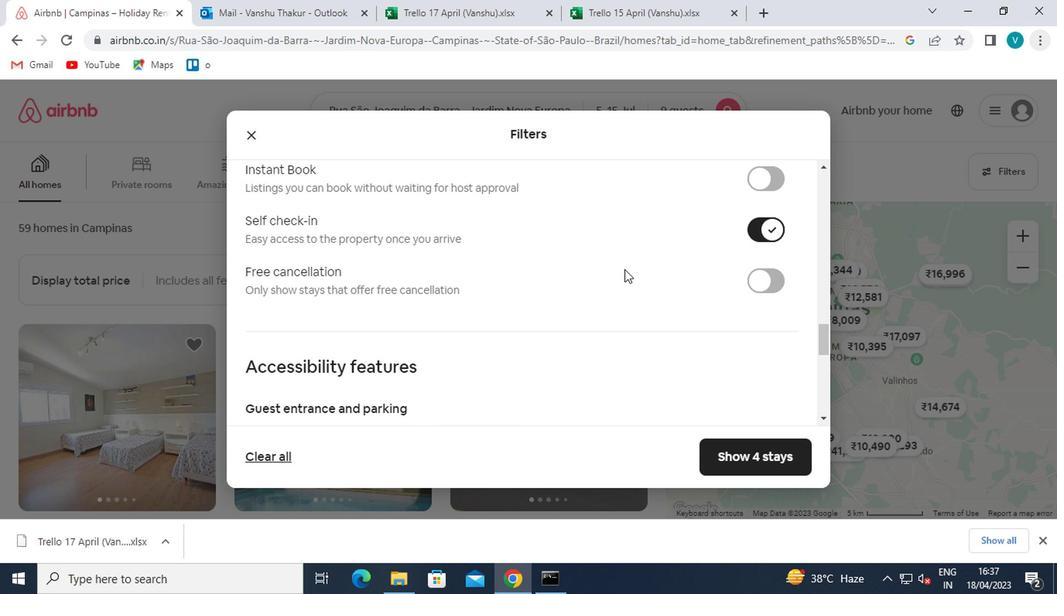 
Action: Mouse moved to (464, 280)
Screenshot: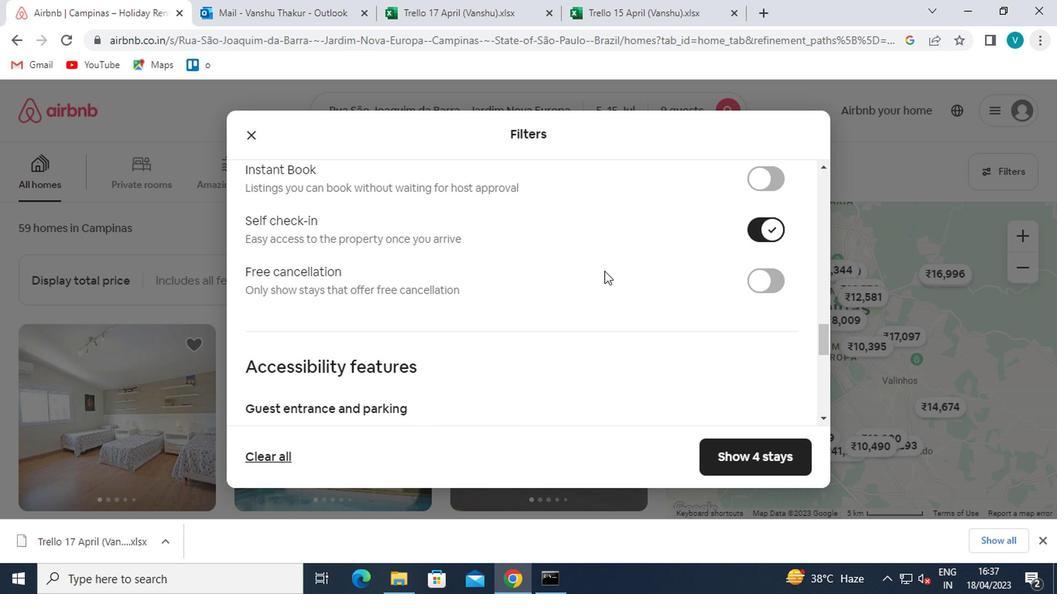 
Action: Mouse scrolled (464, 279) with delta (0, 0)
Screenshot: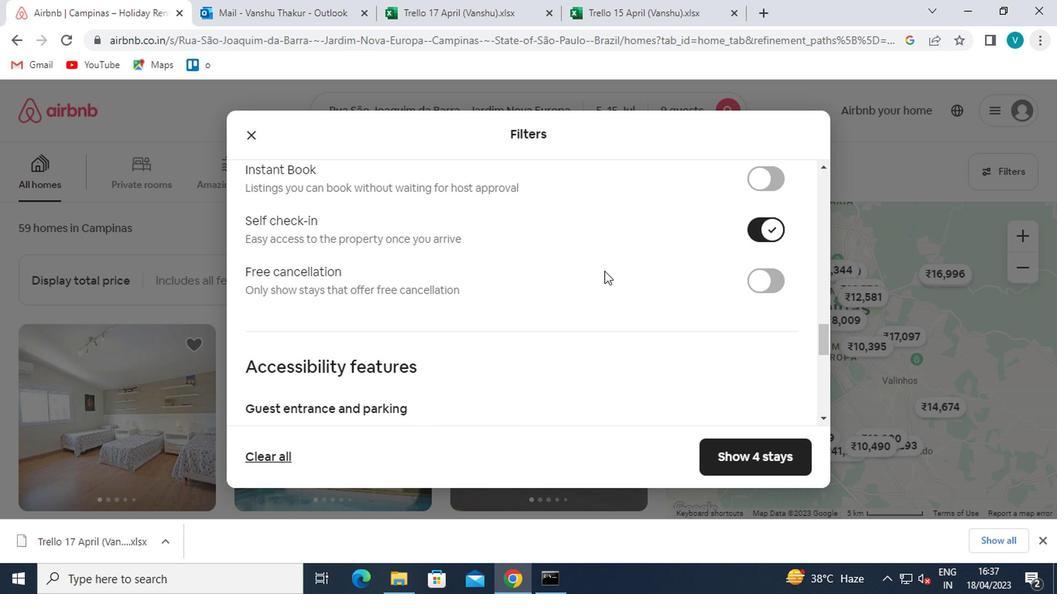 
Action: Mouse moved to (454, 281)
Screenshot: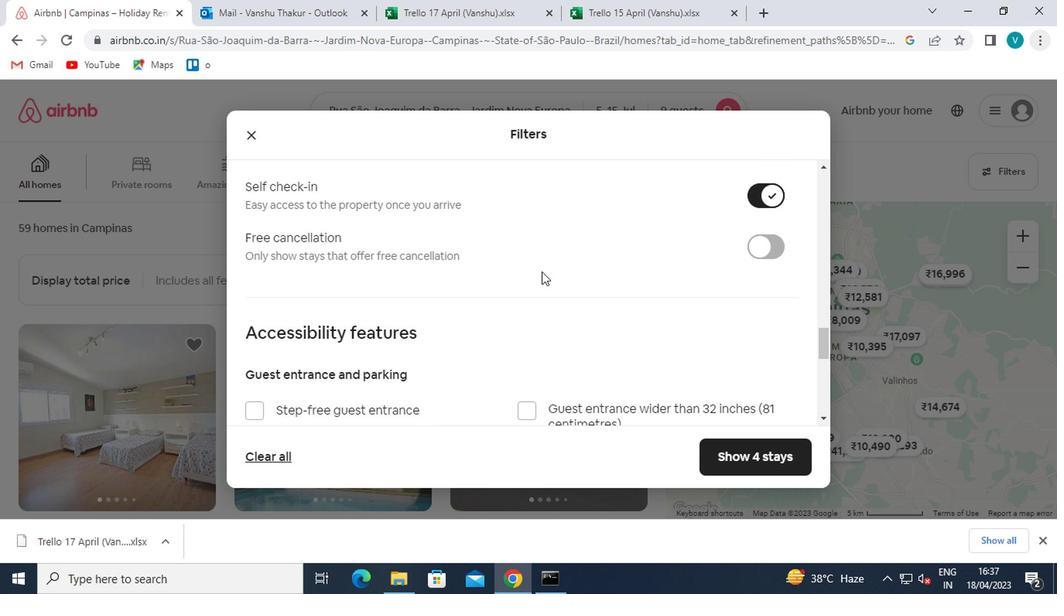 
Action: Mouse scrolled (454, 280) with delta (0, 0)
Screenshot: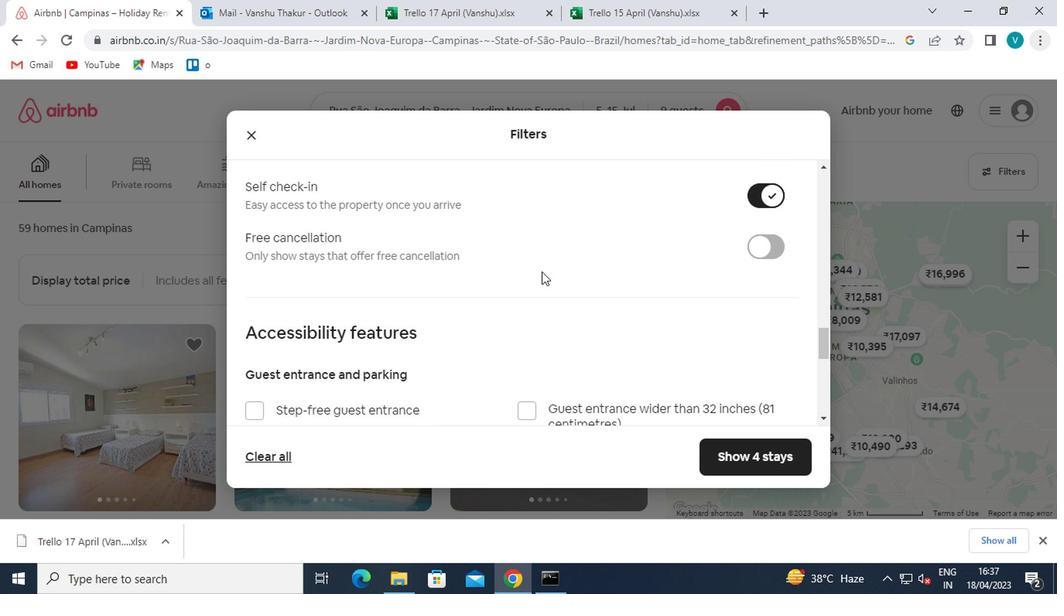 
Action: Mouse moved to (452, 284)
Screenshot: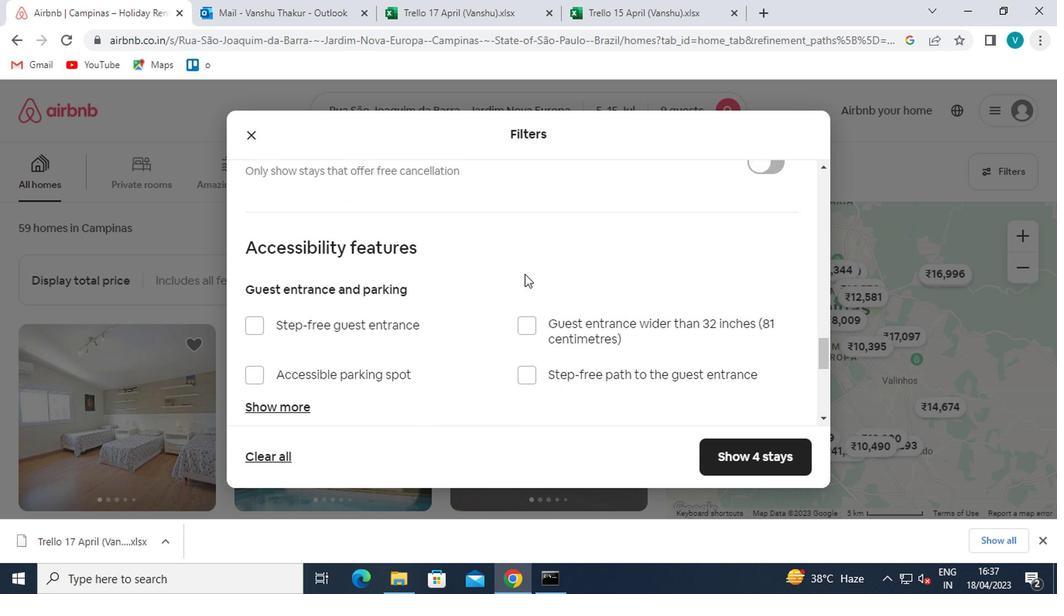 
Action: Mouse scrolled (452, 283) with delta (0, 0)
Screenshot: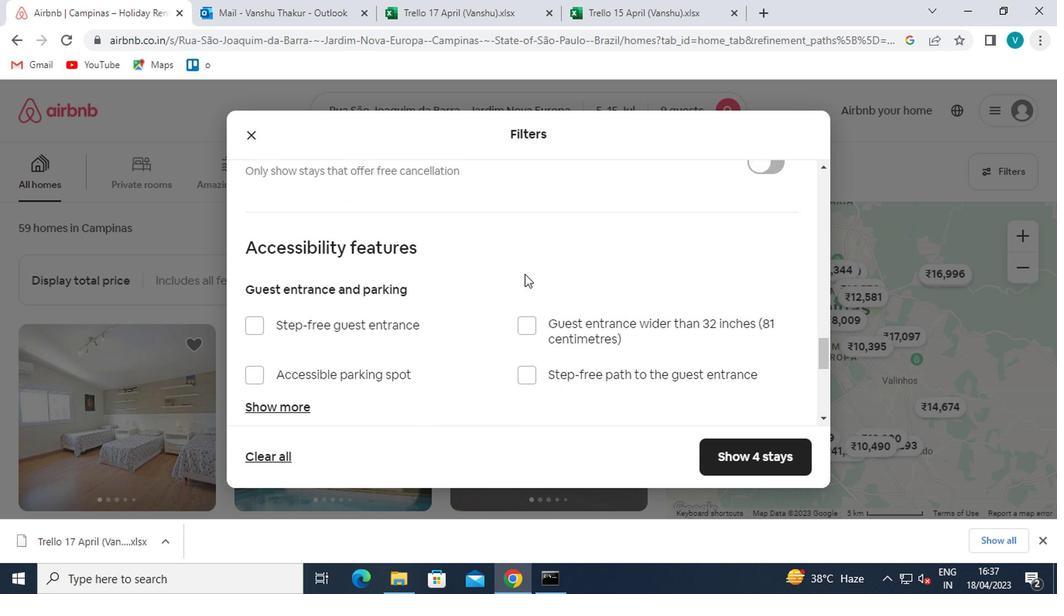
Action: Mouse moved to (458, 345)
Screenshot: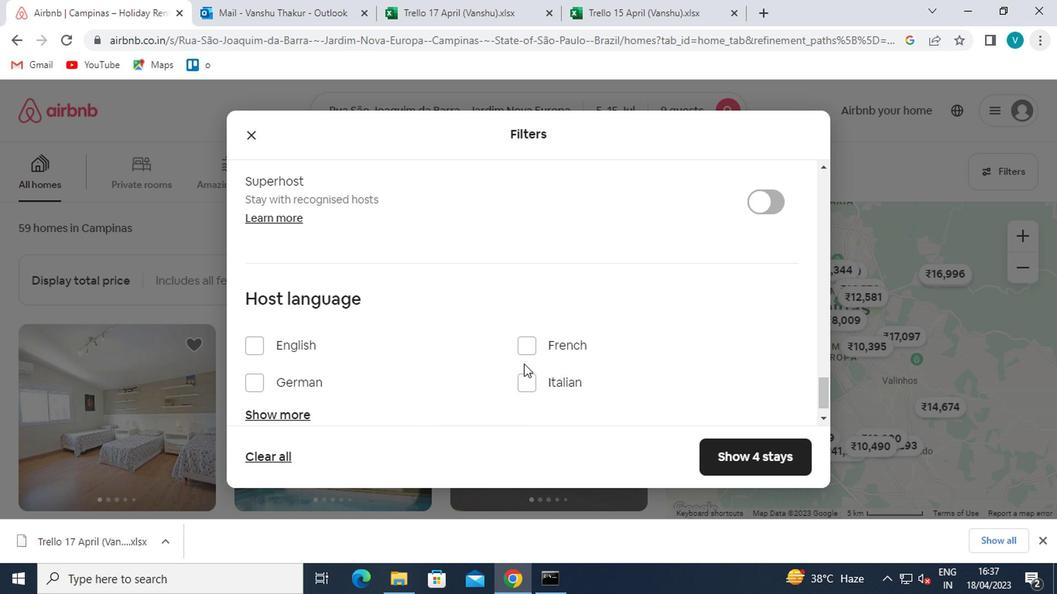 
Action: Mouse scrolled (458, 344) with delta (0, 0)
Screenshot: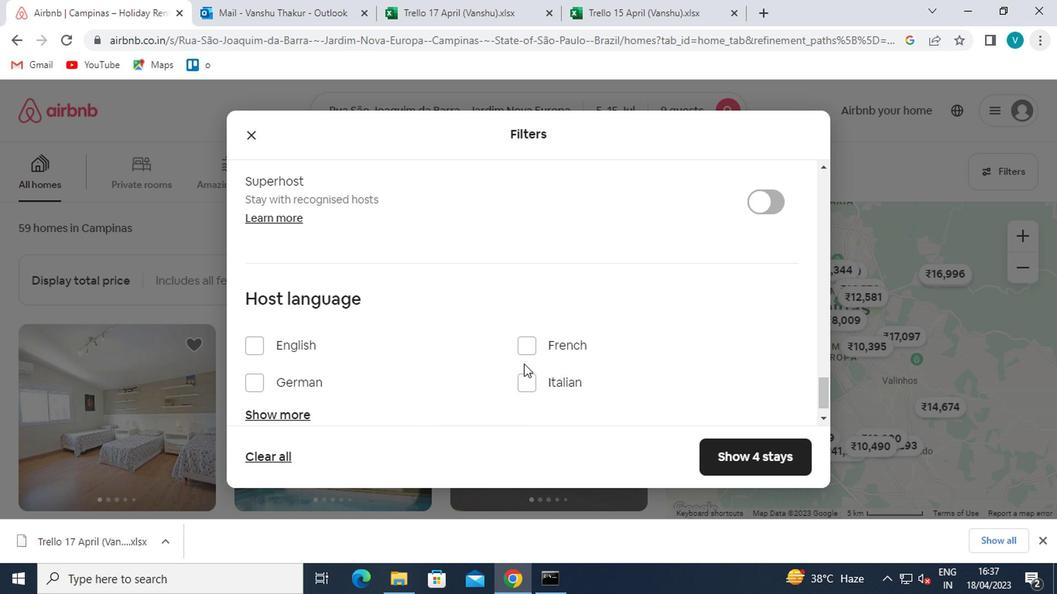 
Action: Mouse moved to (294, 363)
Screenshot: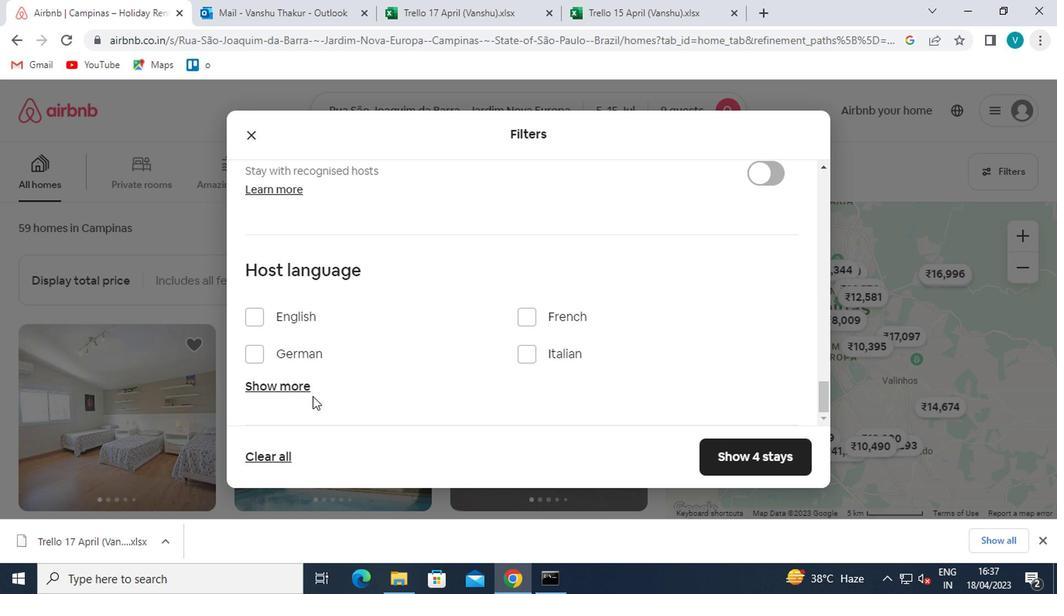 
Action: Mouse pressed left at (294, 363)
Screenshot: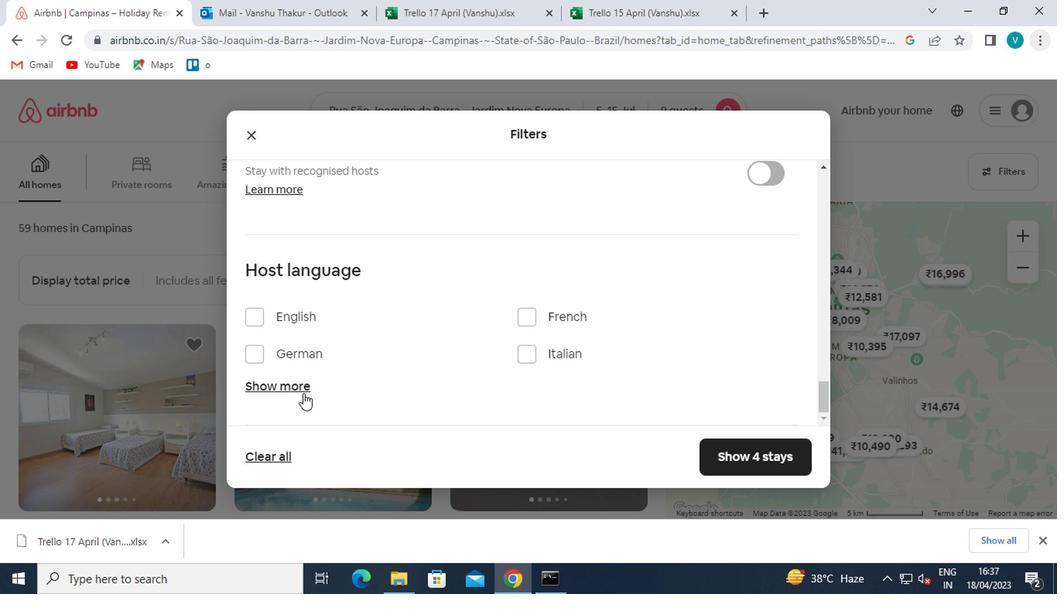 
Action: Mouse moved to (316, 359)
Screenshot: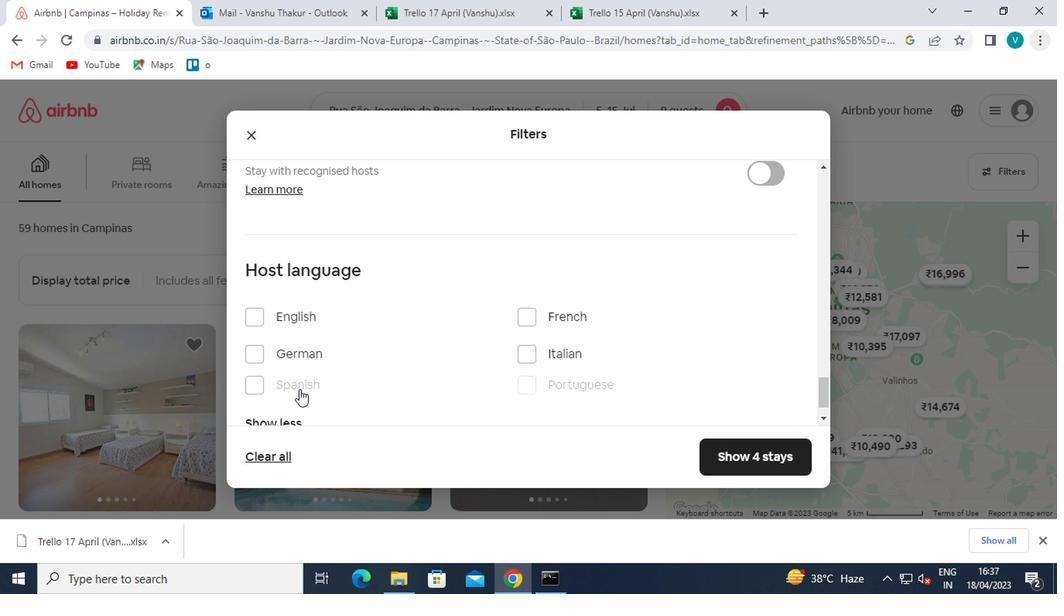
Action: Mouse scrolled (316, 359) with delta (0, 0)
Screenshot: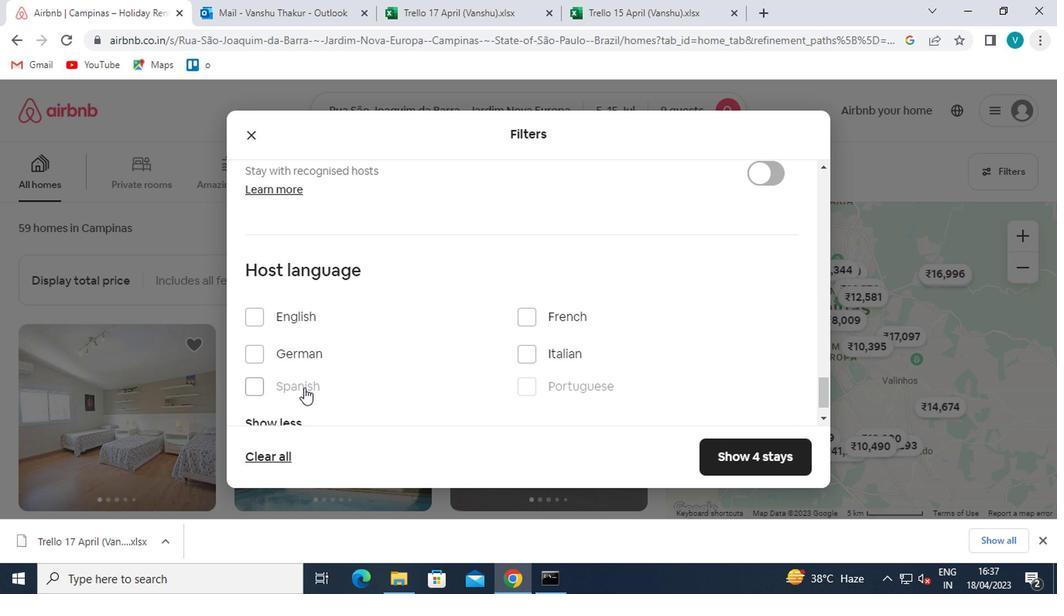 
Action: Mouse scrolled (316, 359) with delta (0, 0)
Screenshot: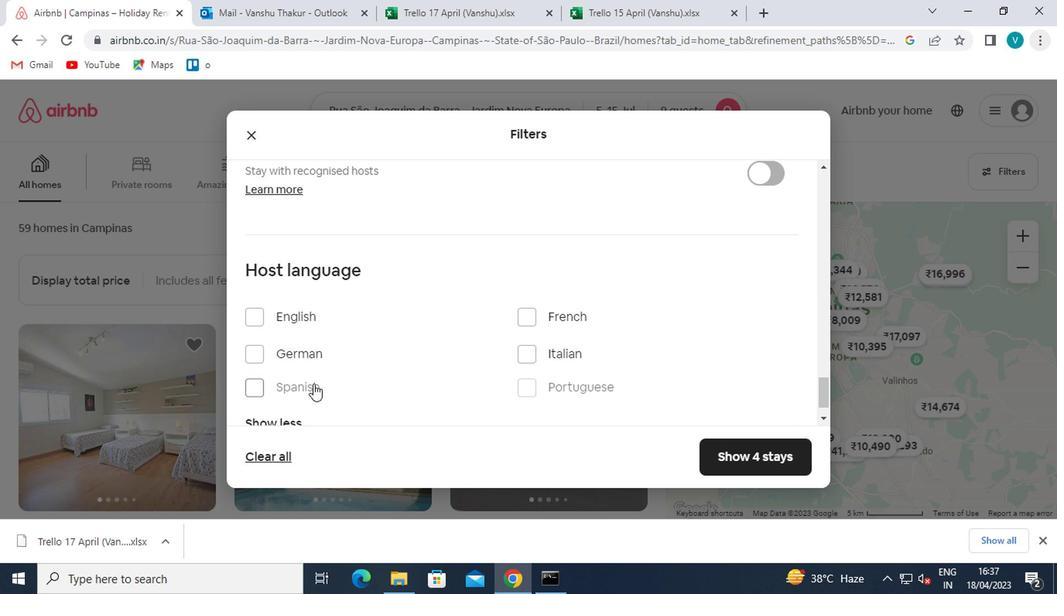 
Action: Mouse moved to (274, 337)
Screenshot: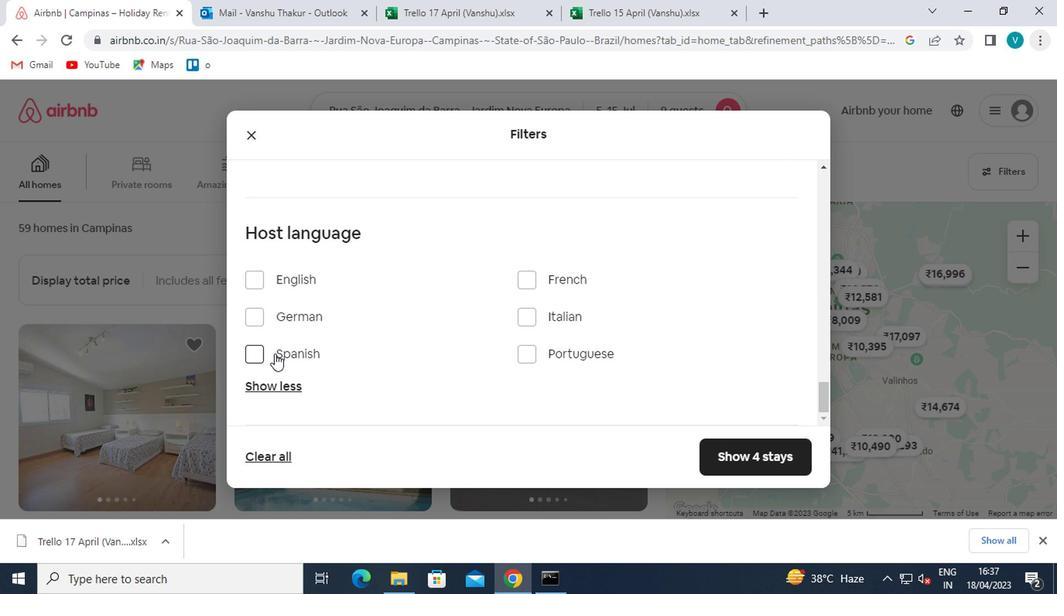 
Action: Mouse pressed left at (274, 337)
Screenshot: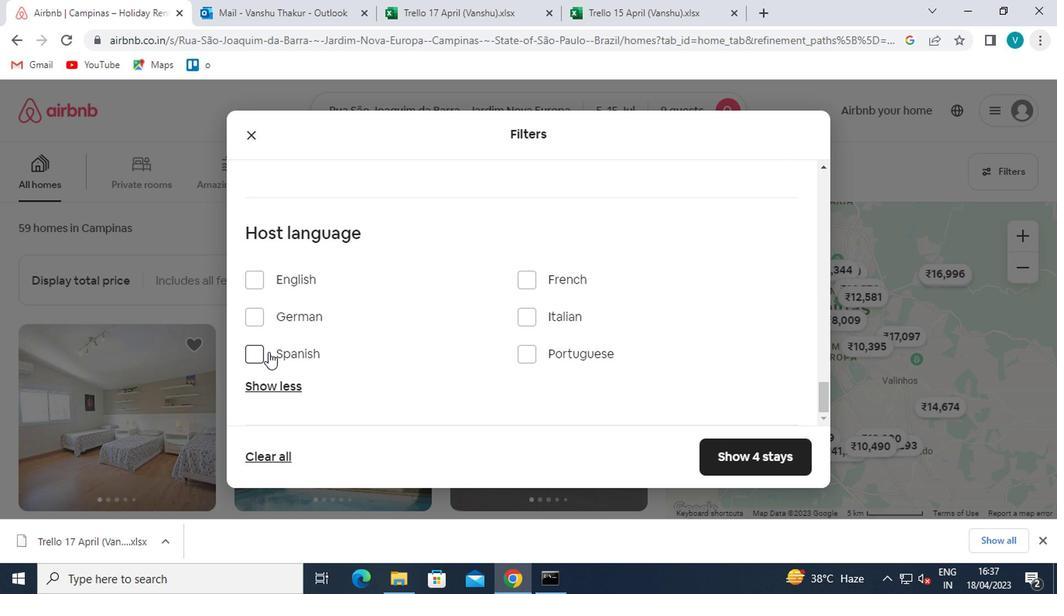 
Action: Mouse moved to (615, 413)
Screenshot: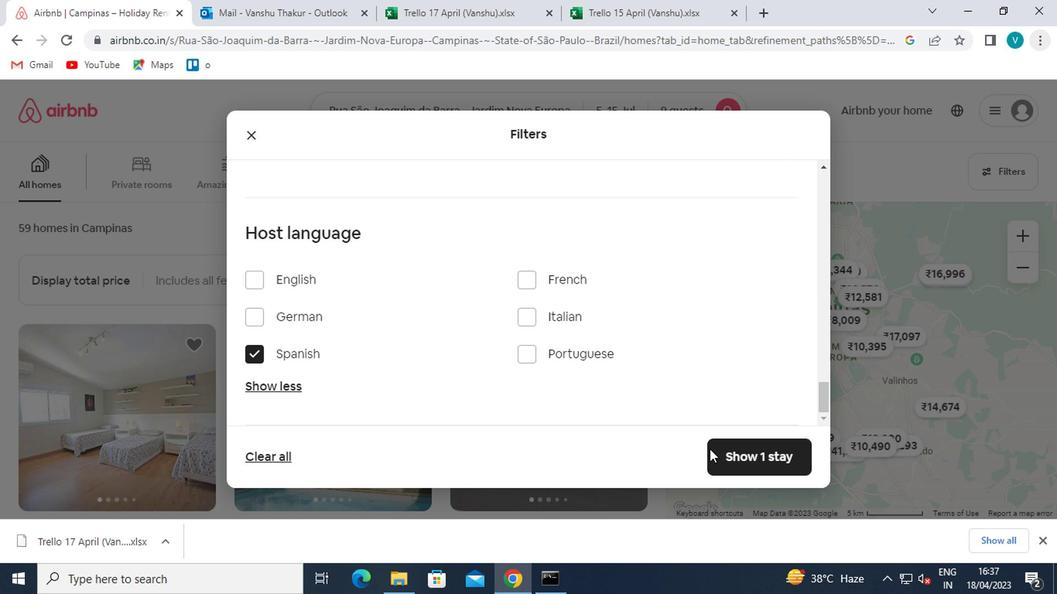 
Action: Mouse pressed left at (615, 413)
Screenshot: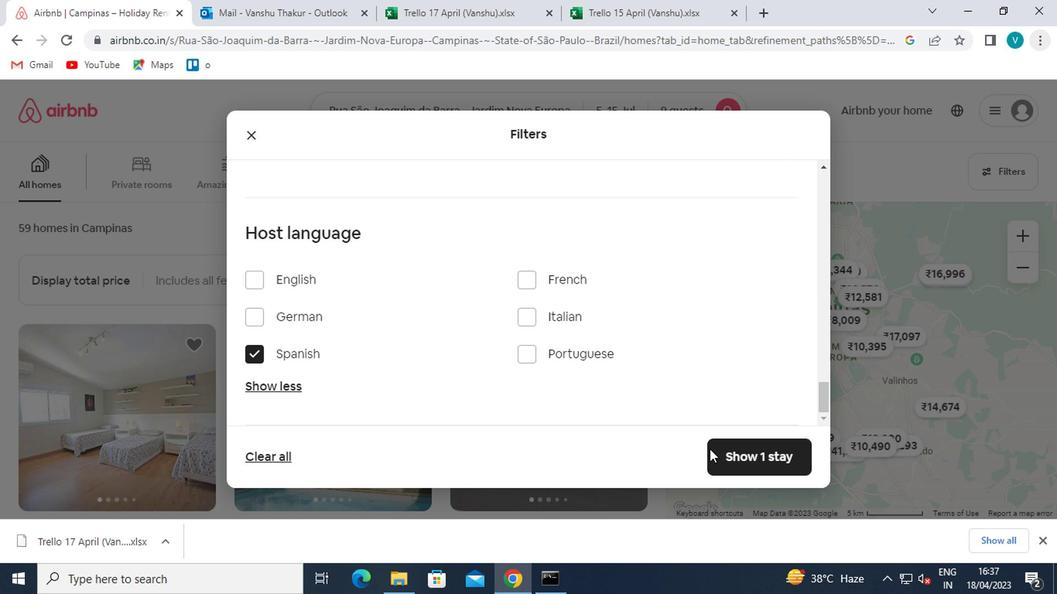 
Action: Mouse moved to (614, 415)
Screenshot: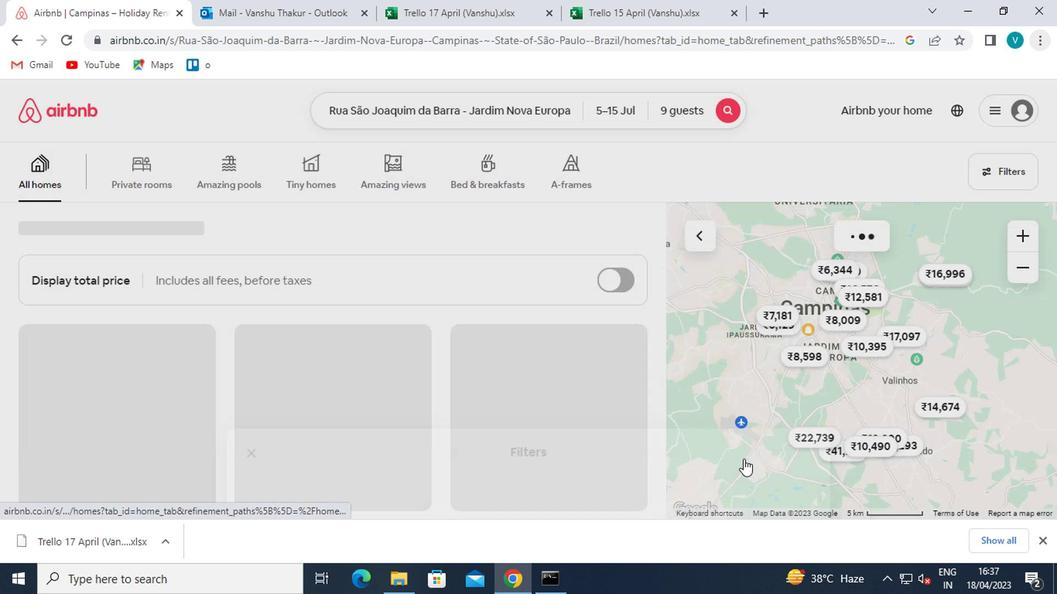 
